 Task: Compose an email with the signature Dillon Turner with the subject Yearly report and the message Could you please provide a status update on the delivery? from softage.1@softage.net to softage.2@softage.net,  softage.1@softage.net and softage.3@softage.net with CC to softage.4@softage.net with an attached document Sponsorship_proposal.docx, insert an emoji of smiley face Send the email
Action: Mouse moved to (406, 514)
Screenshot: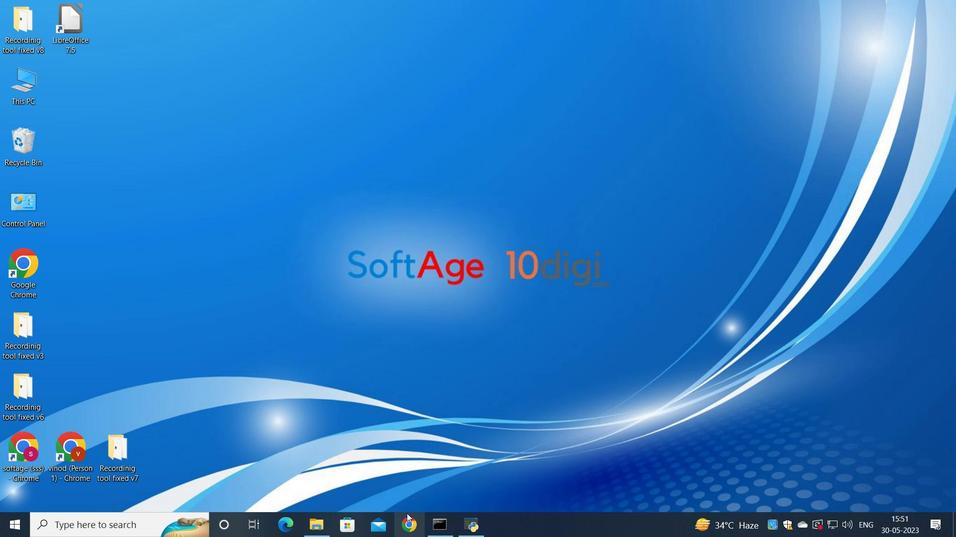 
Action: Mouse pressed left at (406, 514)
Screenshot: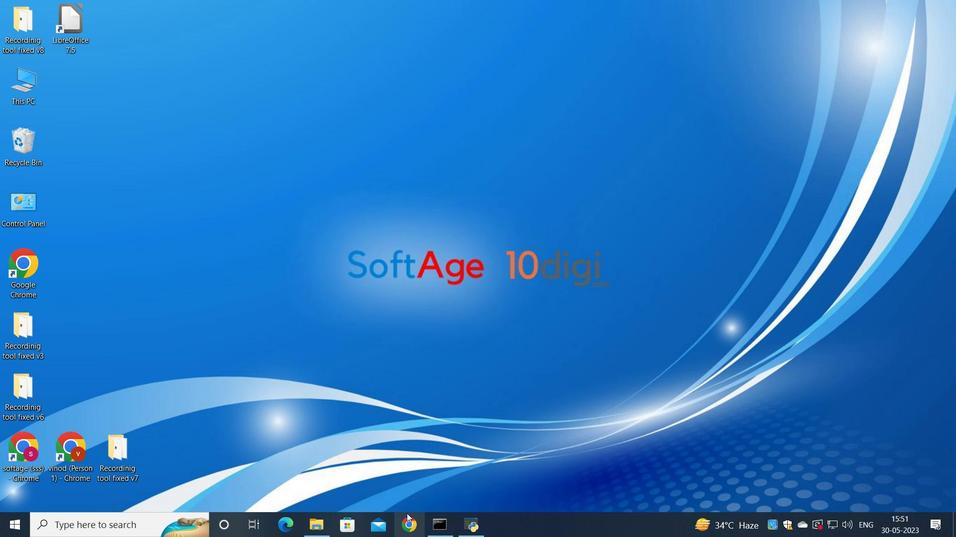 
Action: Mouse moved to (423, 351)
Screenshot: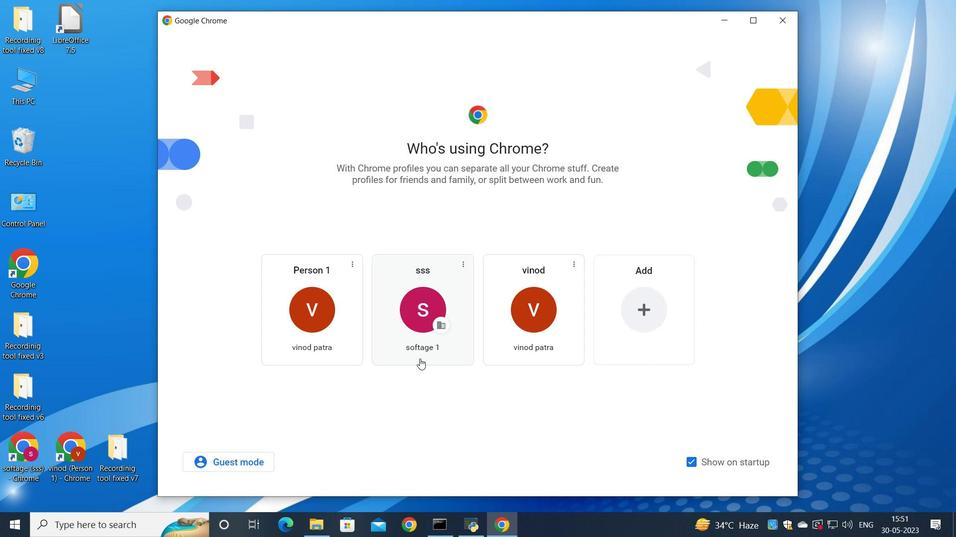 
Action: Mouse pressed left at (423, 351)
Screenshot: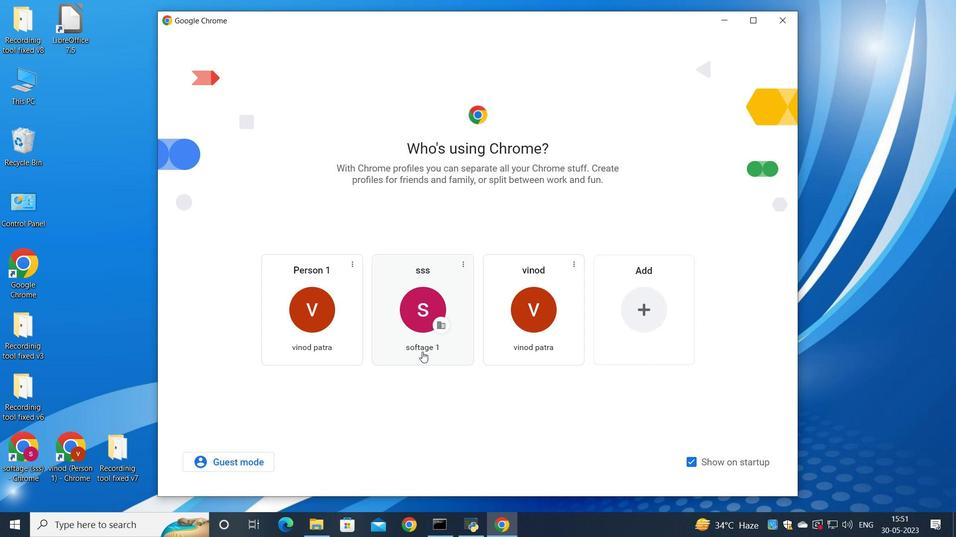 
Action: Mouse moved to (833, 67)
Screenshot: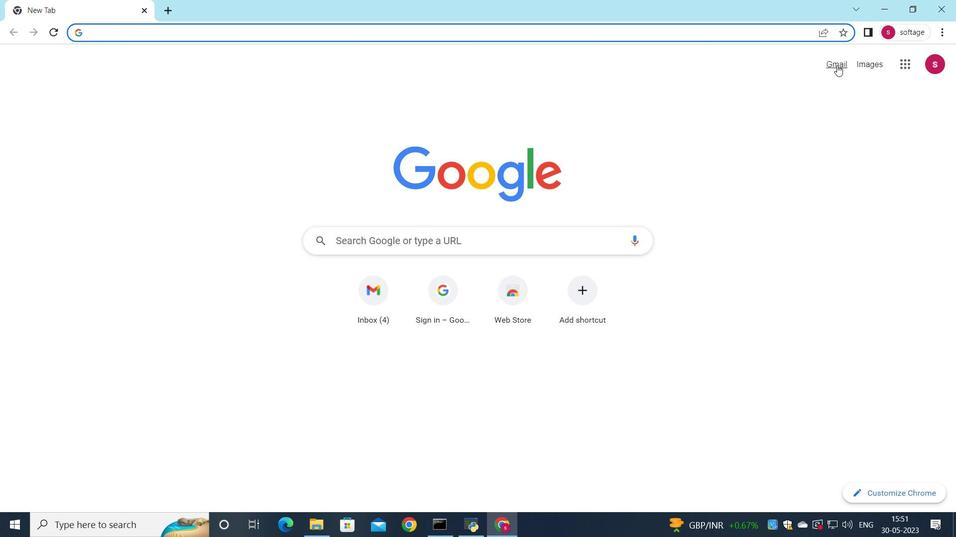 
Action: Mouse pressed left at (833, 67)
Screenshot: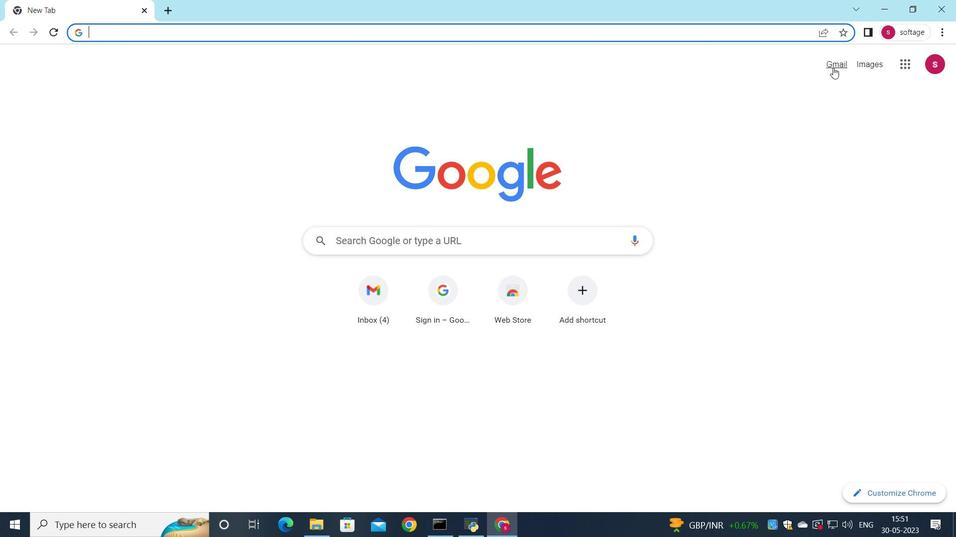 
Action: Mouse moved to (815, 74)
Screenshot: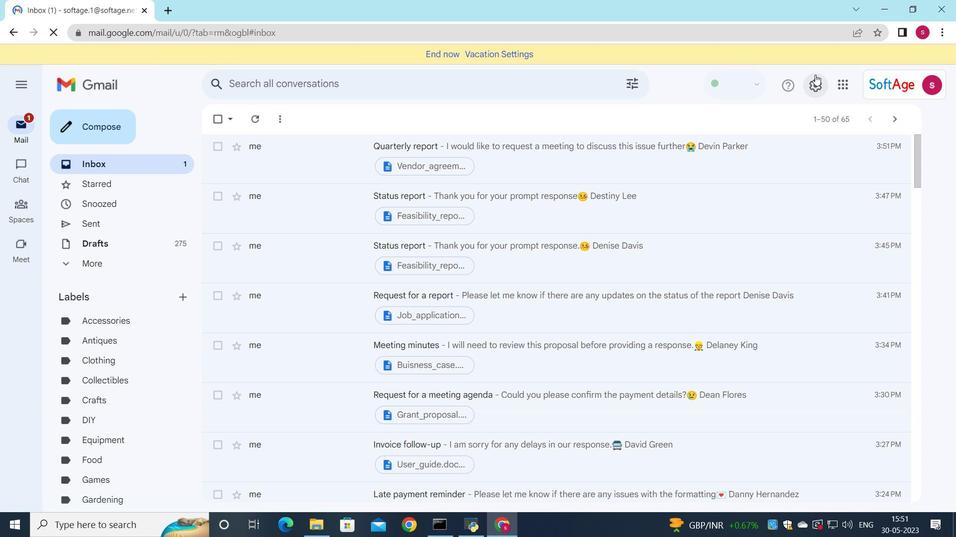 
Action: Mouse pressed left at (815, 74)
Screenshot: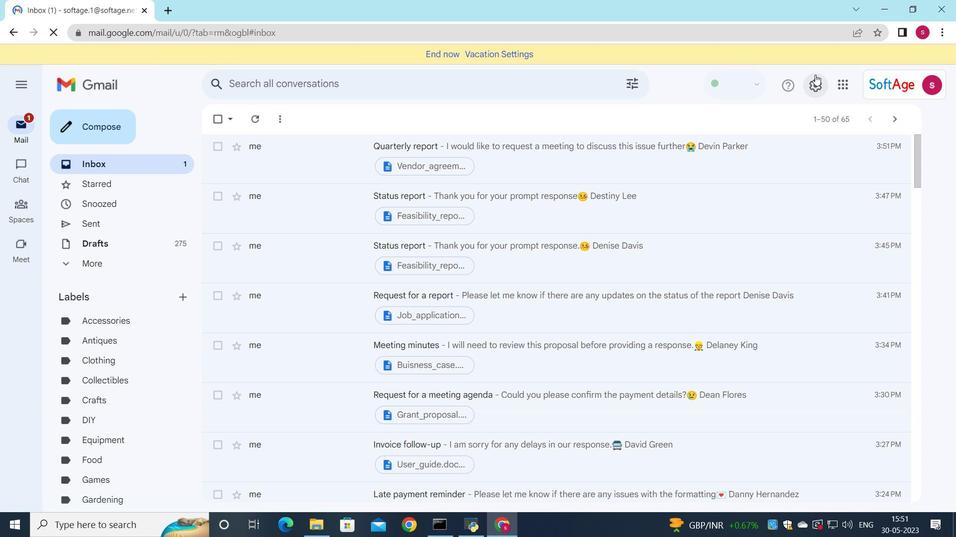 
Action: Mouse moved to (824, 140)
Screenshot: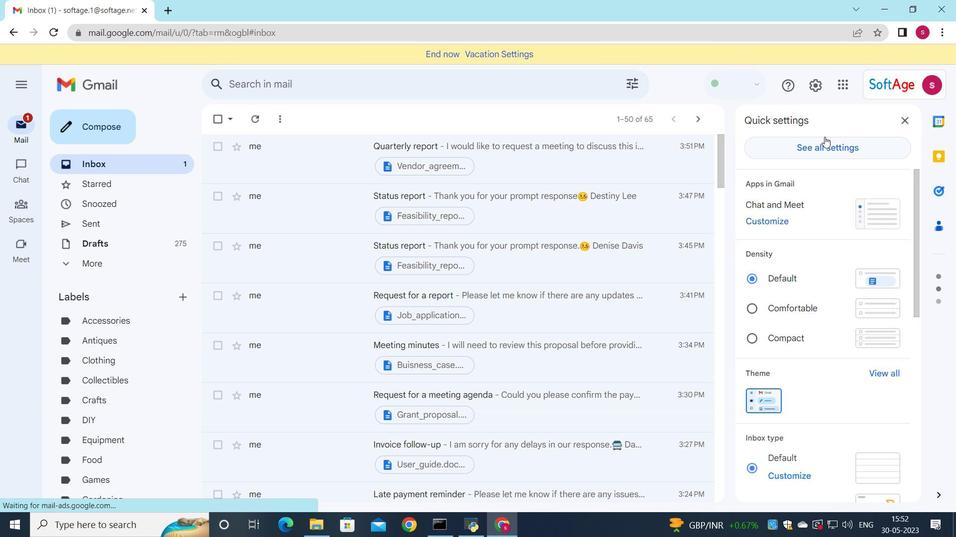 
Action: Mouse pressed left at (824, 140)
Screenshot: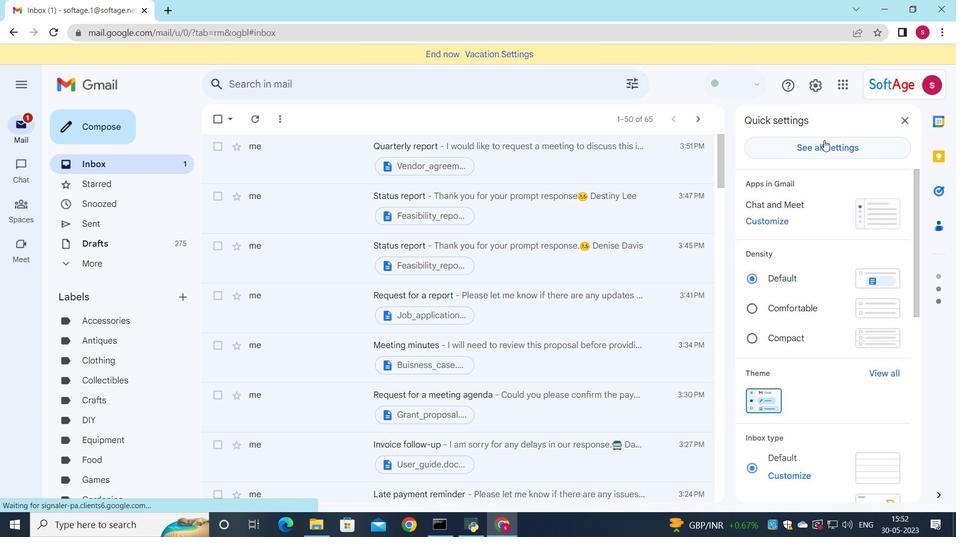 
Action: Mouse moved to (602, 205)
Screenshot: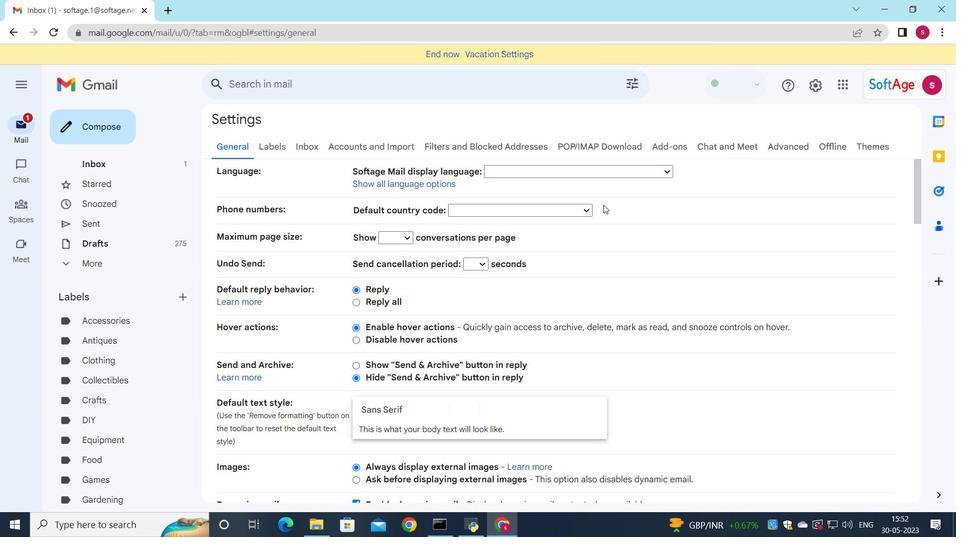 
Action: Mouse scrolled (602, 204) with delta (0, 0)
Screenshot: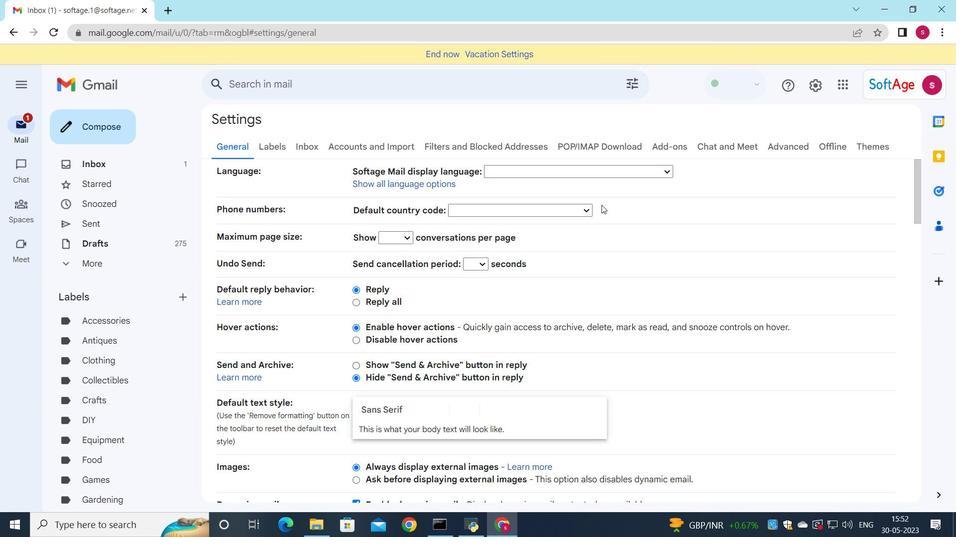 
Action: Mouse scrolled (602, 204) with delta (0, 0)
Screenshot: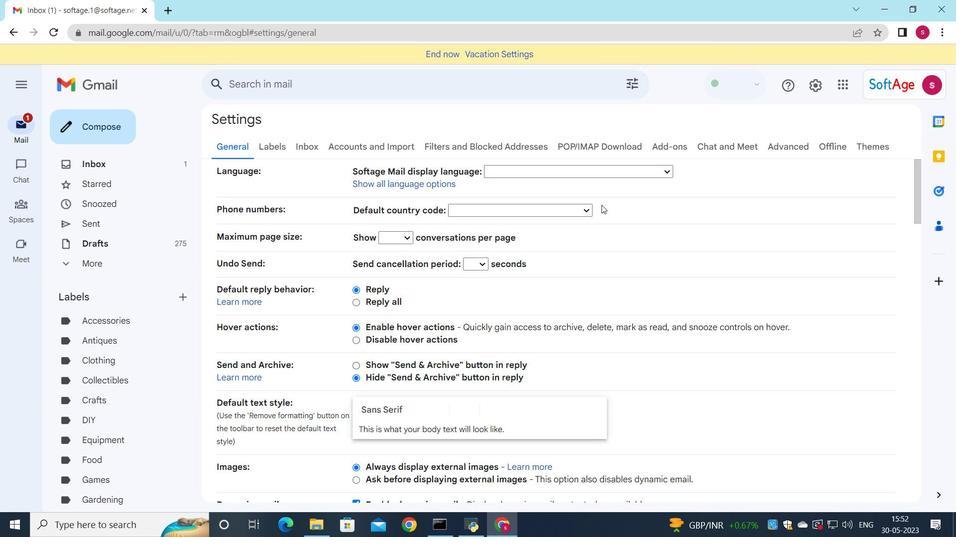 
Action: Mouse scrolled (602, 204) with delta (0, 0)
Screenshot: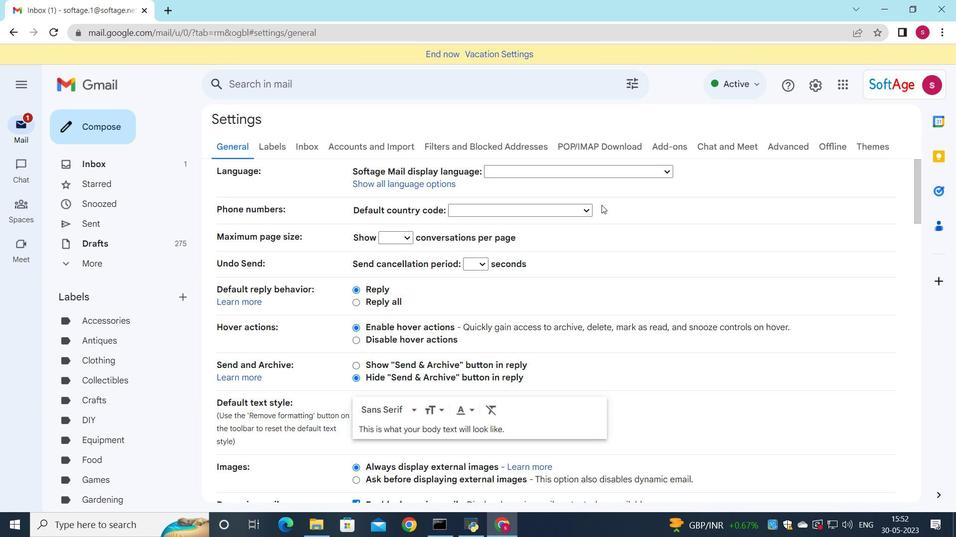 
Action: Mouse moved to (478, 298)
Screenshot: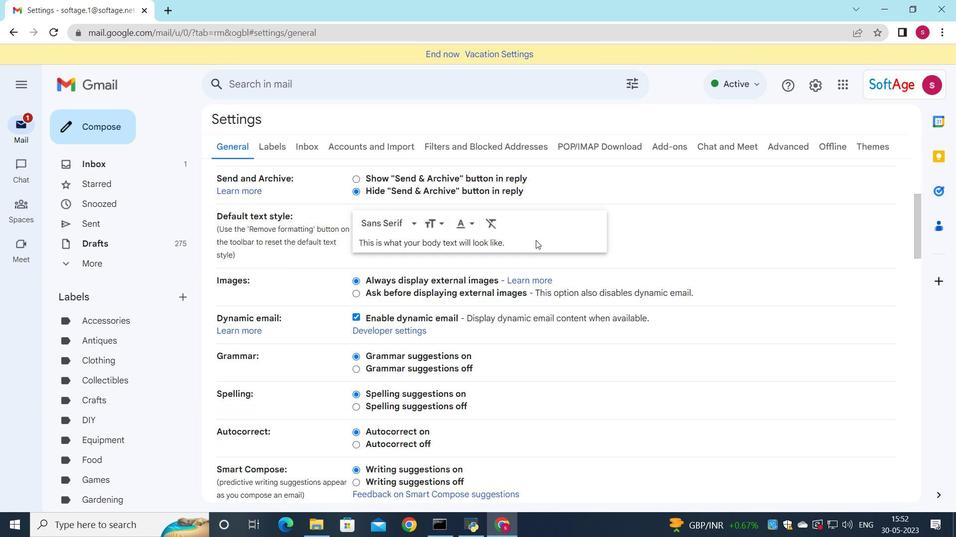 
Action: Mouse scrolled (489, 288) with delta (0, 0)
Screenshot: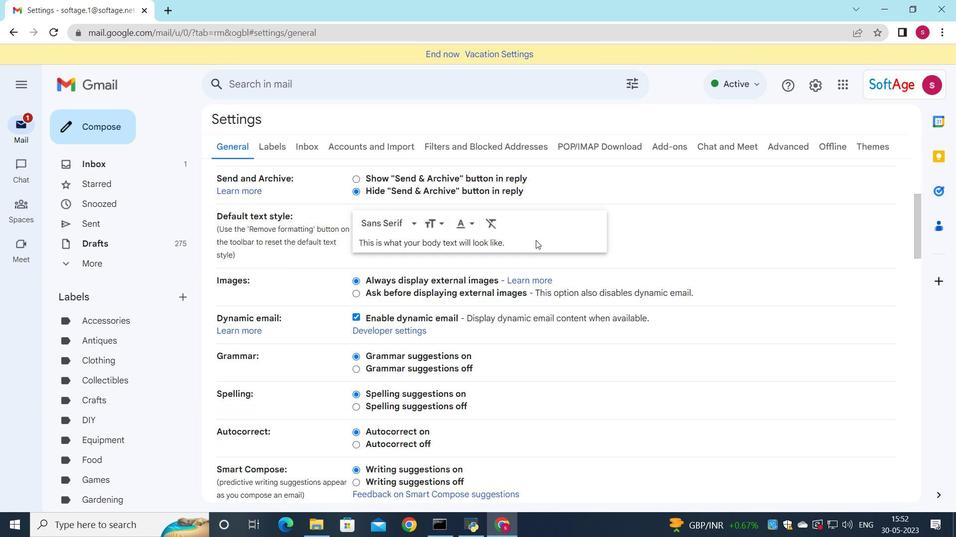 
Action: Mouse moved to (471, 303)
Screenshot: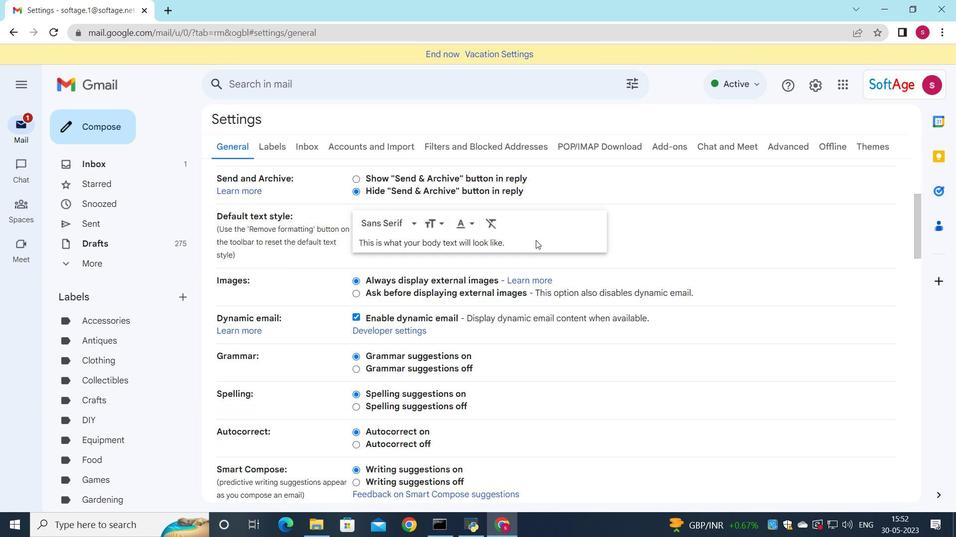 
Action: Mouse scrolled (475, 300) with delta (0, 0)
Screenshot: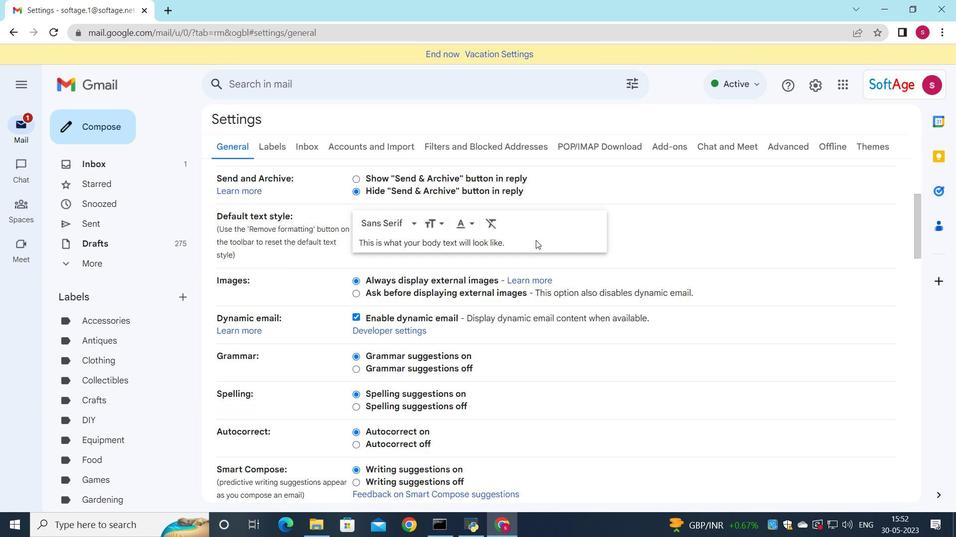 
Action: Mouse moved to (468, 307)
Screenshot: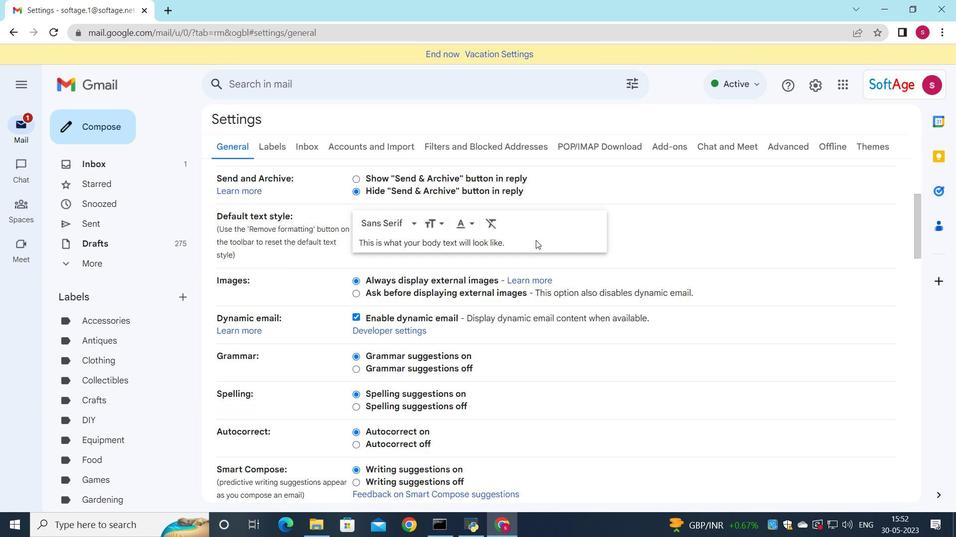 
Action: Mouse scrolled (468, 306) with delta (0, 0)
Screenshot: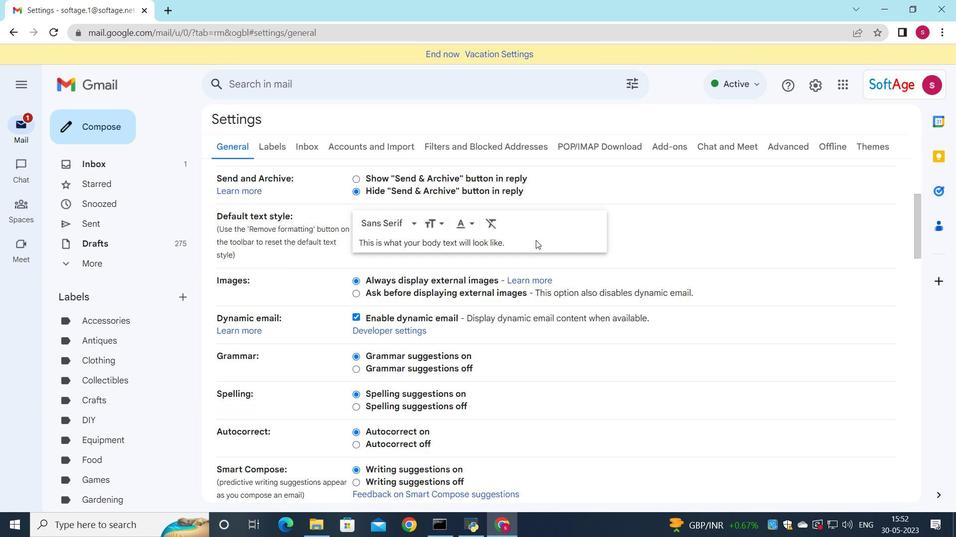 
Action: Mouse moved to (456, 315)
Screenshot: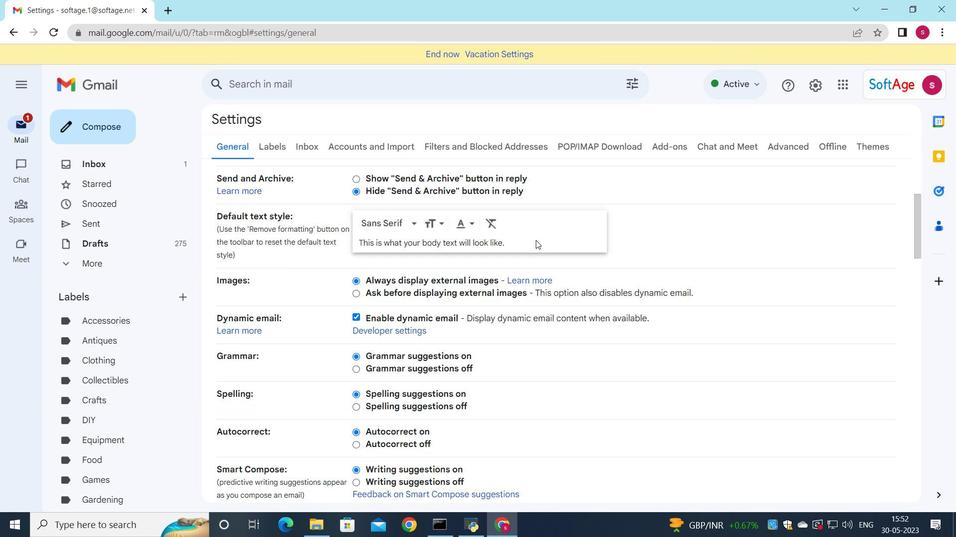 
Action: Mouse scrolled (456, 315) with delta (0, 0)
Screenshot: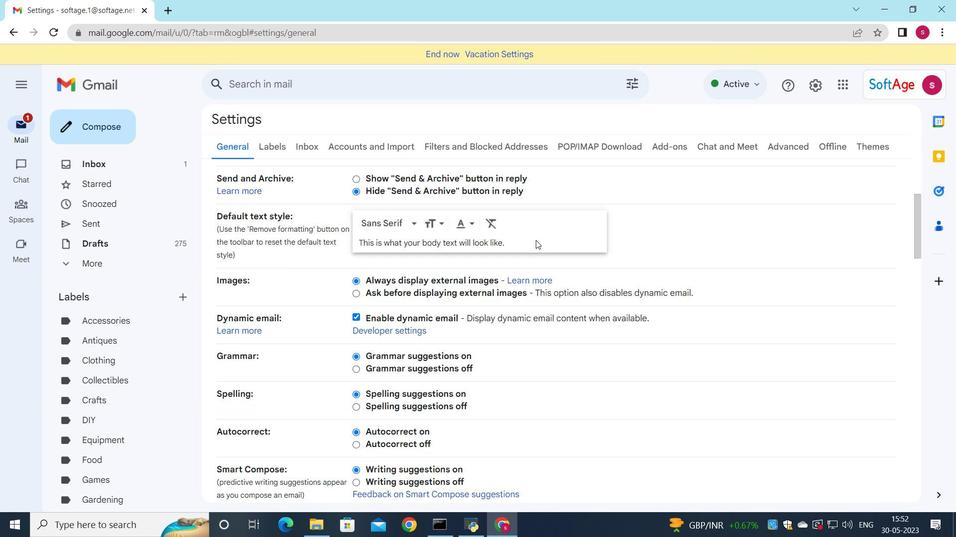 
Action: Mouse moved to (439, 318)
Screenshot: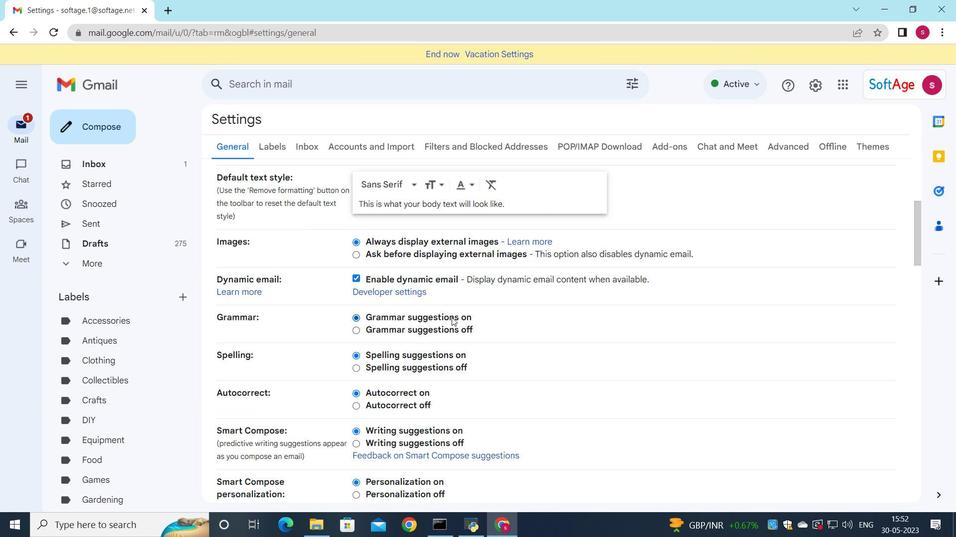 
Action: Mouse scrolled (439, 317) with delta (0, 0)
Screenshot: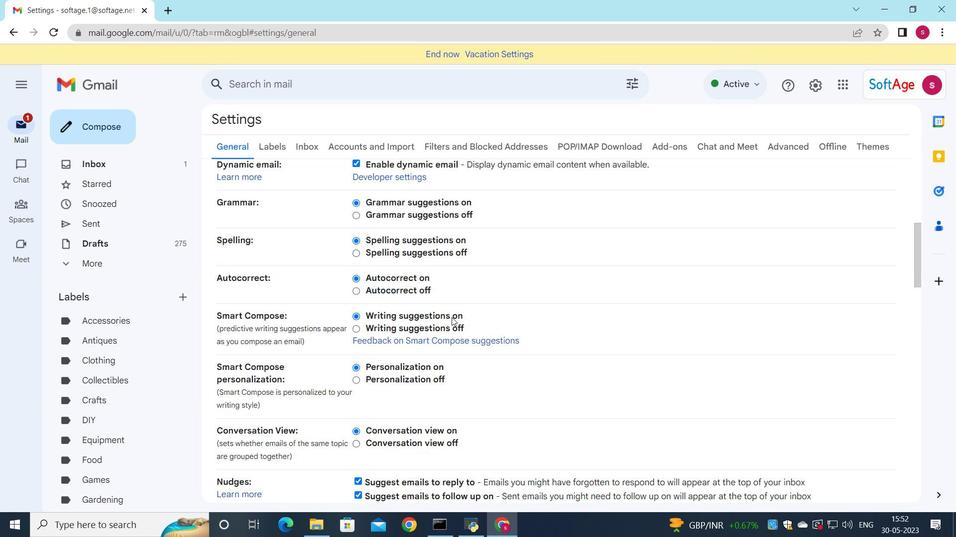 
Action: Mouse scrolled (439, 317) with delta (0, 0)
Screenshot: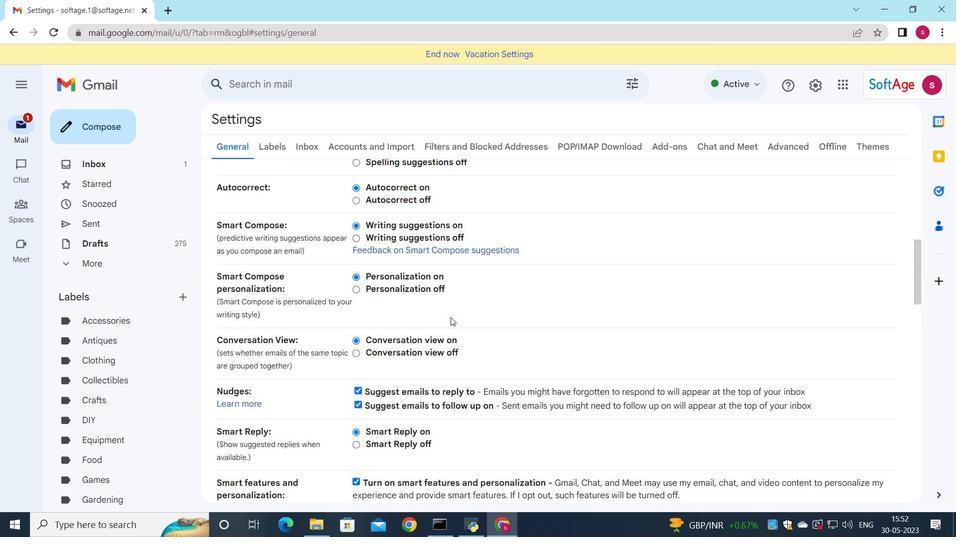 
Action: Mouse scrolled (439, 317) with delta (0, 0)
Screenshot: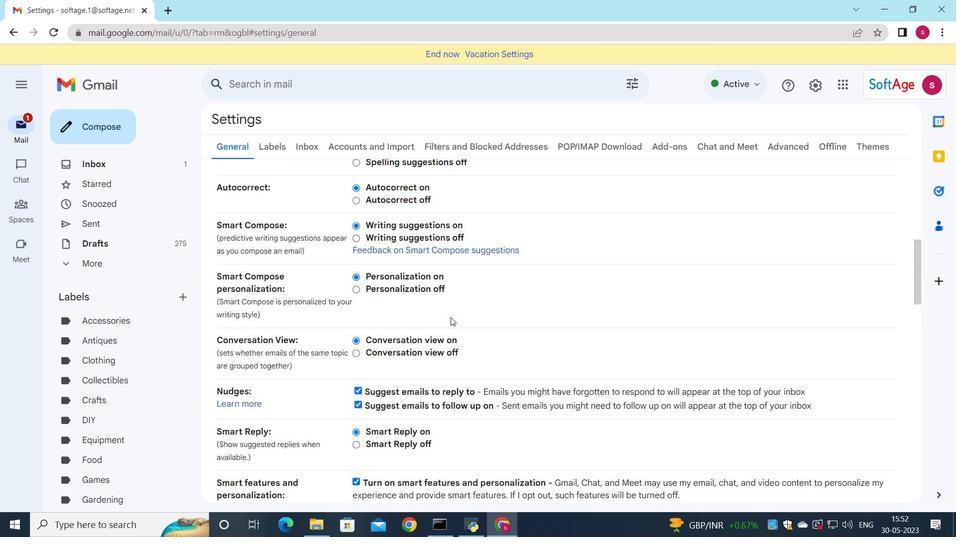 
Action: Mouse scrolled (439, 317) with delta (0, 0)
Screenshot: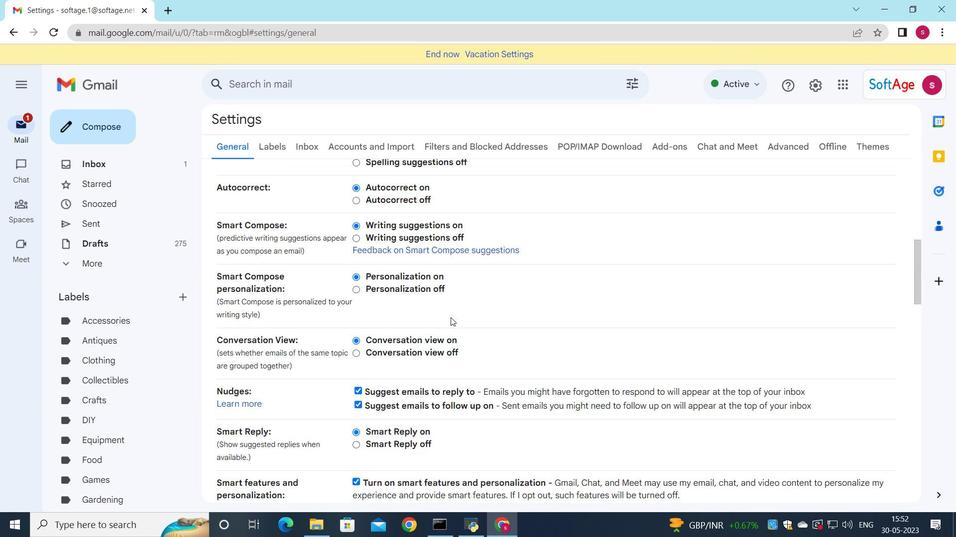 
Action: Mouse moved to (439, 317)
Screenshot: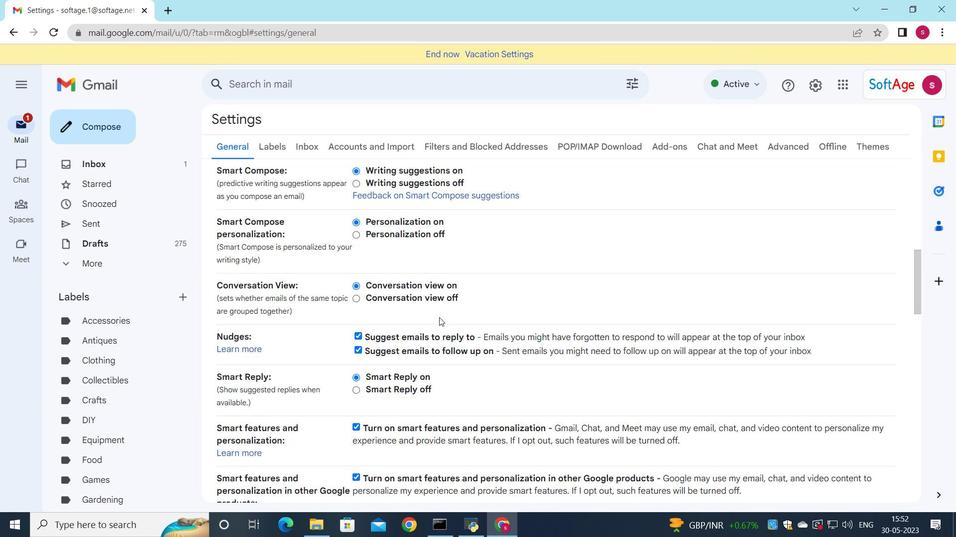 
Action: Mouse scrolled (439, 316) with delta (0, 0)
Screenshot: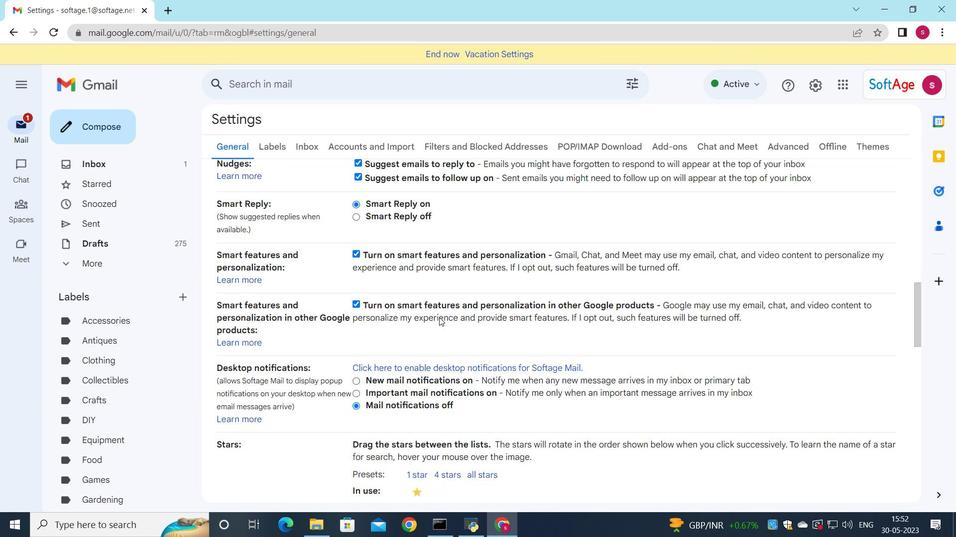
Action: Mouse scrolled (439, 316) with delta (0, 0)
Screenshot: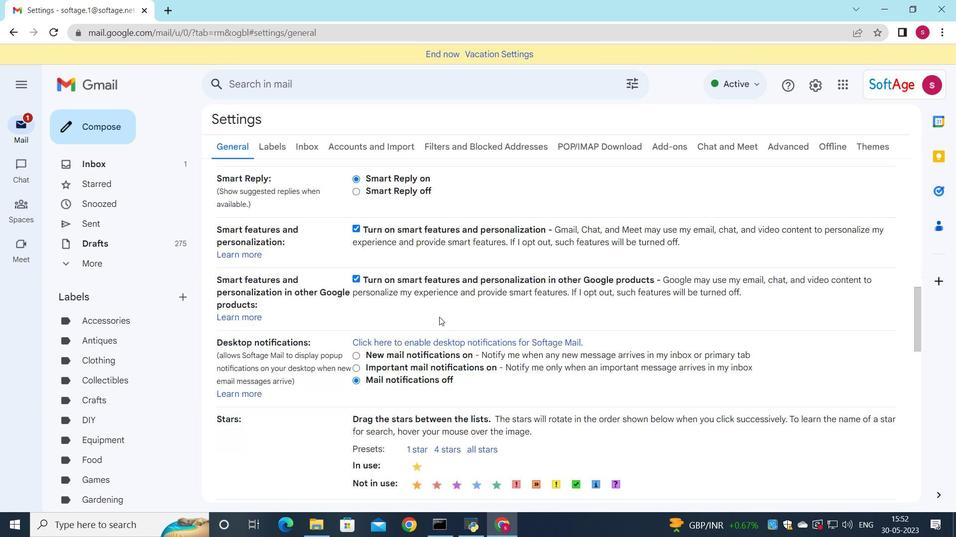 
Action: Mouse scrolled (439, 316) with delta (0, 0)
Screenshot: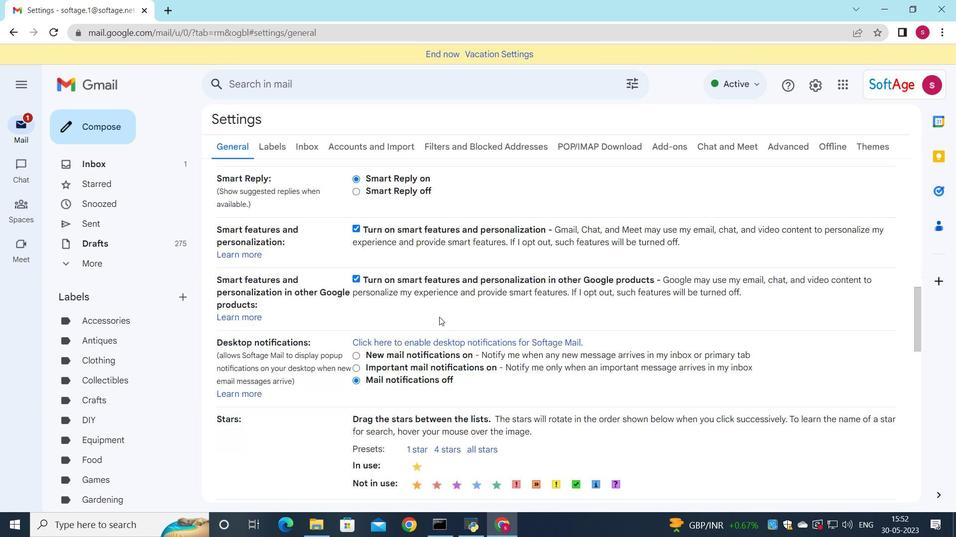 
Action: Mouse scrolled (439, 316) with delta (0, 0)
Screenshot: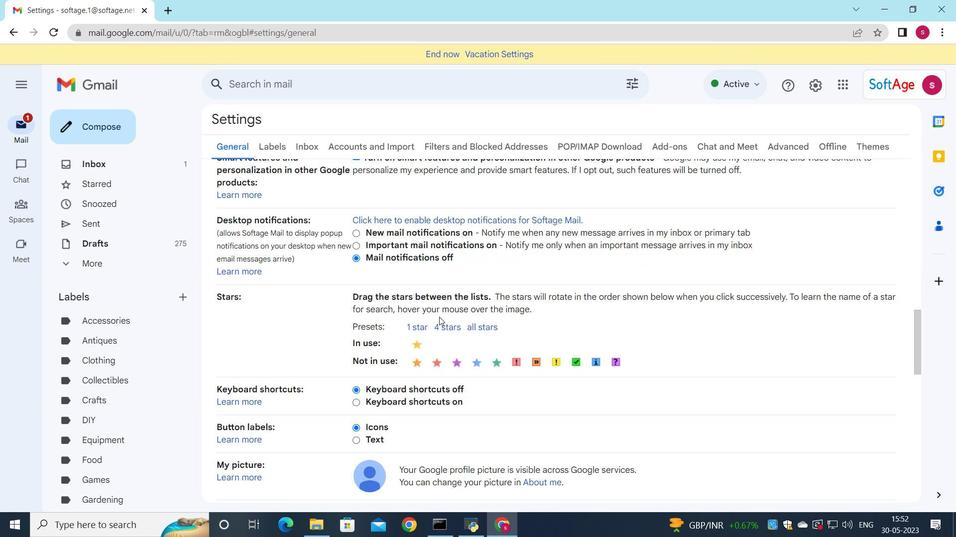 
Action: Mouse scrolled (439, 316) with delta (0, 0)
Screenshot: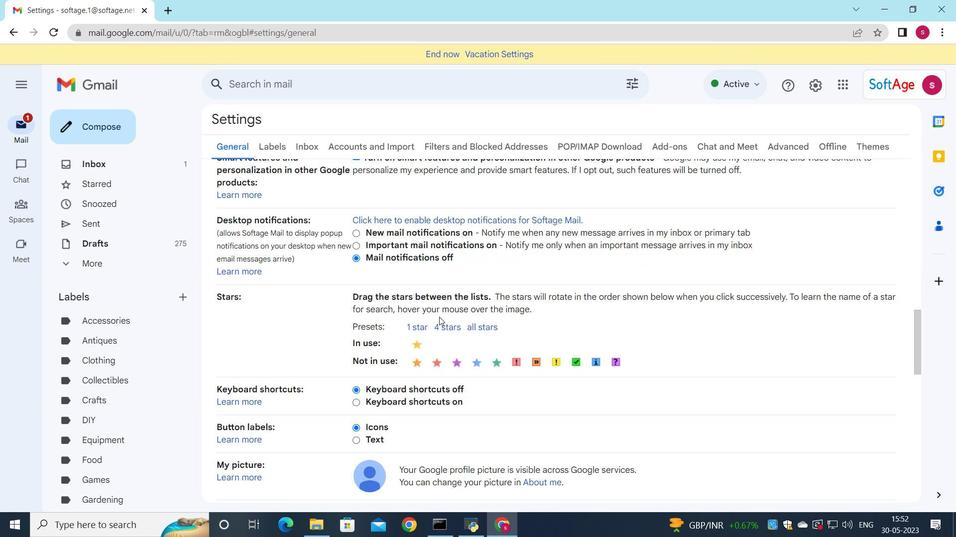 
Action: Mouse scrolled (439, 316) with delta (0, 0)
Screenshot: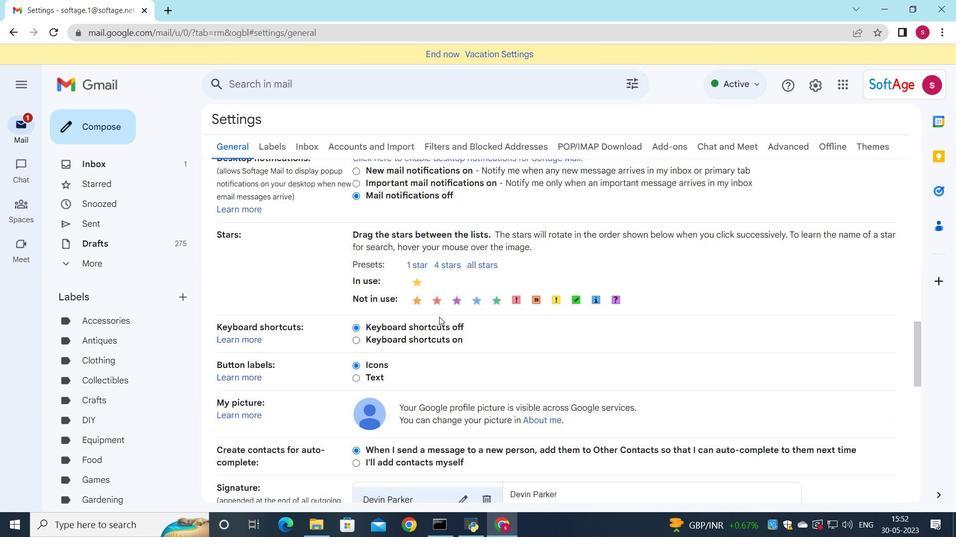 
Action: Mouse scrolled (439, 316) with delta (0, 0)
Screenshot: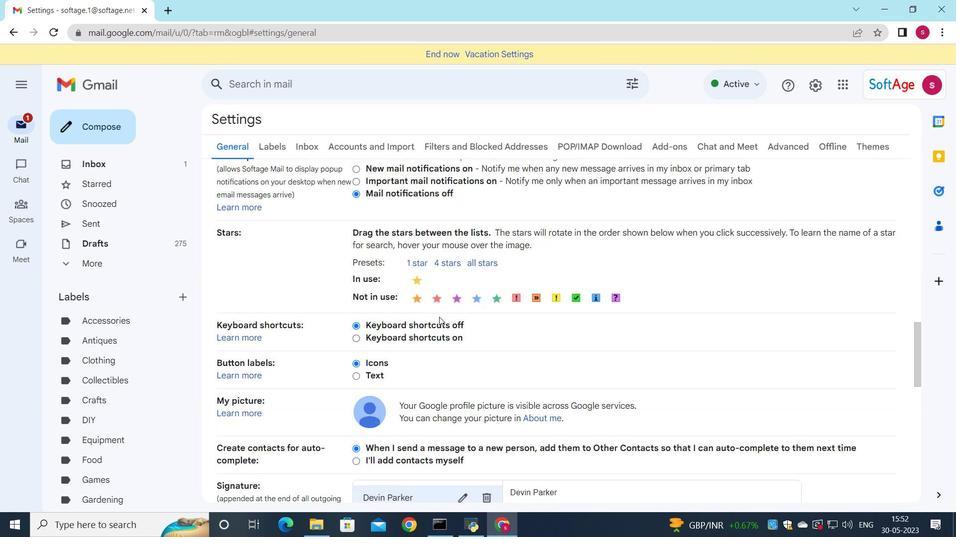 
Action: Mouse scrolled (439, 316) with delta (0, 0)
Screenshot: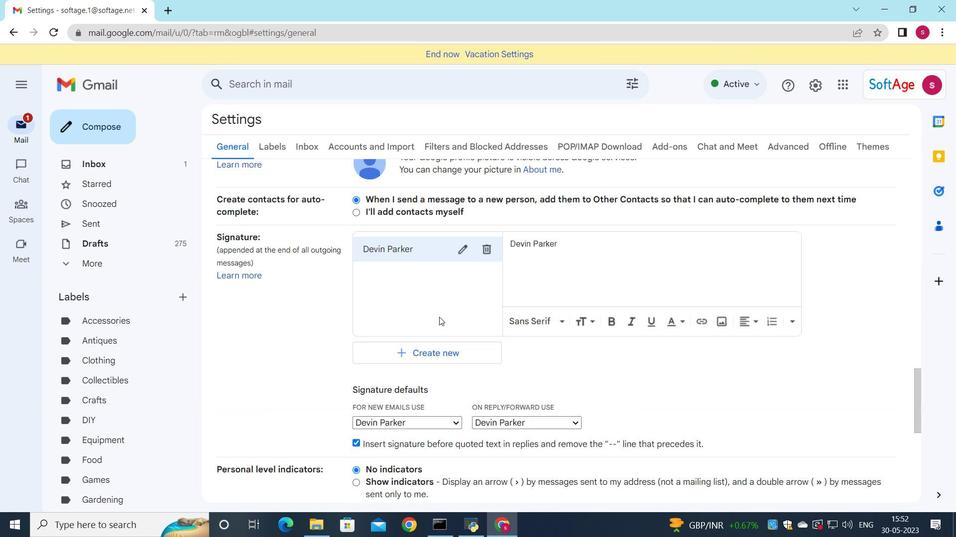 
Action: Mouse scrolled (439, 316) with delta (0, 0)
Screenshot: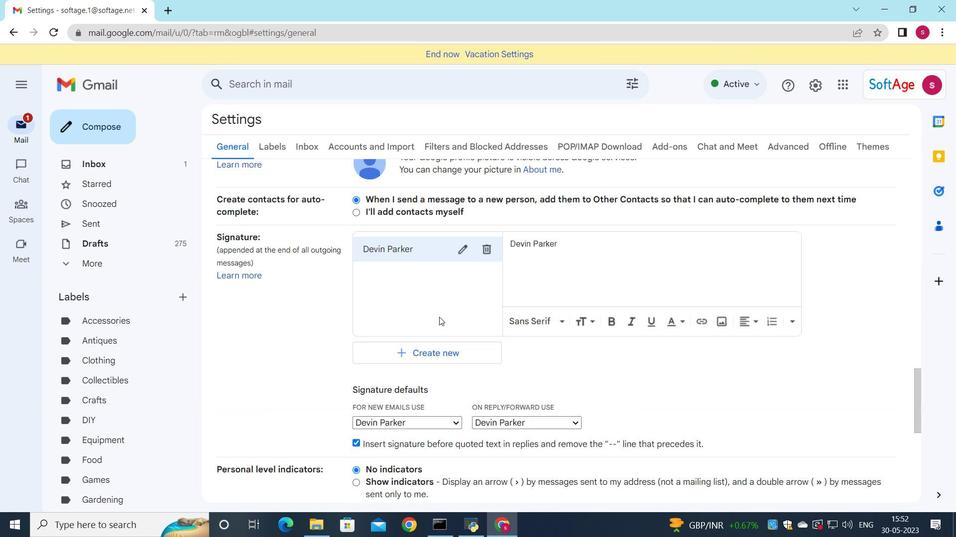 
Action: Mouse scrolled (439, 316) with delta (0, 0)
Screenshot: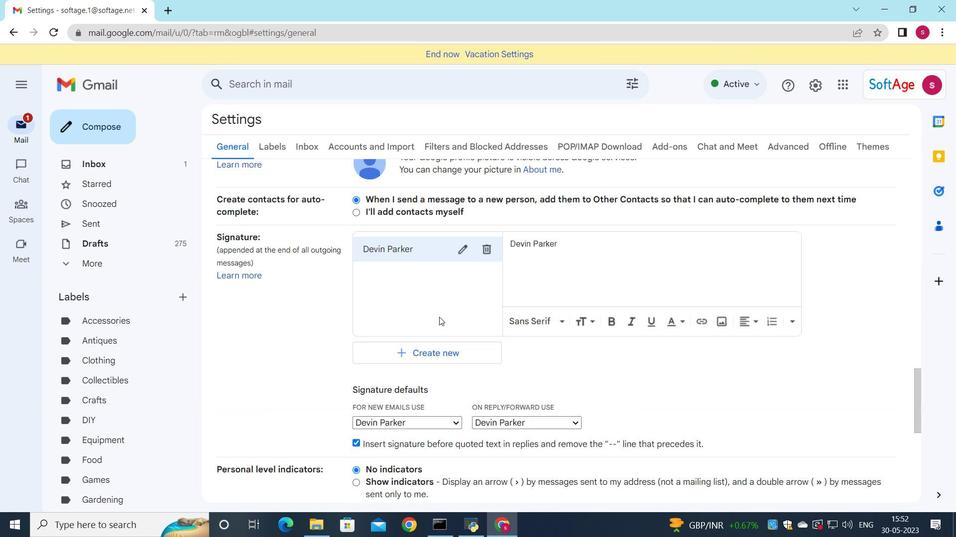 
Action: Mouse scrolled (439, 317) with delta (0, 0)
Screenshot: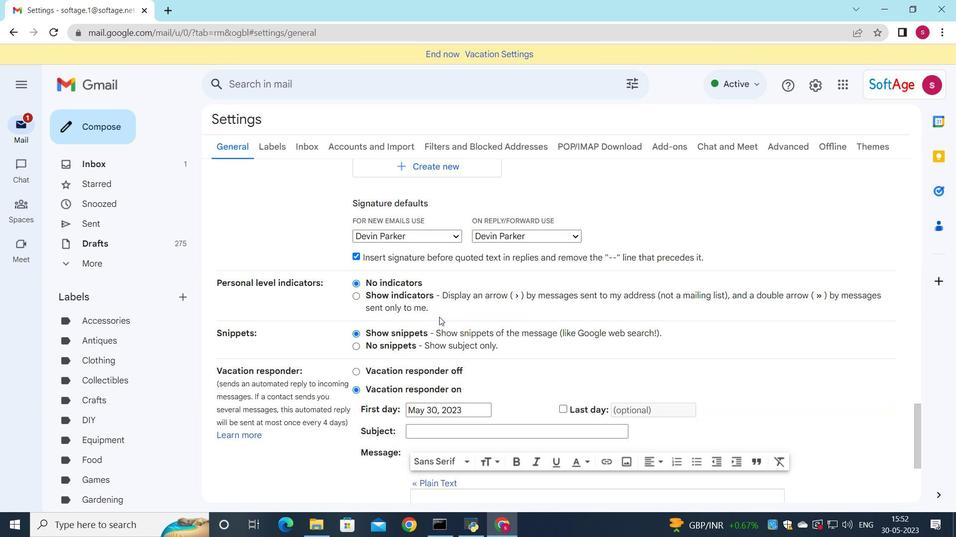
Action: Mouse scrolled (439, 317) with delta (0, 0)
Screenshot: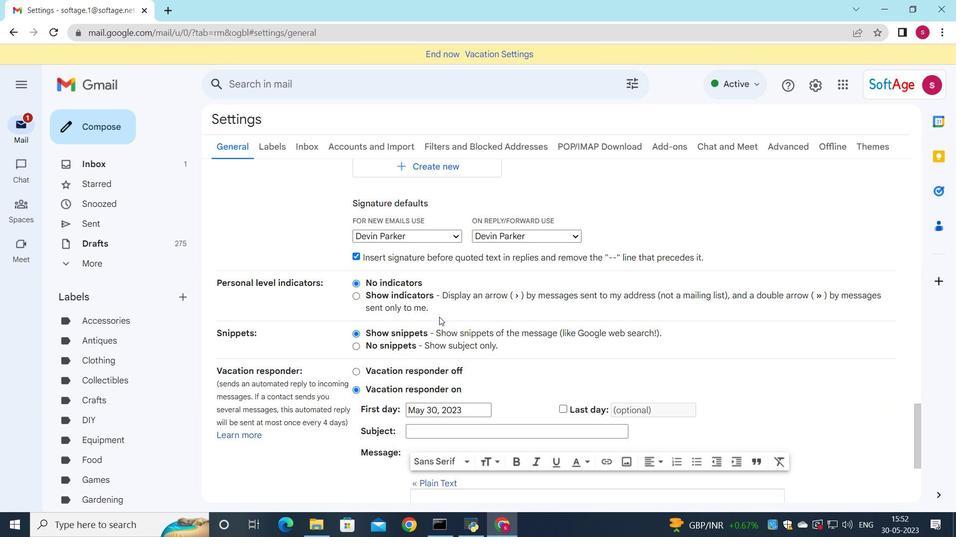 
Action: Mouse scrolled (439, 317) with delta (0, 0)
Screenshot: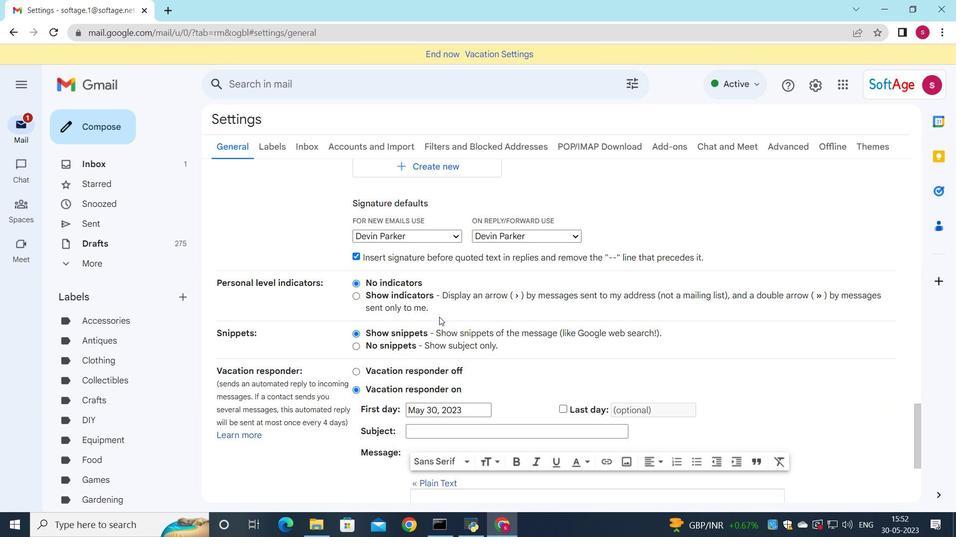 
Action: Mouse moved to (490, 260)
Screenshot: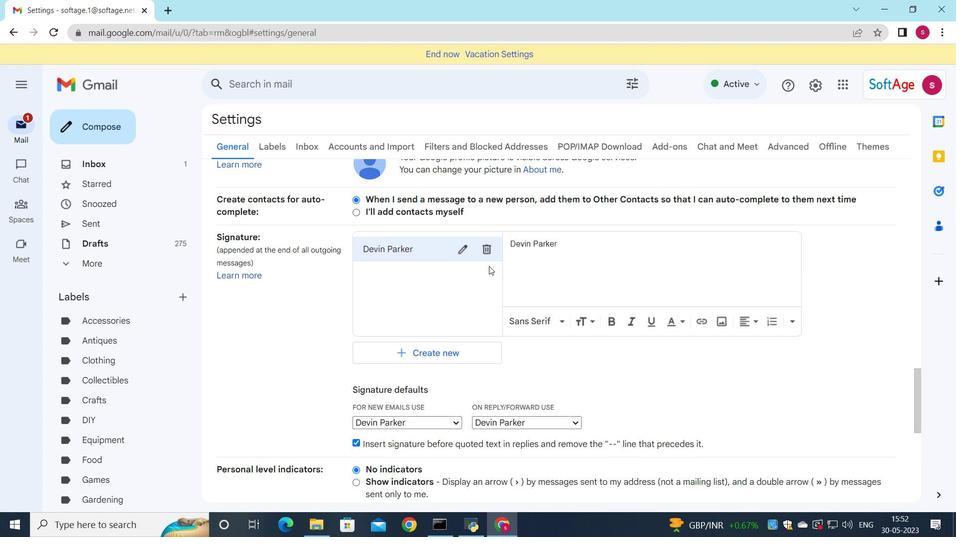 
Action: Mouse pressed left at (490, 260)
Screenshot: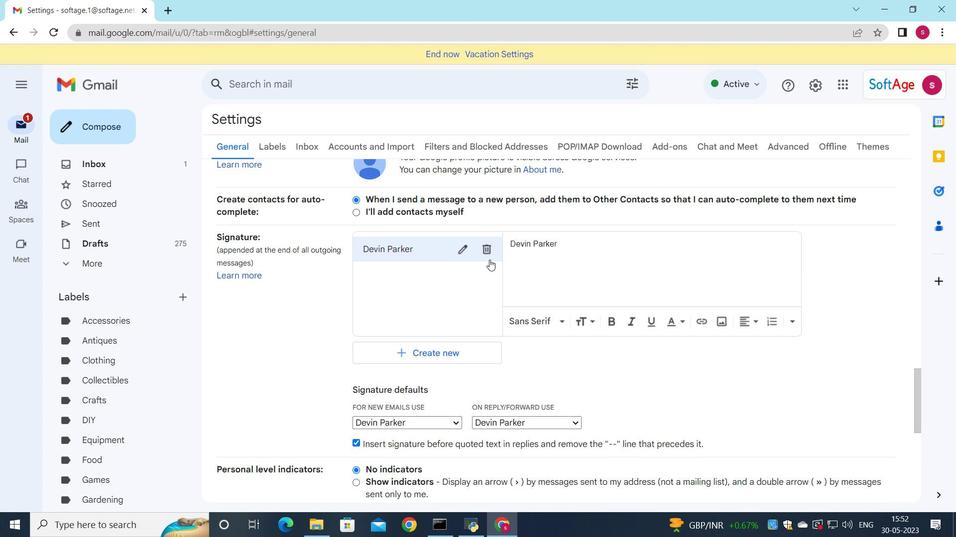 
Action: Mouse moved to (580, 299)
Screenshot: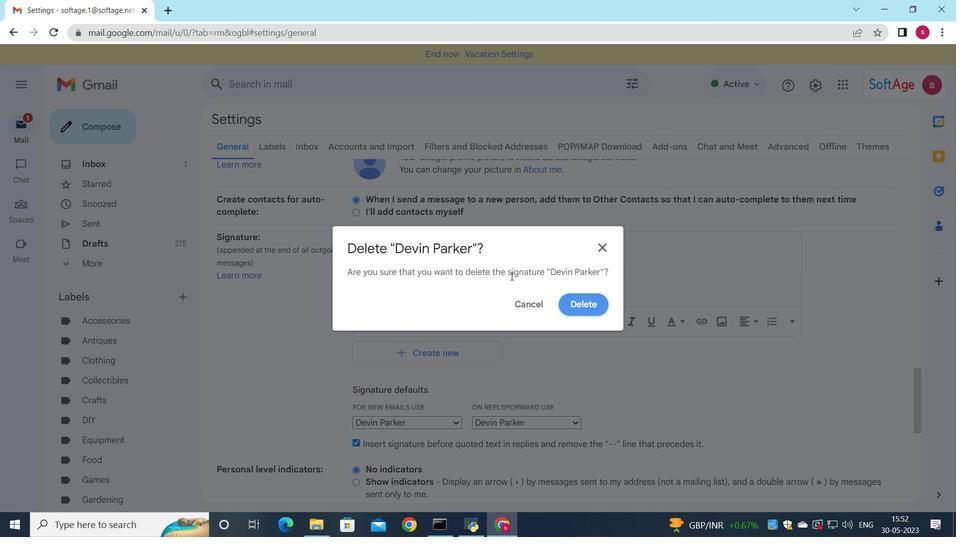 
Action: Mouse pressed left at (580, 299)
Screenshot: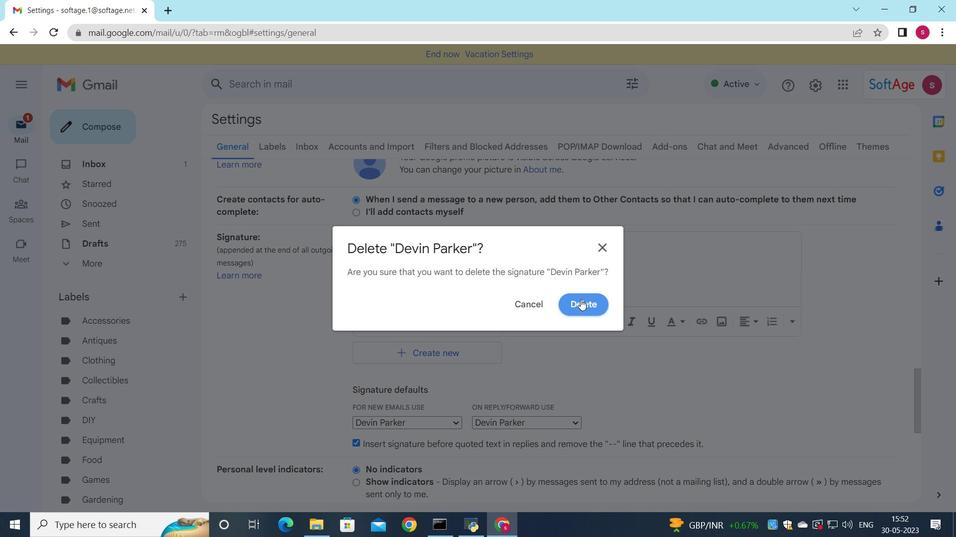 
Action: Mouse moved to (415, 258)
Screenshot: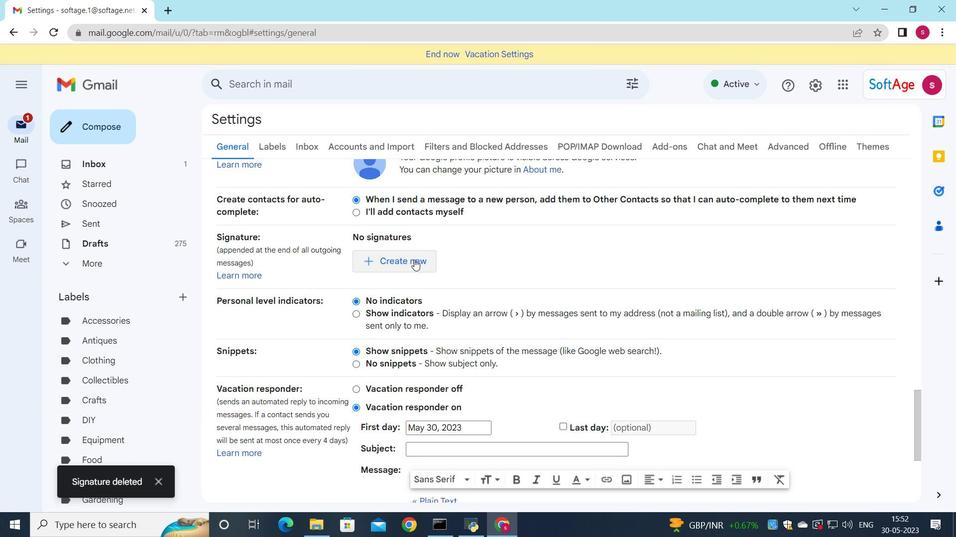 
Action: Mouse pressed left at (415, 258)
Screenshot: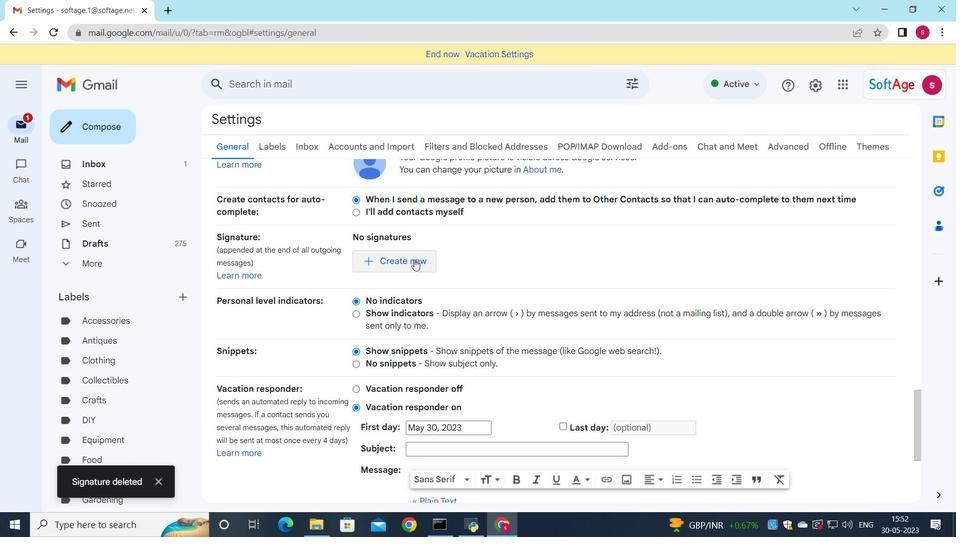 
Action: Key pressed <Key.shift>Dillon<Key.space><Key.shift>Turner
Screenshot: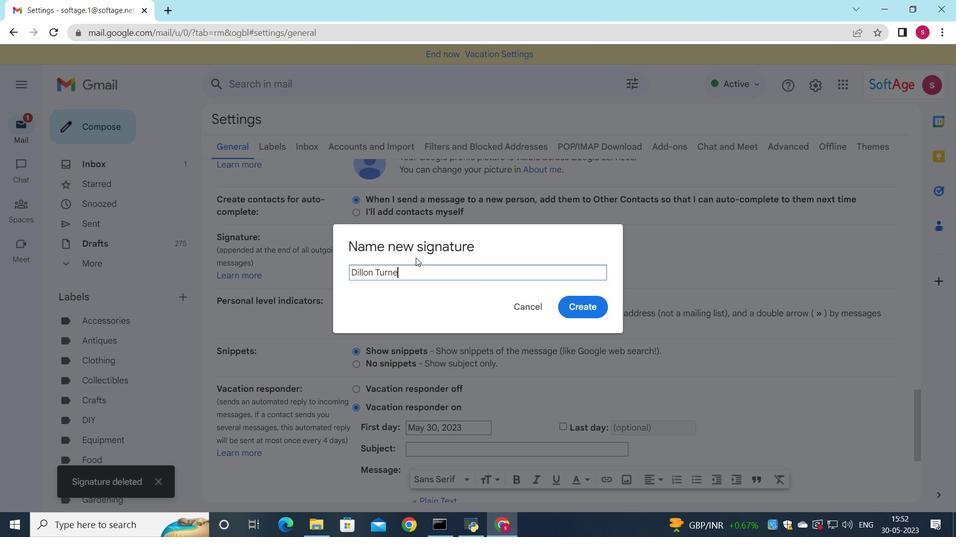 
Action: Mouse moved to (587, 303)
Screenshot: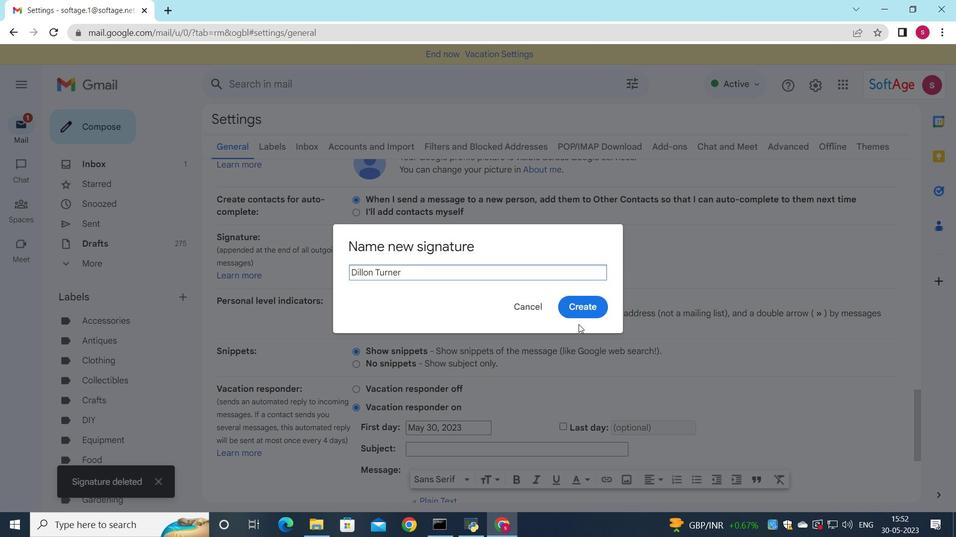 
Action: Mouse pressed left at (587, 303)
Screenshot: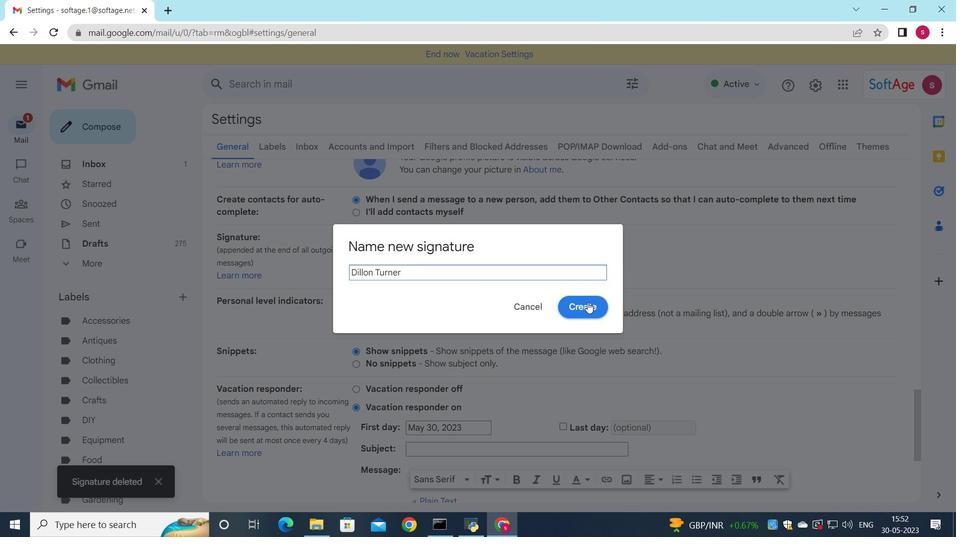 
Action: Mouse moved to (550, 299)
Screenshot: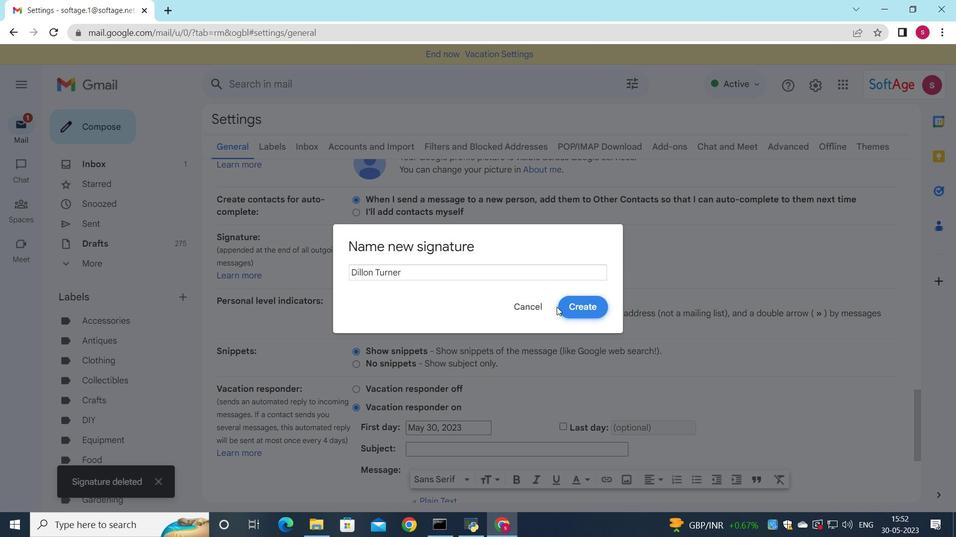 
Action: Mouse scrolled (550, 299) with delta (0, 0)
Screenshot: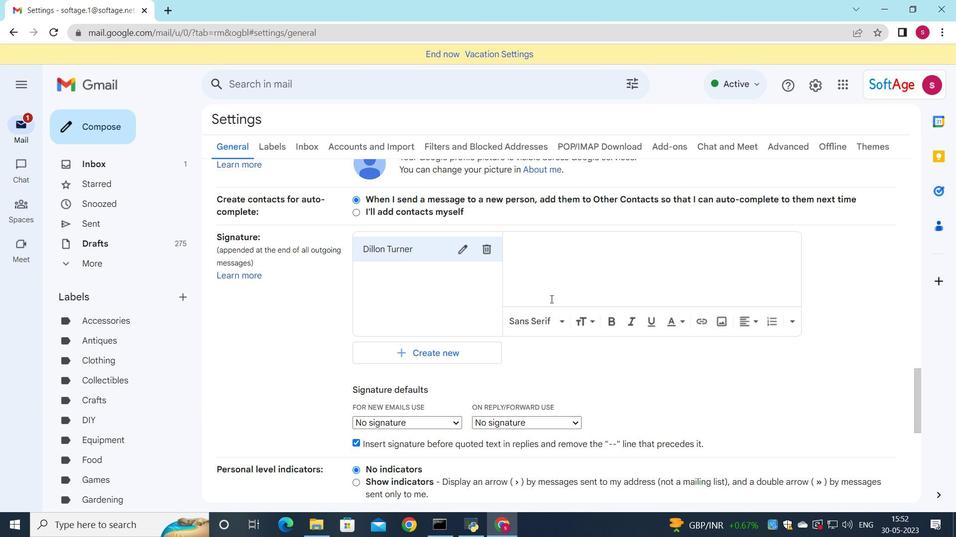 
Action: Mouse moved to (545, 307)
Screenshot: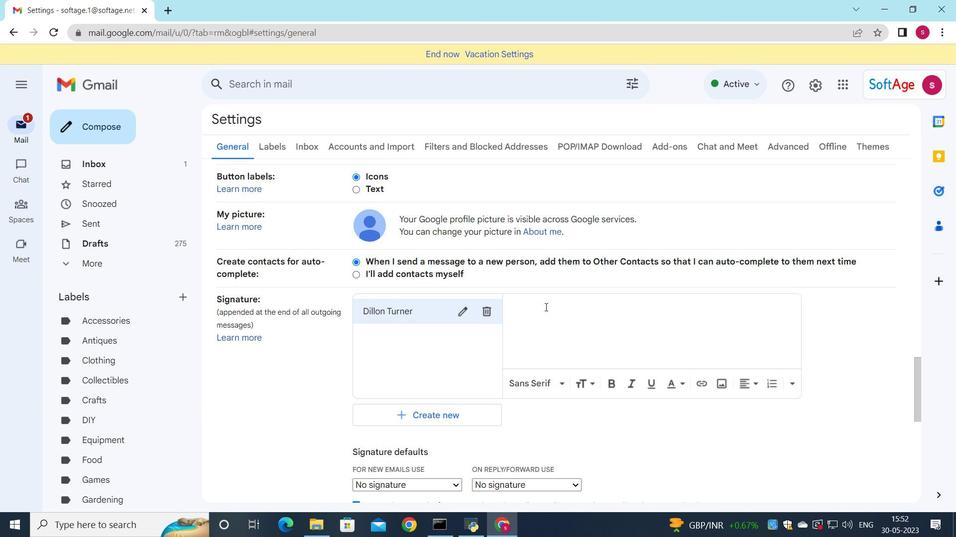
Action: Mouse pressed left at (545, 307)
Screenshot: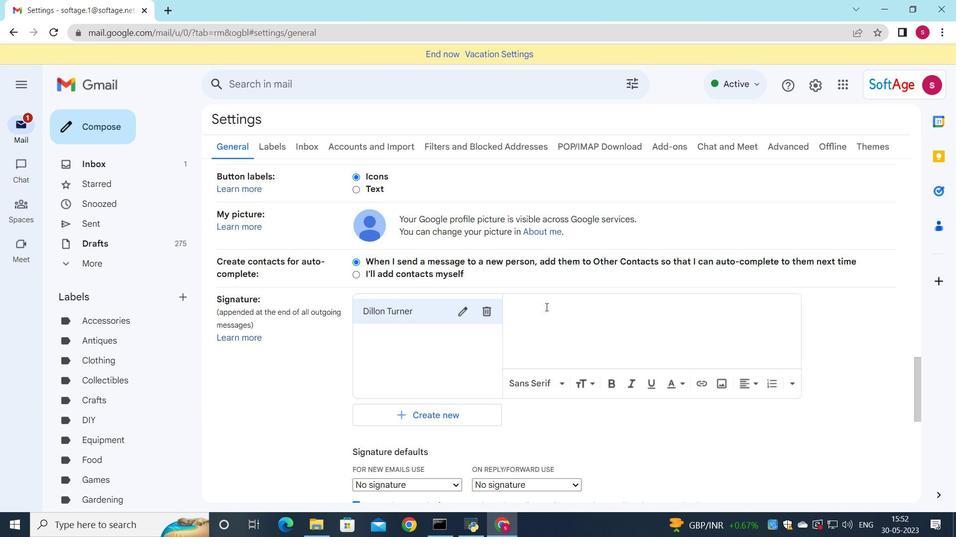 
Action: Key pressed <Key.shift>Dillon<Key.space><Key.shift>Turner
Screenshot: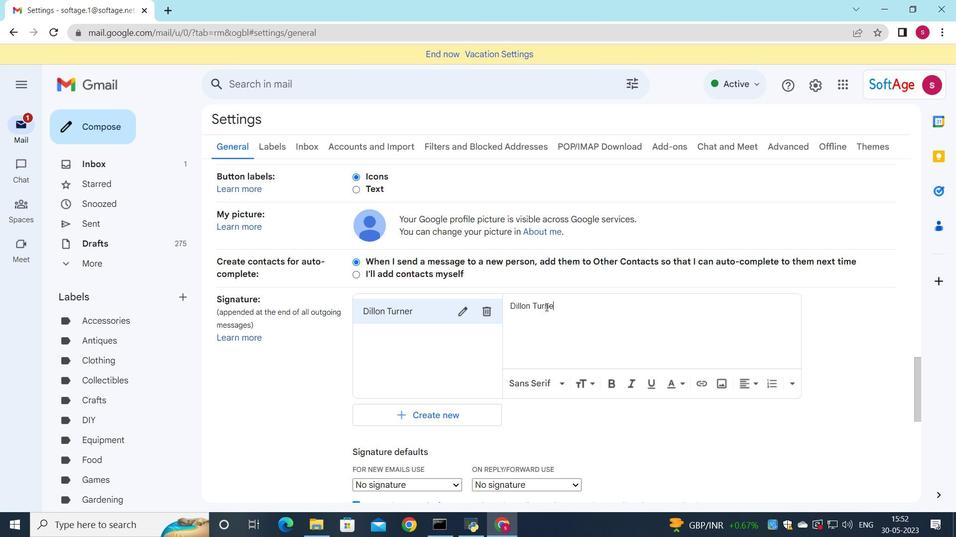 
Action: Mouse moved to (546, 306)
Screenshot: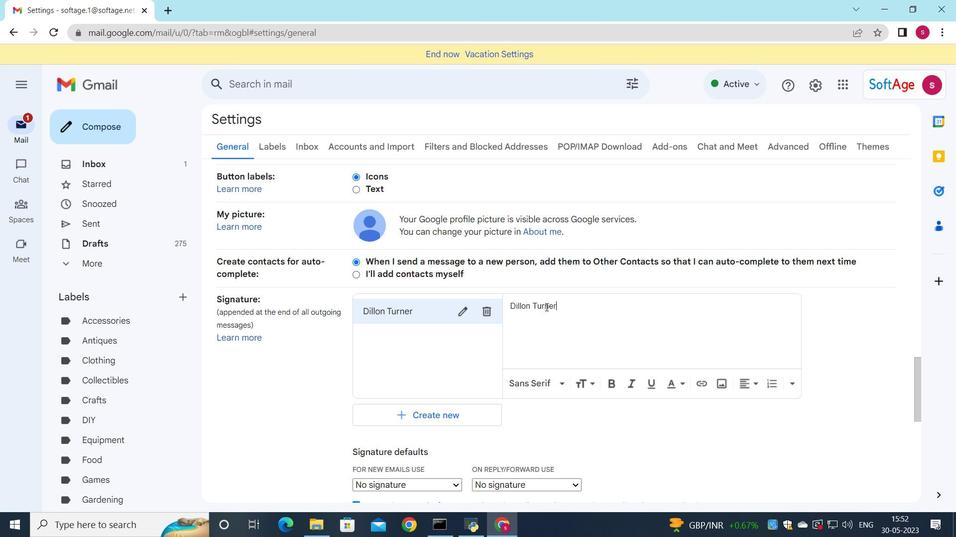 
Action: Mouse scrolled (546, 306) with delta (0, 0)
Screenshot: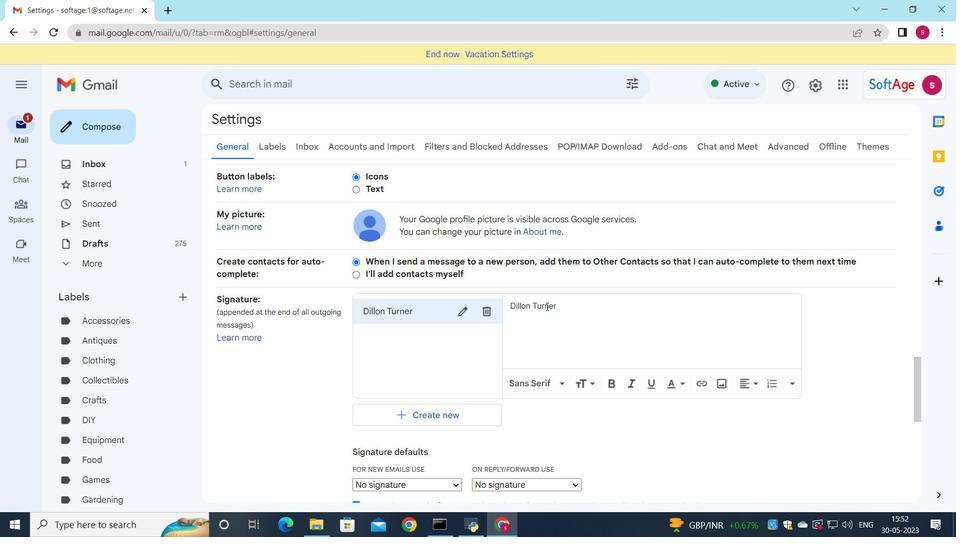 
Action: Mouse scrolled (546, 306) with delta (0, 0)
Screenshot: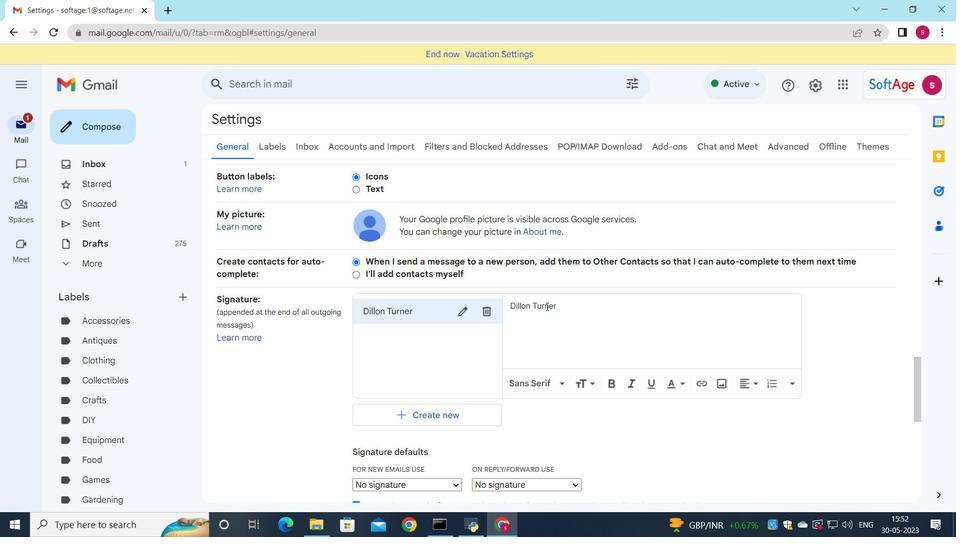 
Action: Mouse scrolled (546, 306) with delta (0, 0)
Screenshot: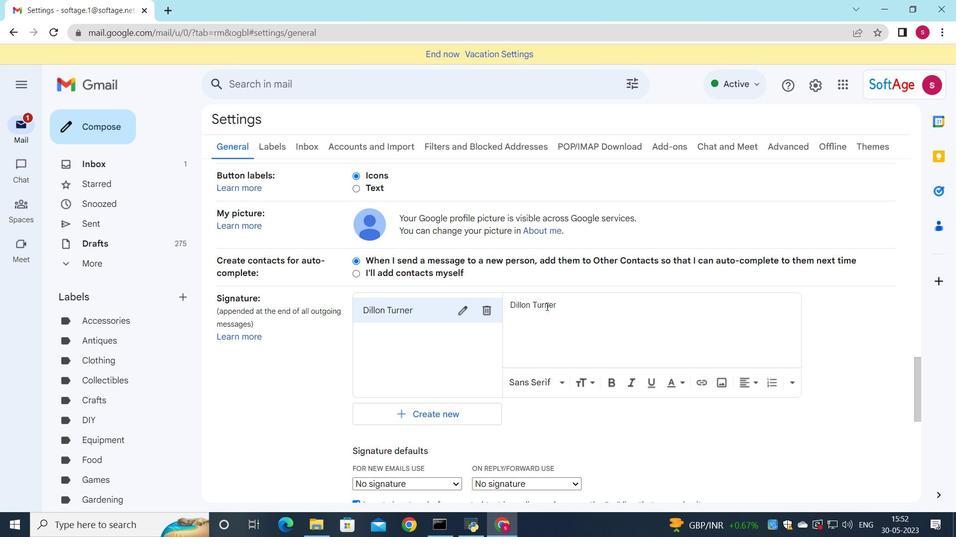 
Action: Mouse moved to (450, 297)
Screenshot: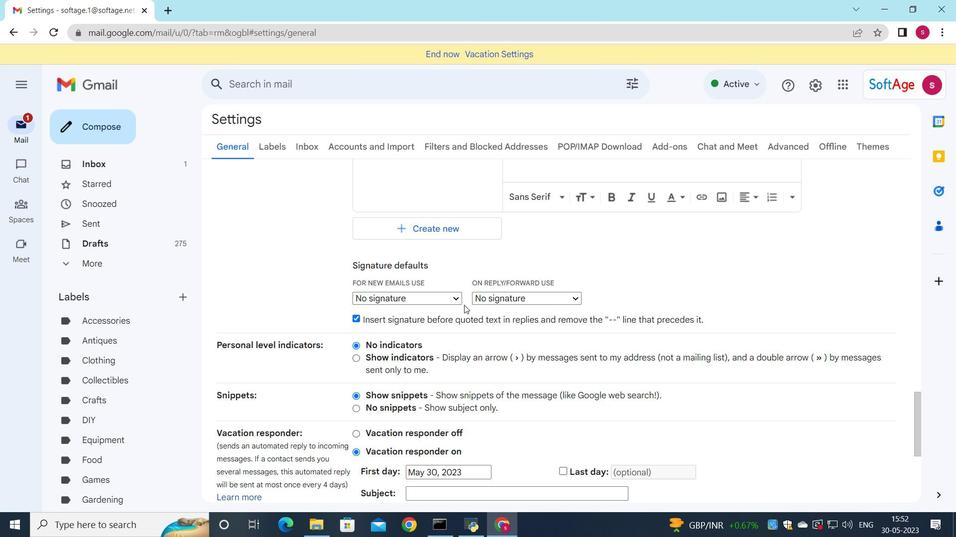
Action: Mouse pressed left at (450, 297)
Screenshot: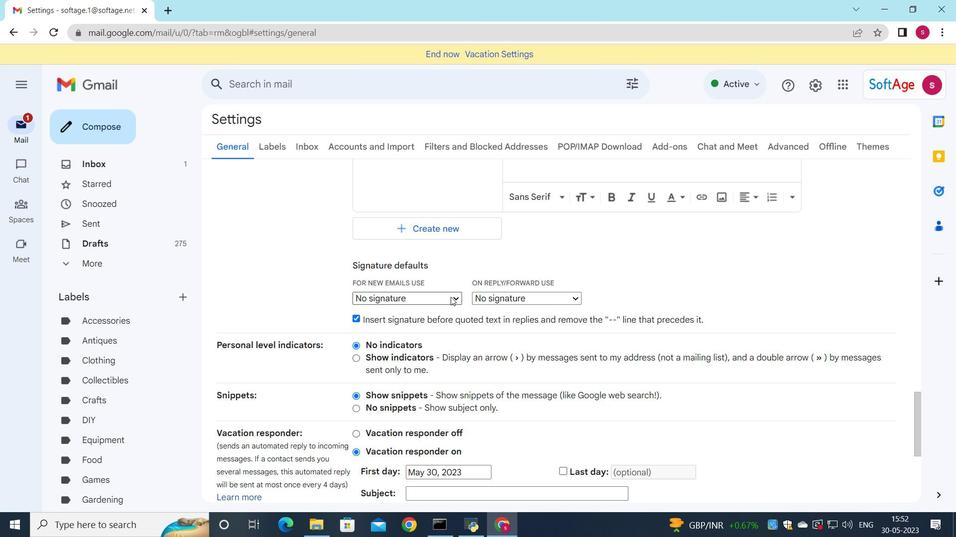 
Action: Mouse moved to (441, 324)
Screenshot: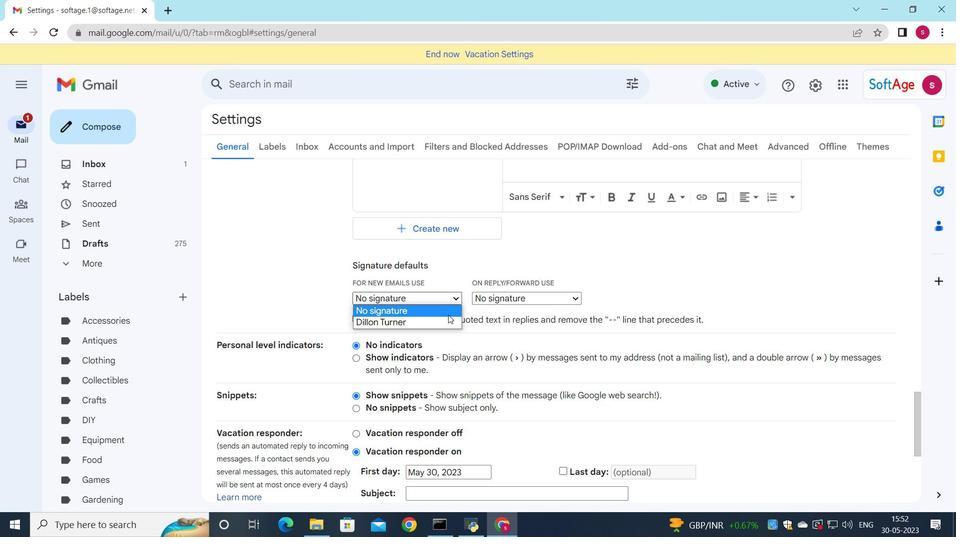 
Action: Mouse pressed left at (441, 324)
Screenshot: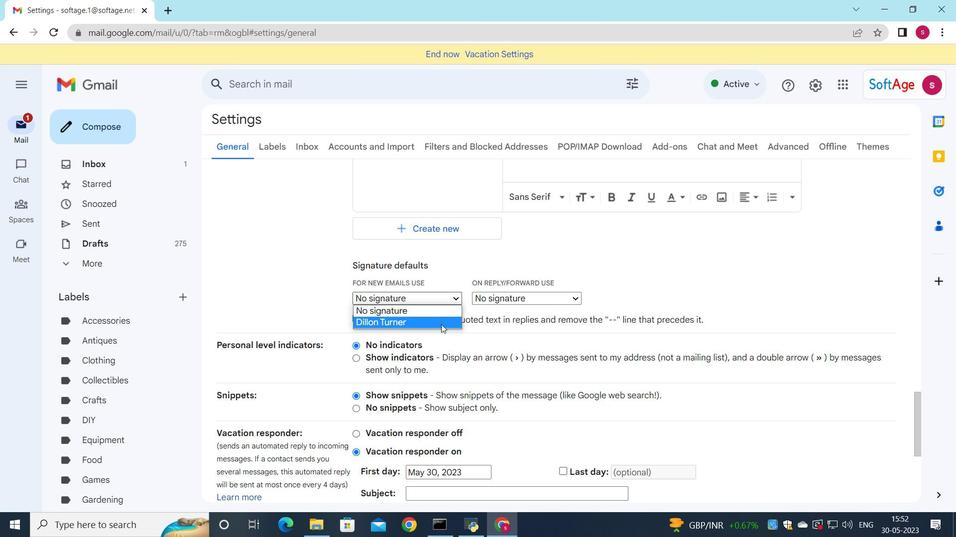 
Action: Mouse moved to (485, 302)
Screenshot: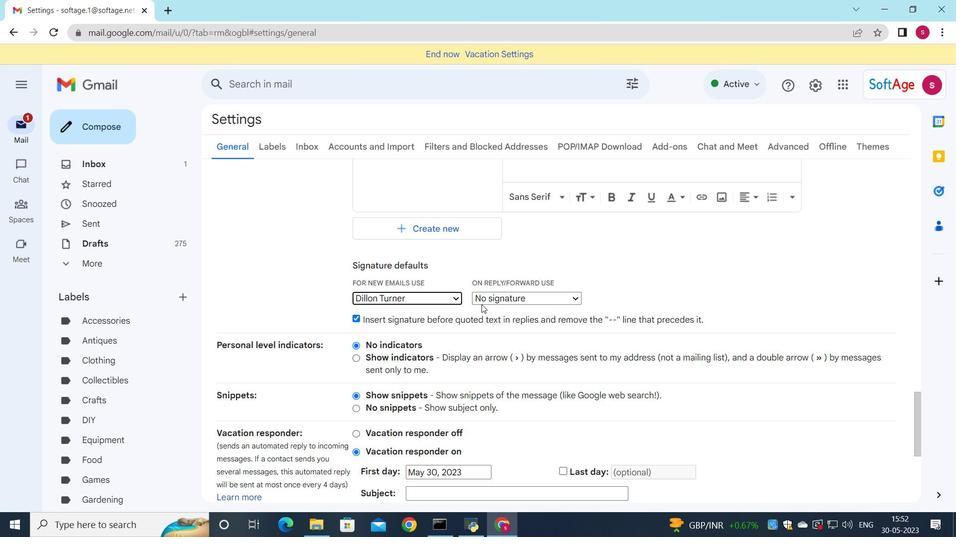 
Action: Mouse pressed left at (485, 302)
Screenshot: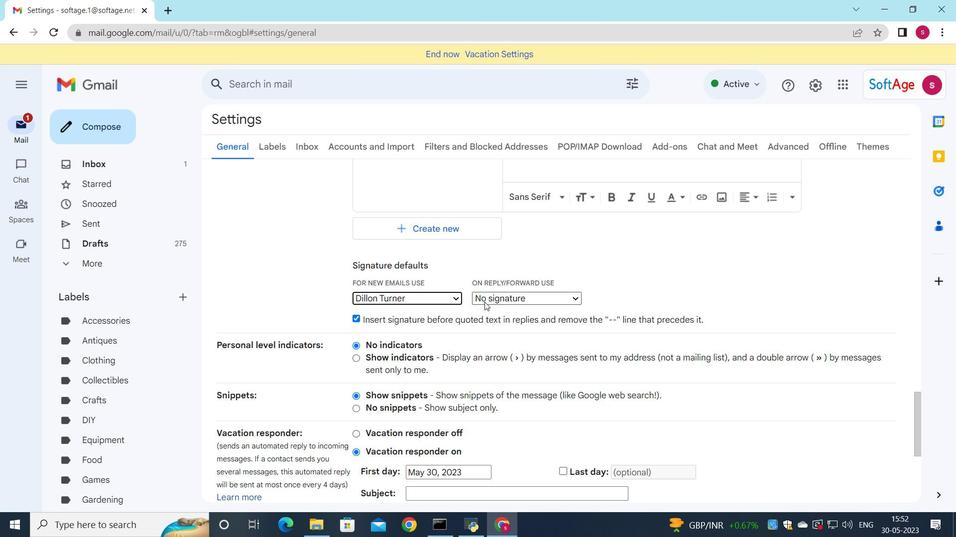 
Action: Mouse moved to (484, 321)
Screenshot: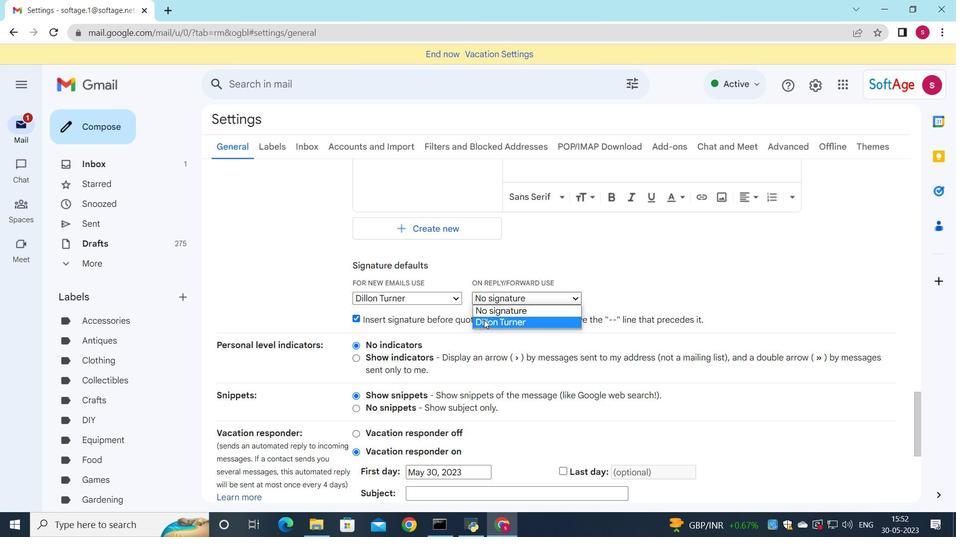 
Action: Mouse pressed left at (484, 321)
Screenshot: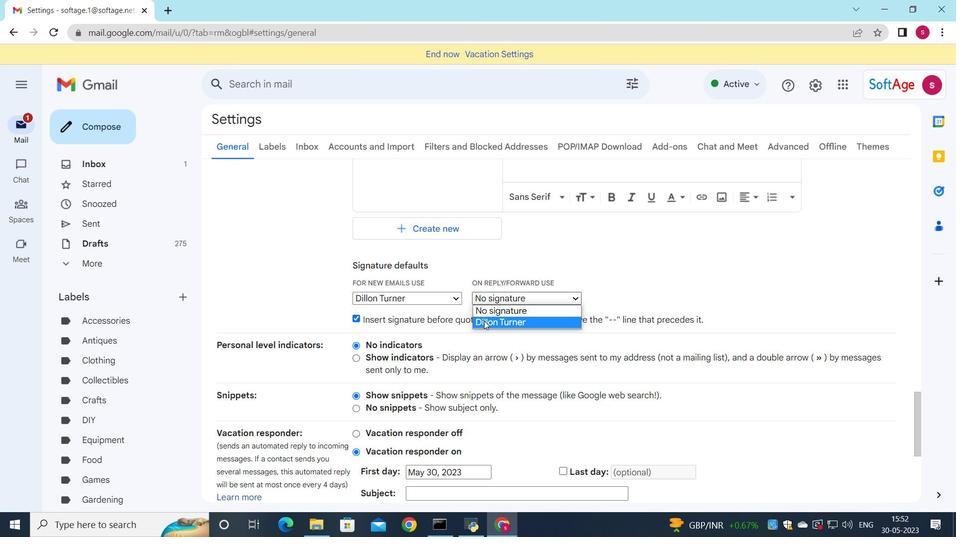 
Action: Mouse scrolled (484, 320) with delta (0, 0)
Screenshot: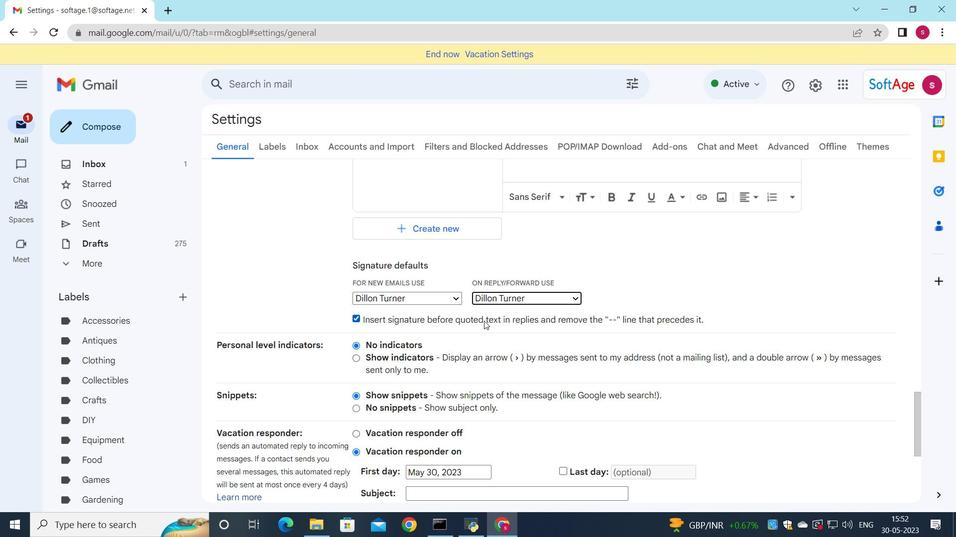
Action: Mouse scrolled (484, 320) with delta (0, 0)
Screenshot: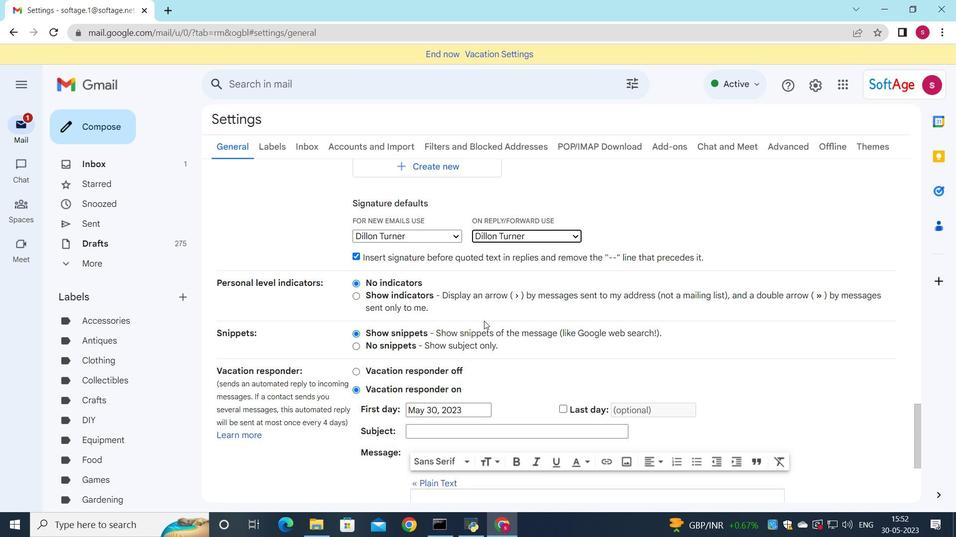 
Action: Mouse moved to (492, 326)
Screenshot: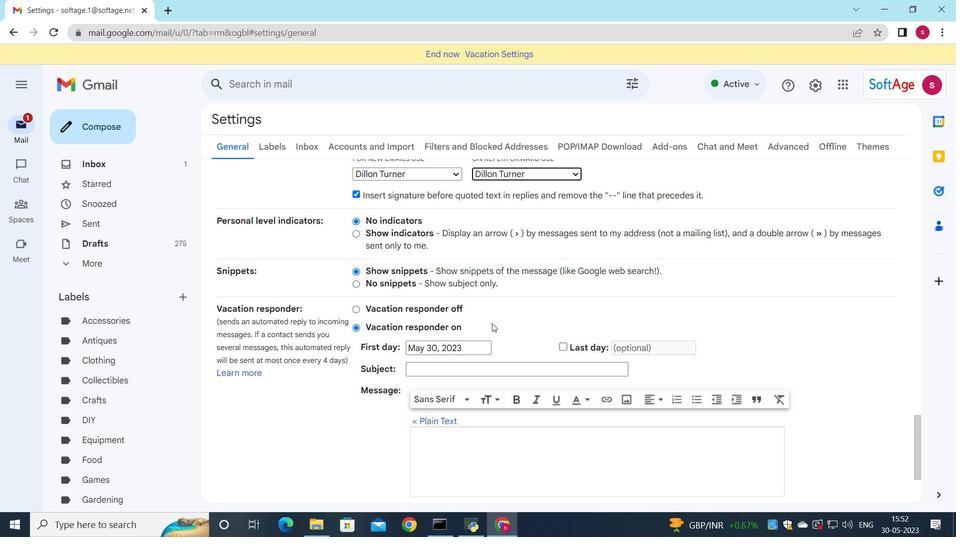 
Action: Mouse scrolled (492, 325) with delta (0, 0)
Screenshot: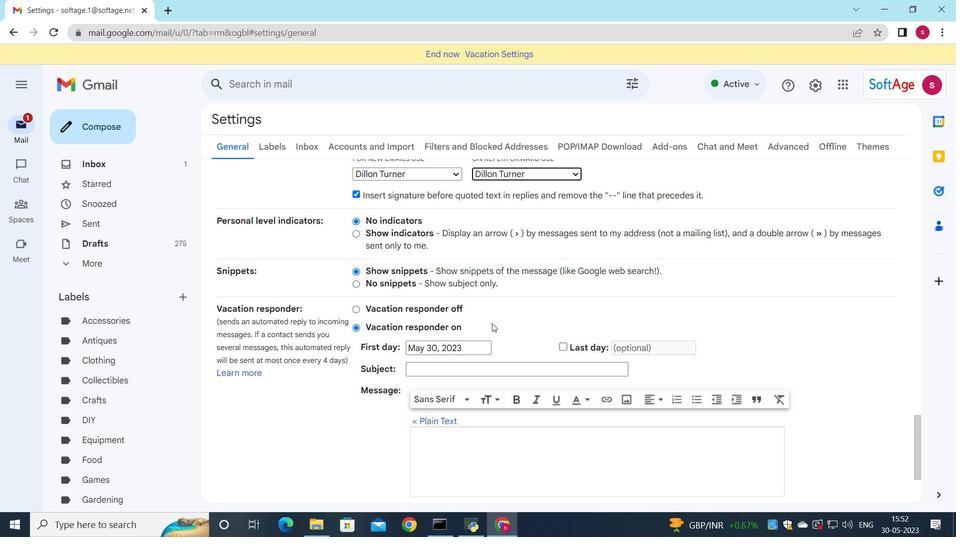 
Action: Mouse moved to (491, 327)
Screenshot: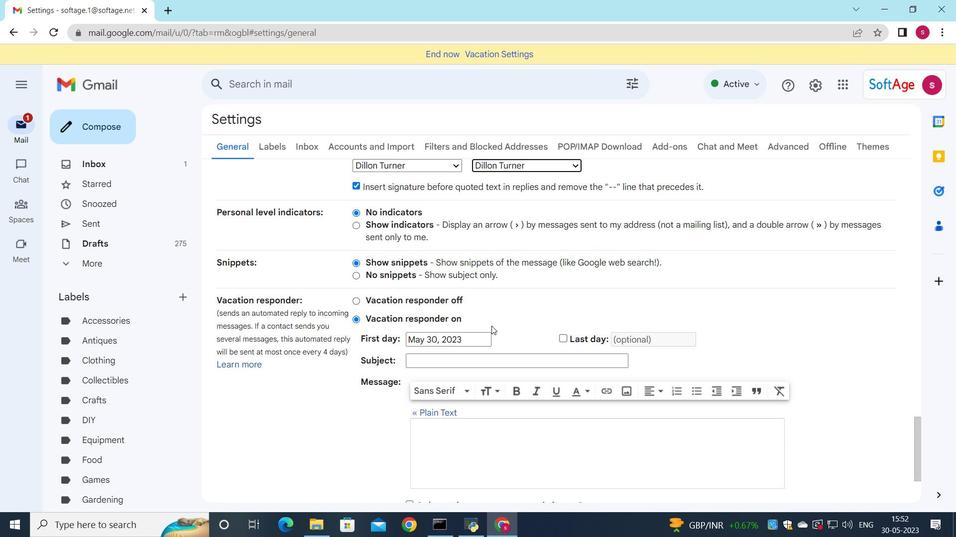 
Action: Mouse scrolled (491, 327) with delta (0, 0)
Screenshot: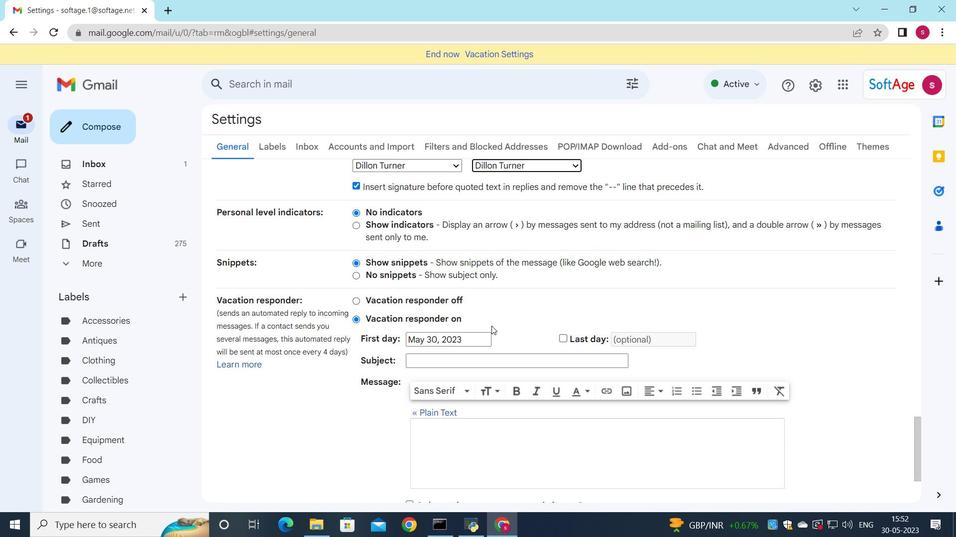 
Action: Mouse moved to (491, 329)
Screenshot: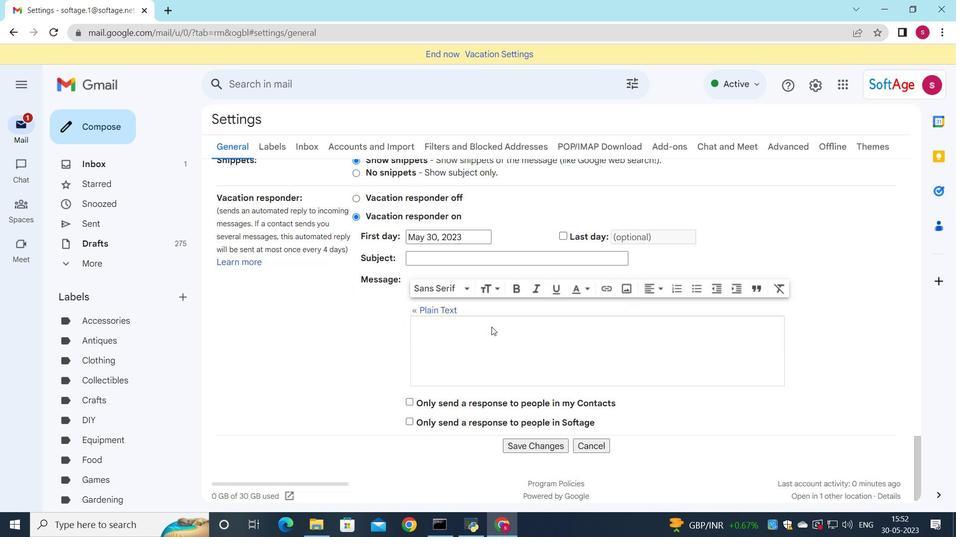 
Action: Mouse scrolled (491, 328) with delta (0, 0)
Screenshot: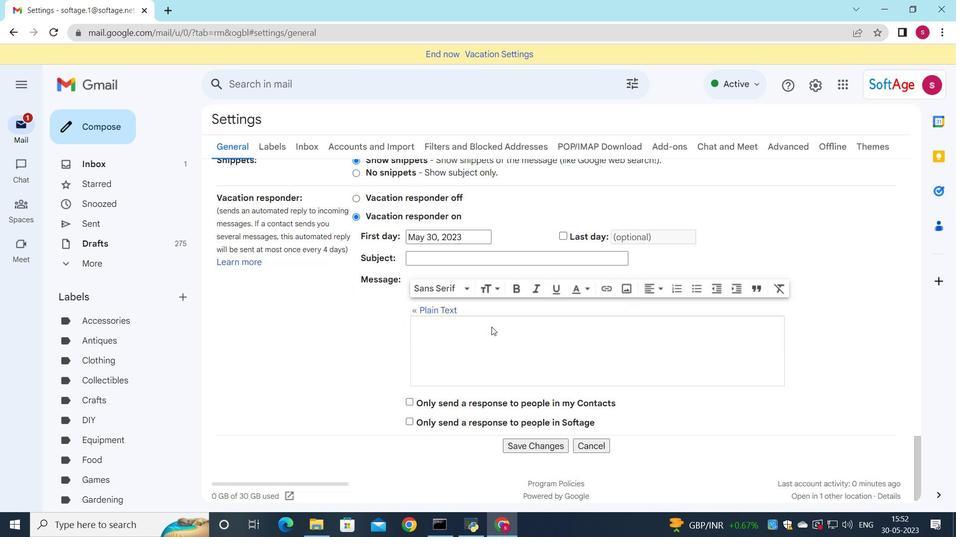 
Action: Mouse moved to (530, 441)
Screenshot: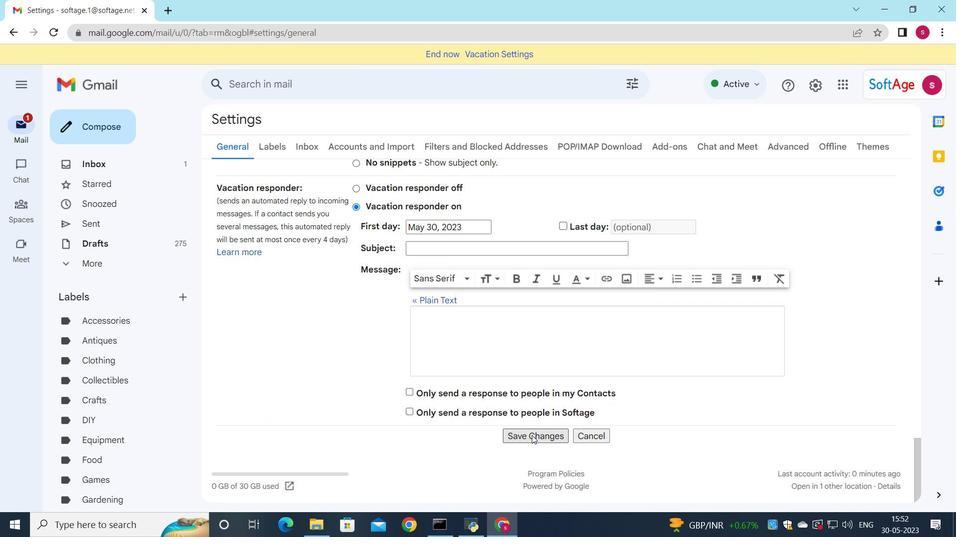 
Action: Mouse pressed left at (530, 441)
Screenshot: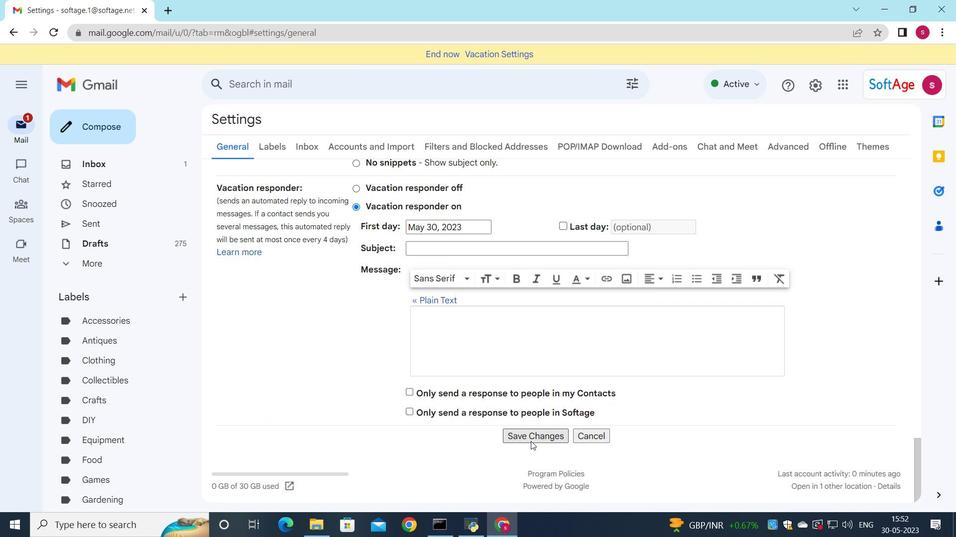 
Action: Mouse moved to (78, 128)
Screenshot: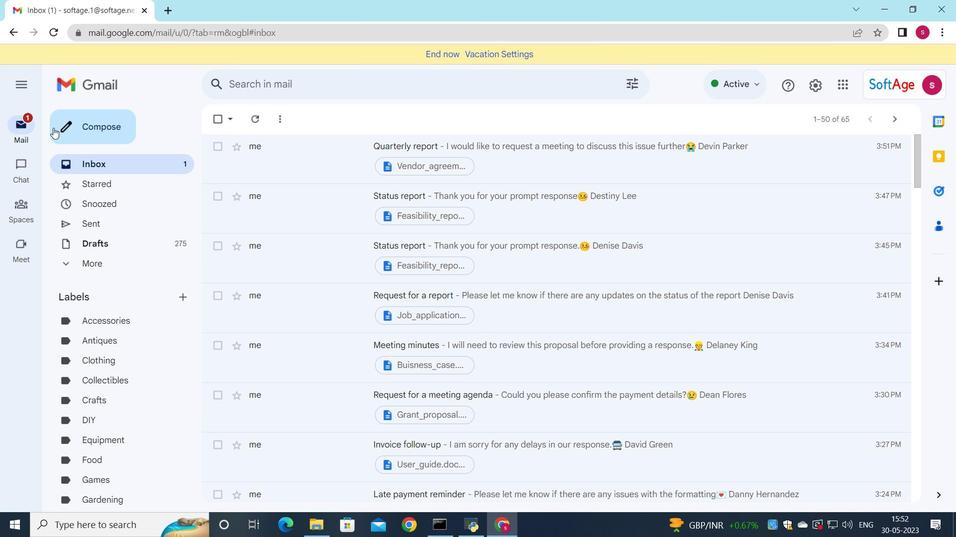 
Action: Mouse pressed left at (78, 128)
Screenshot: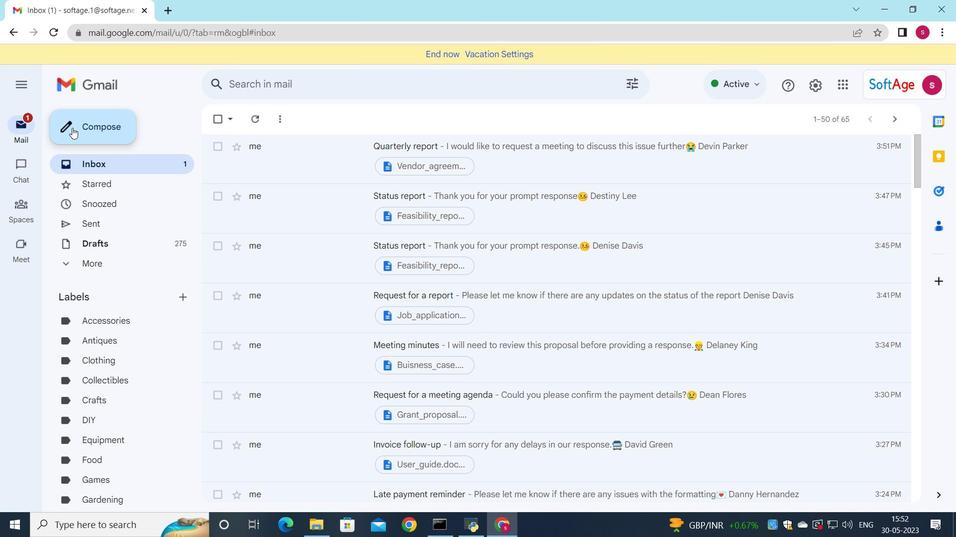
Action: Mouse moved to (630, 316)
Screenshot: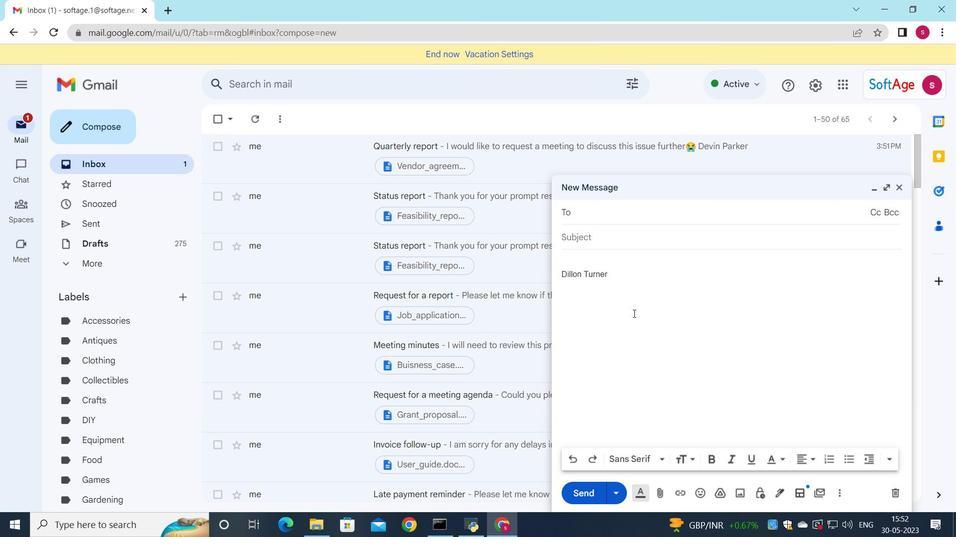 
Action: Key pressed <Key.down>
Screenshot: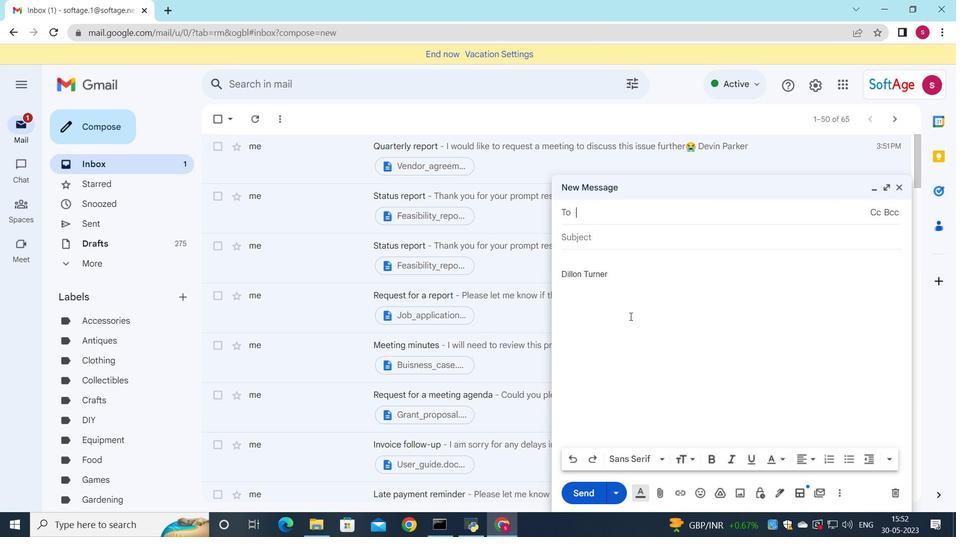 
Action: Mouse moved to (692, 315)
Screenshot: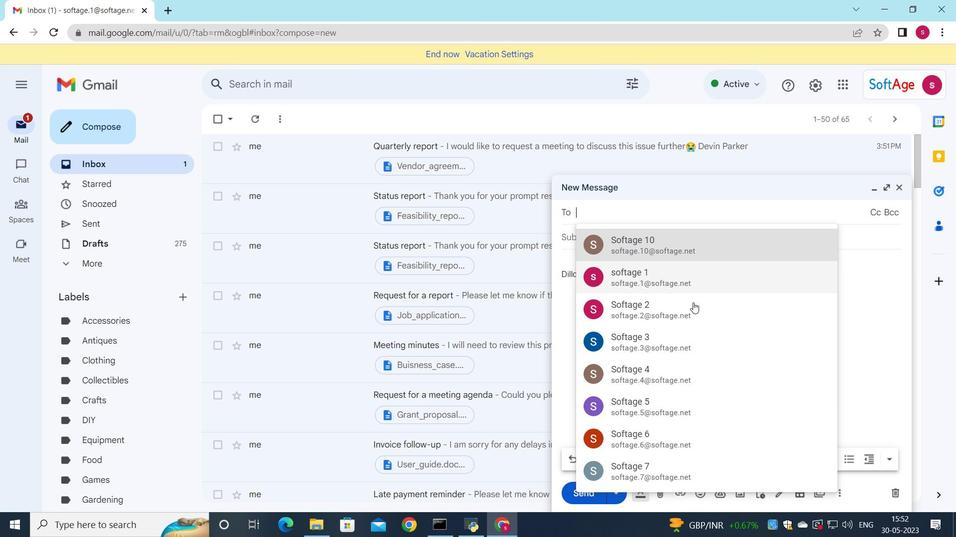 
Action: Mouse pressed left at (692, 315)
Screenshot: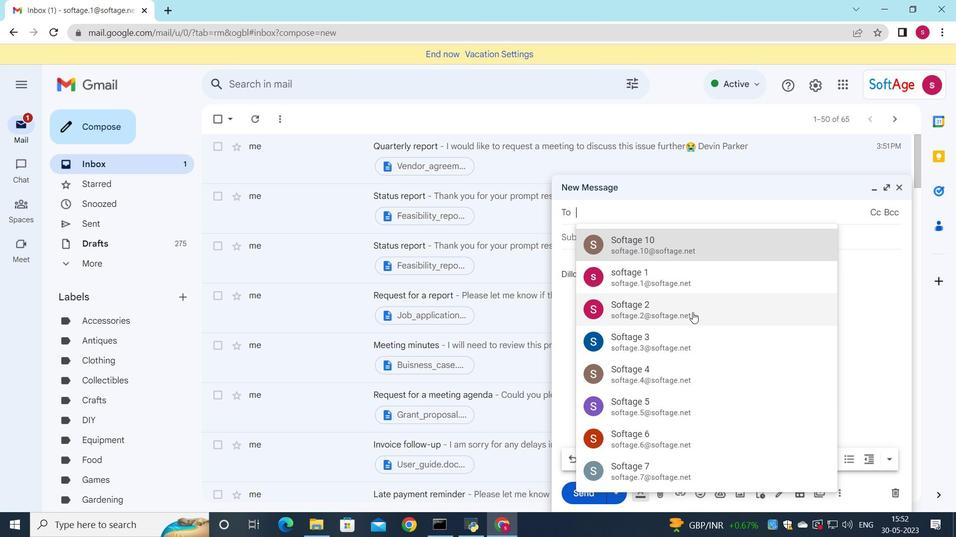 
Action: Mouse moved to (687, 319)
Screenshot: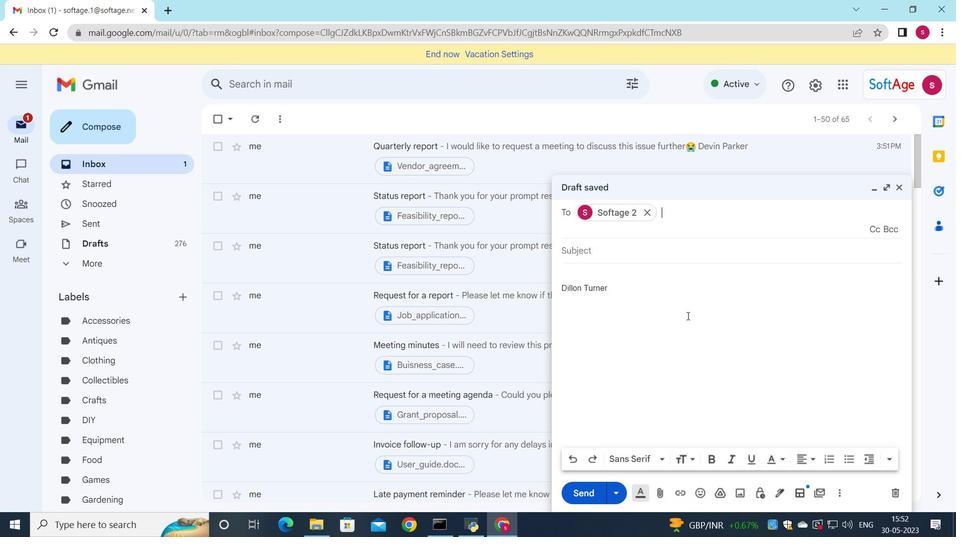 
Action: Key pressed <Key.down>
Screenshot: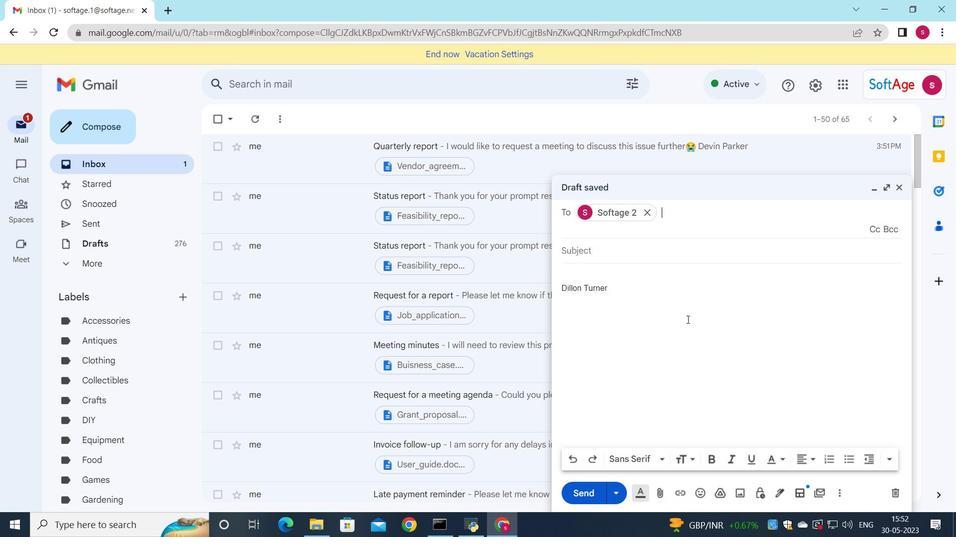 
Action: Mouse moved to (745, 284)
Screenshot: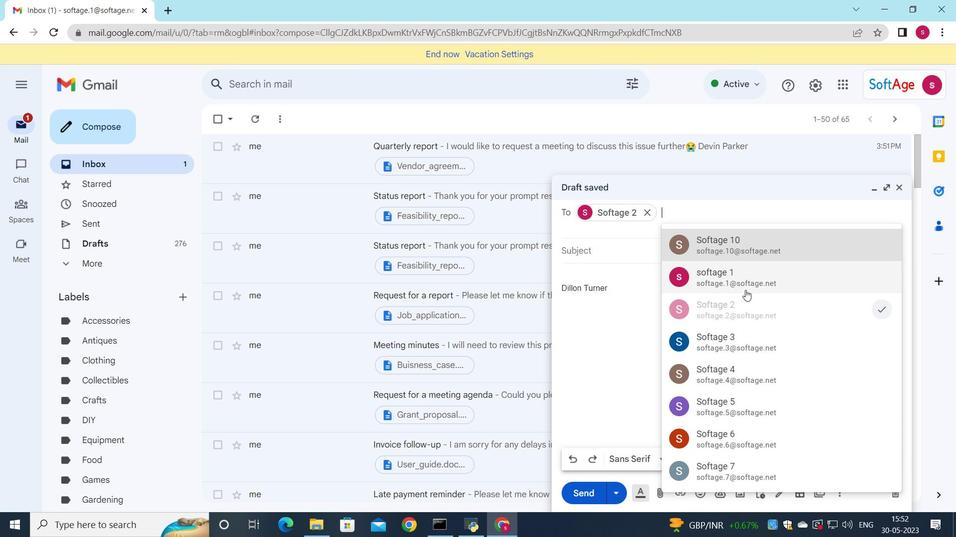 
Action: Mouse pressed left at (745, 284)
Screenshot: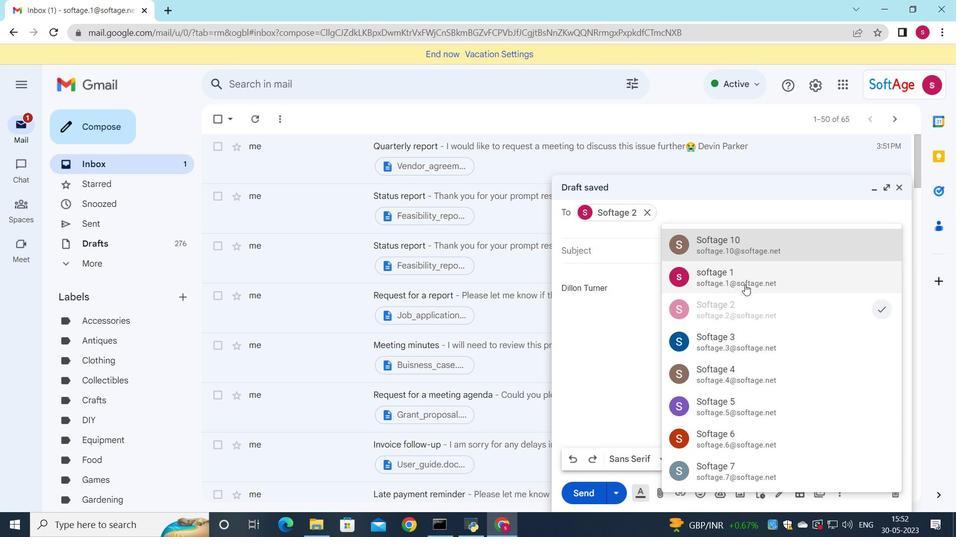 
Action: Mouse moved to (745, 284)
Screenshot: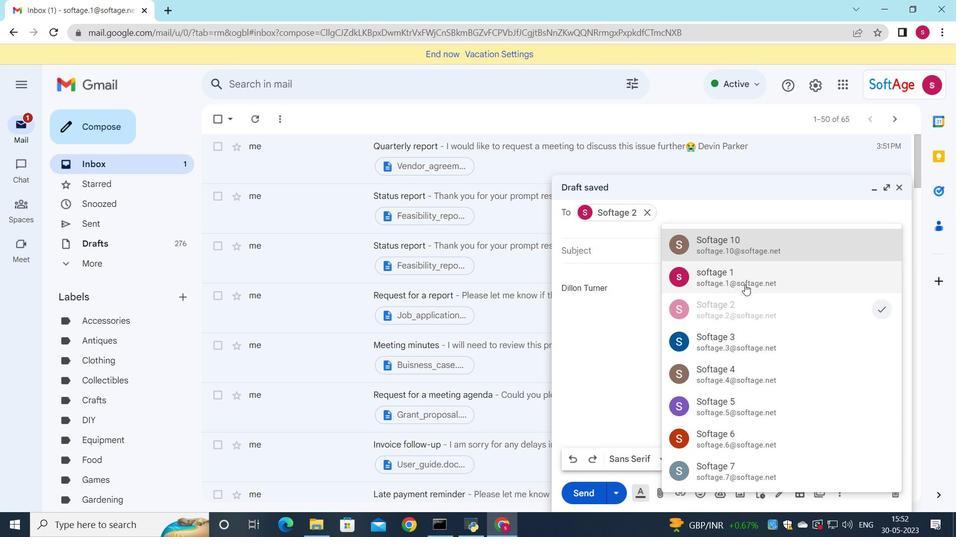 
Action: Key pressed <Key.down>
Screenshot: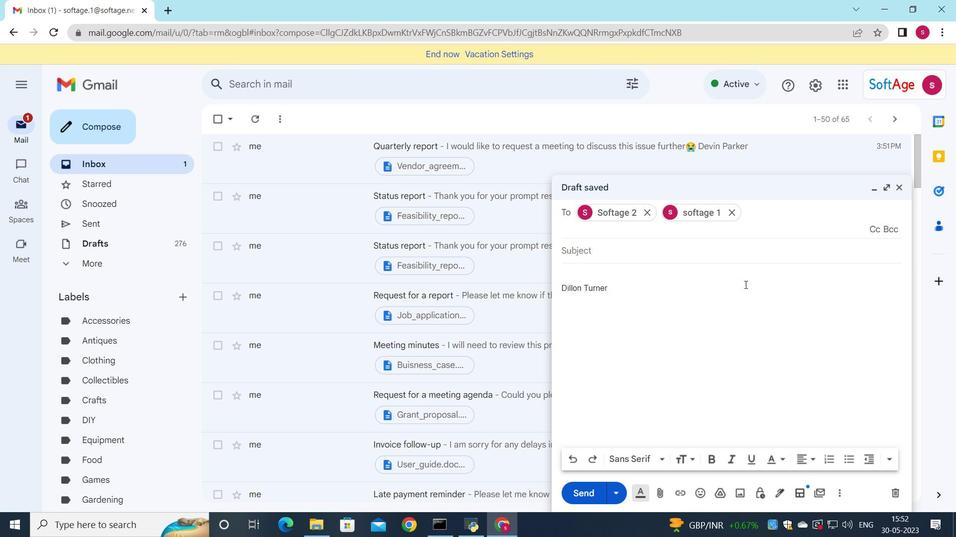 
Action: Mouse moved to (784, 343)
Screenshot: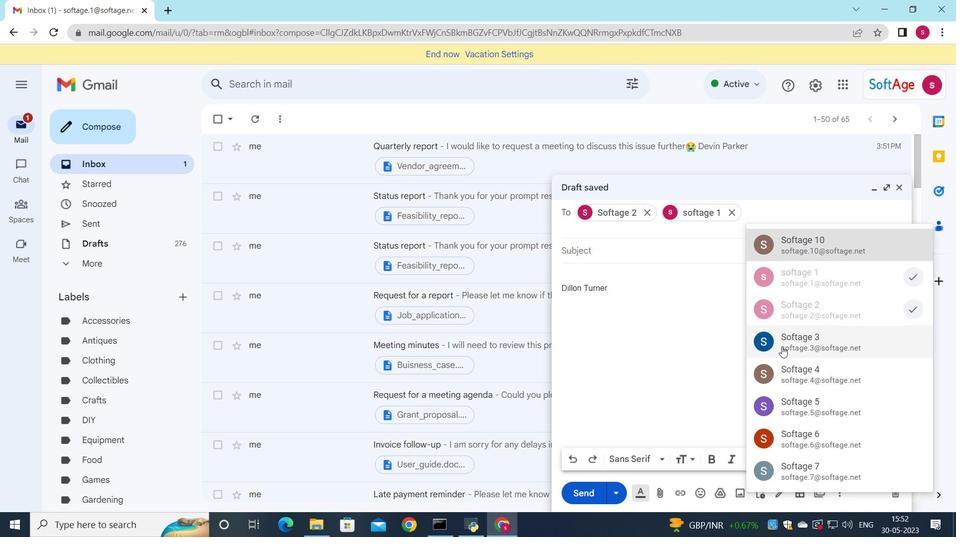 
Action: Mouse pressed left at (784, 343)
Screenshot: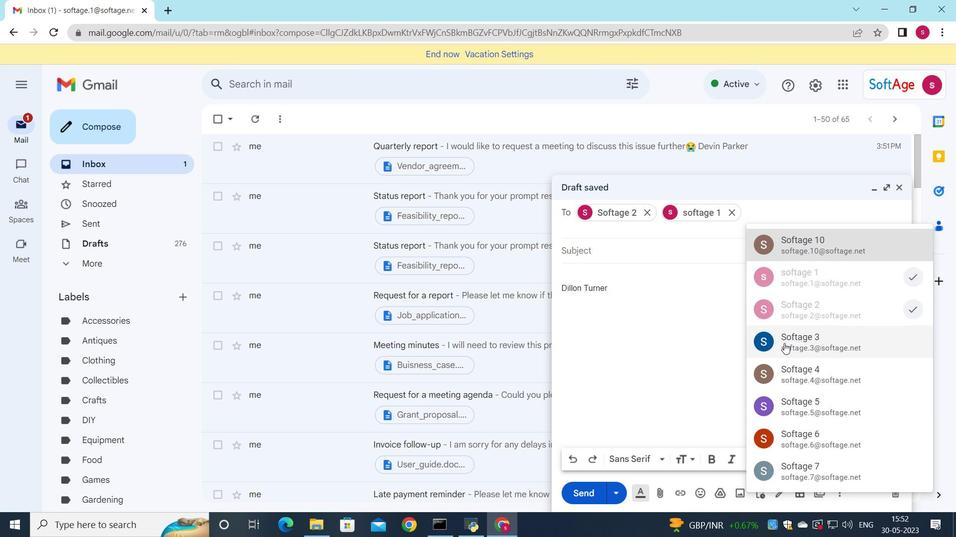 
Action: Key pressed <Key.down>
Screenshot: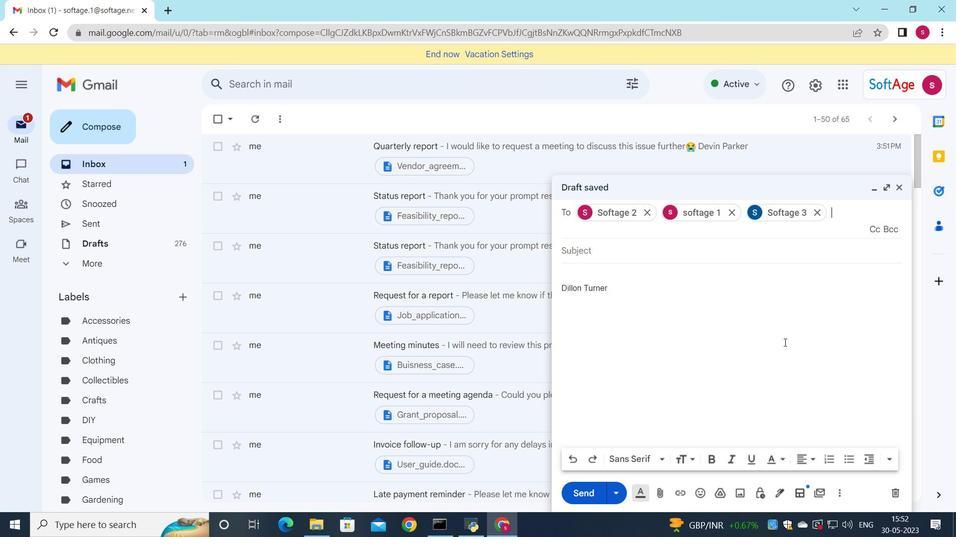 
Action: Mouse moved to (678, 309)
Screenshot: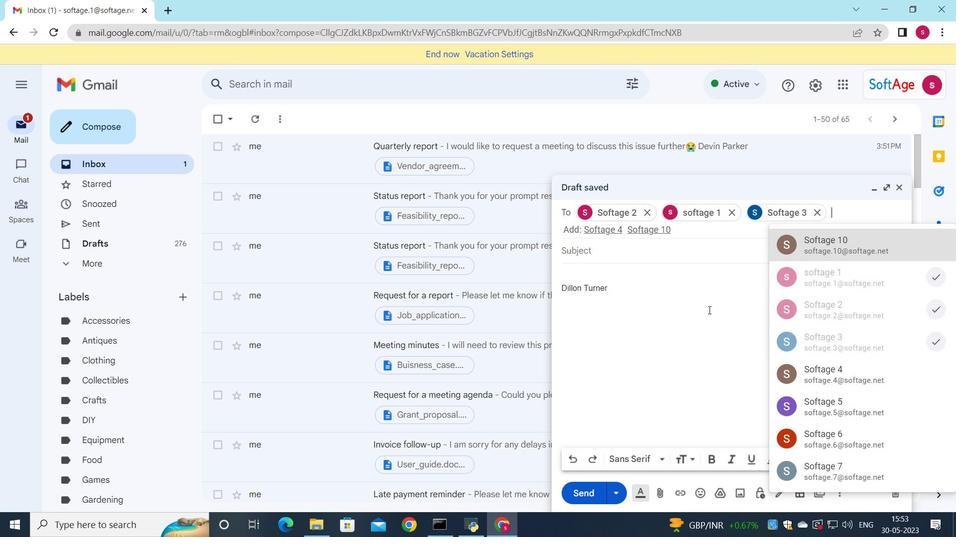
Action: Mouse pressed left at (678, 309)
Screenshot: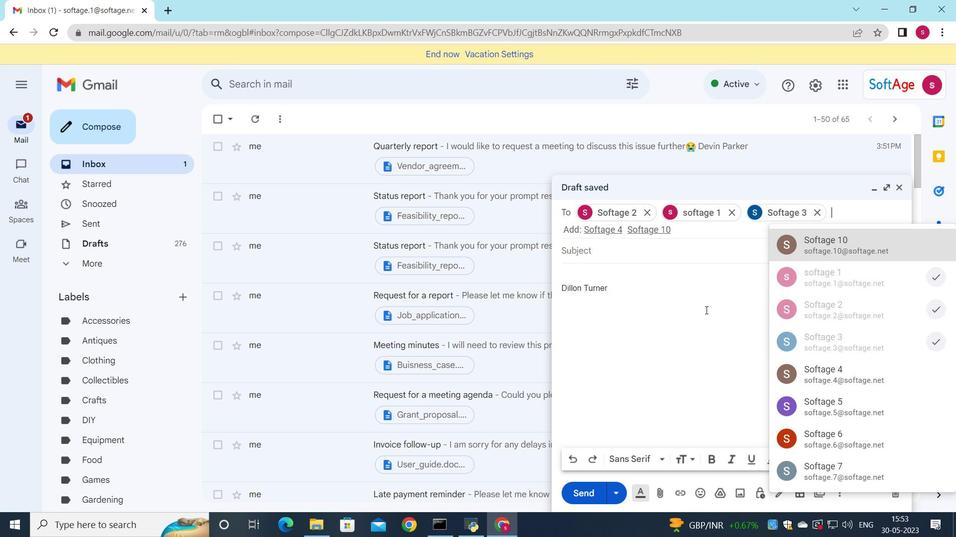 
Action: Mouse moved to (838, 213)
Screenshot: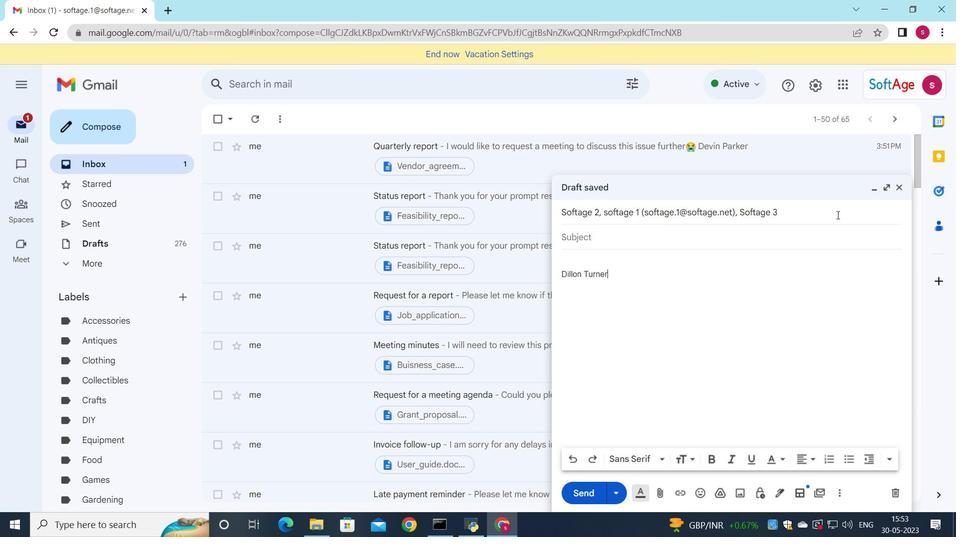 
Action: Mouse pressed left at (838, 213)
Screenshot: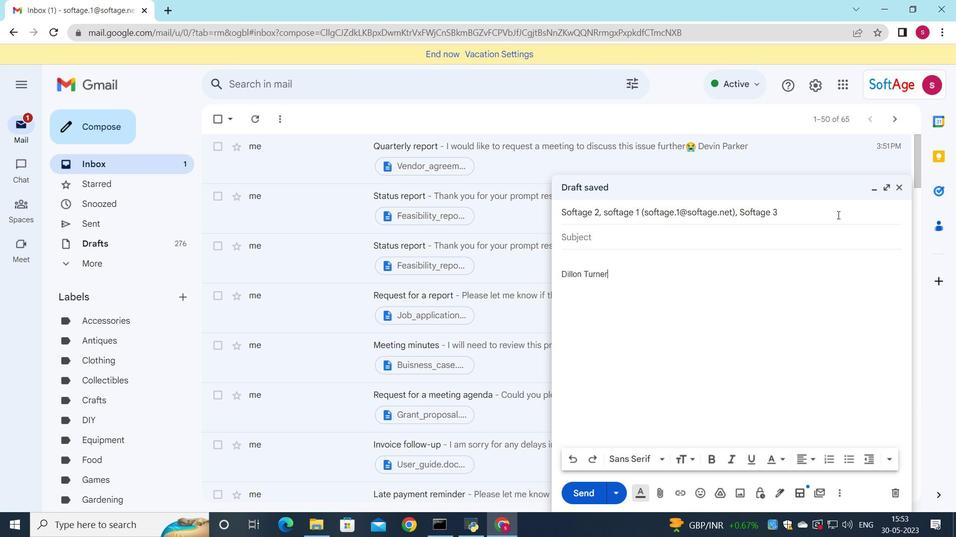 
Action: Mouse moved to (870, 230)
Screenshot: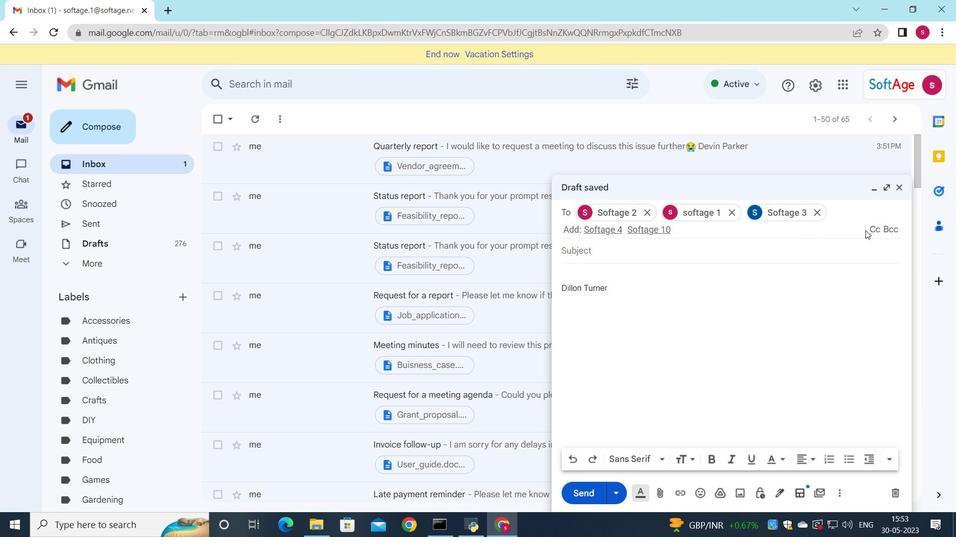 
Action: Mouse pressed left at (870, 230)
Screenshot: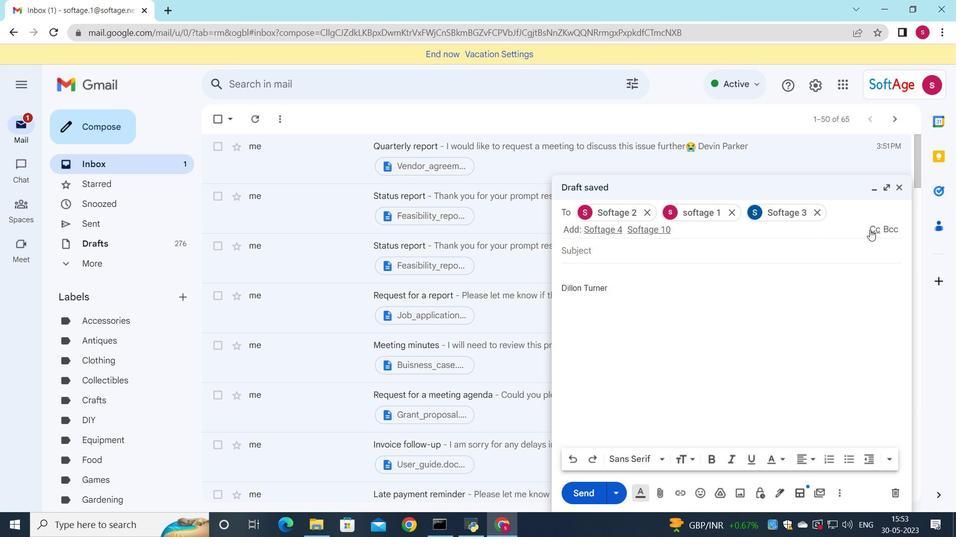 
Action: Mouse moved to (584, 252)
Screenshot: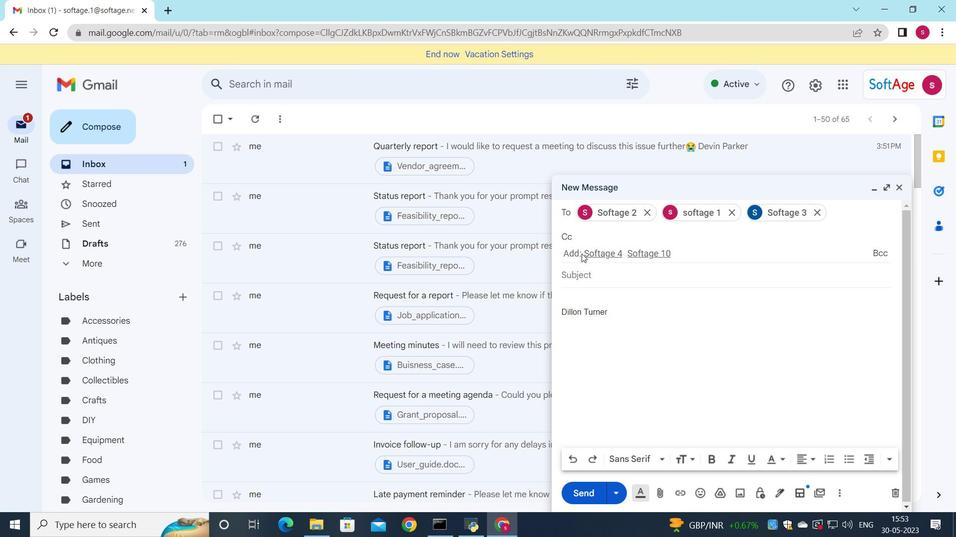 
Action: Mouse pressed left at (584, 252)
Screenshot: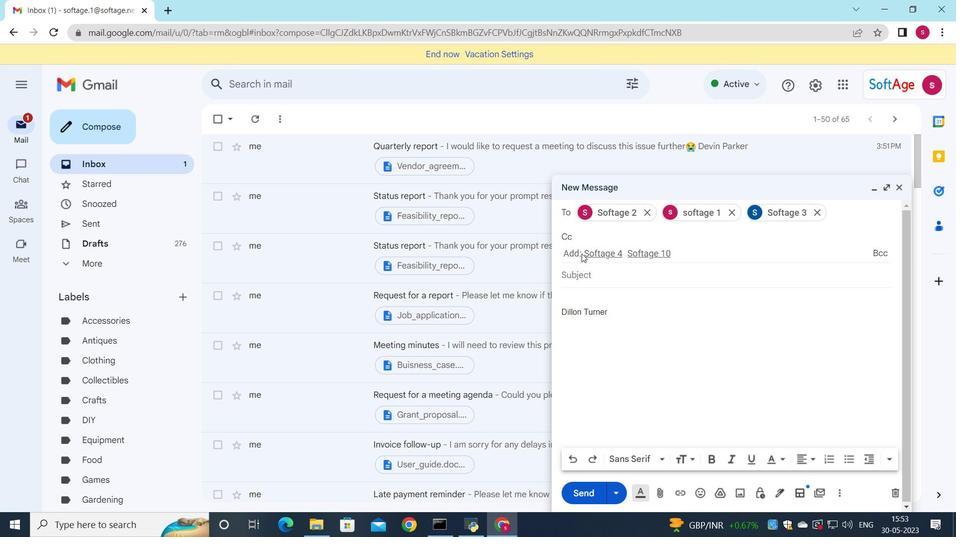 
Action: Mouse moved to (612, 276)
Screenshot: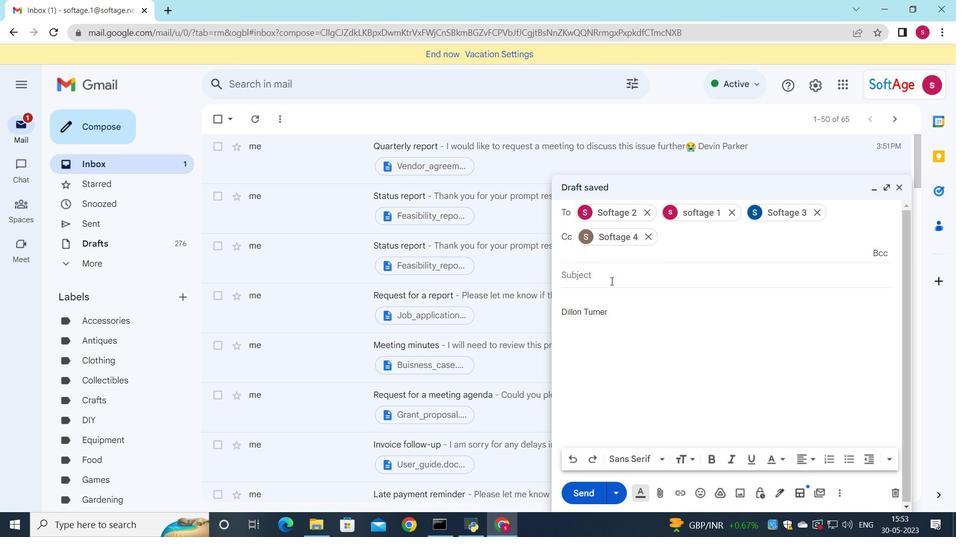 
Action: Mouse pressed left at (612, 276)
Screenshot: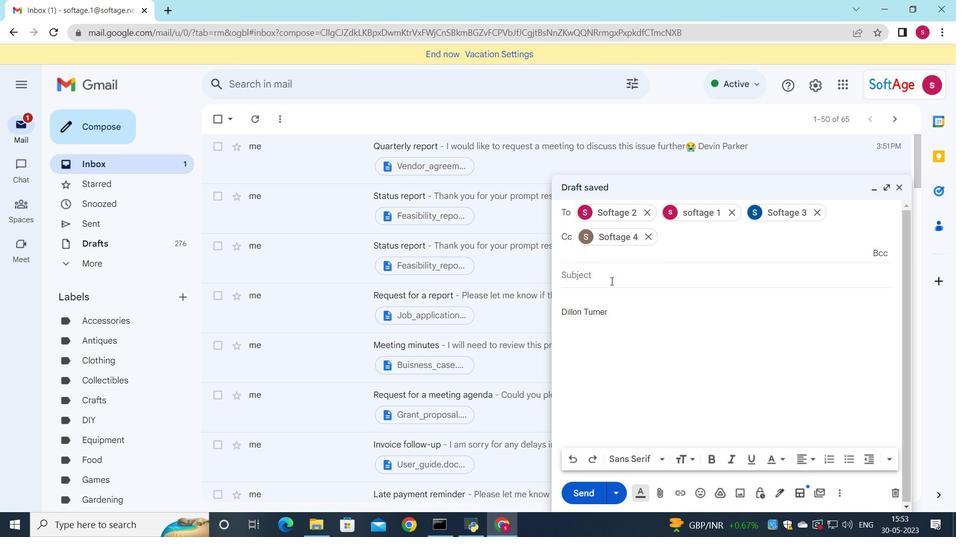 
Action: Mouse moved to (683, 264)
Screenshot: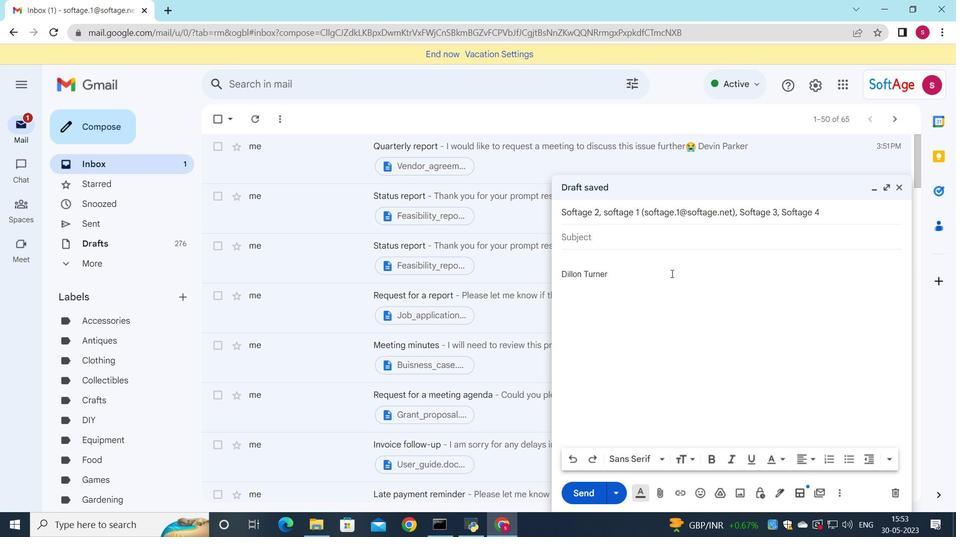
Action: Key pressed <Key.shift><Key.shift><Key.shift><Key.shift><Key.shift><Key.shift><Key.shift><Key.shift><Key.shift><Key.shift><Key.shift>Yearly<Key.space>report
Screenshot: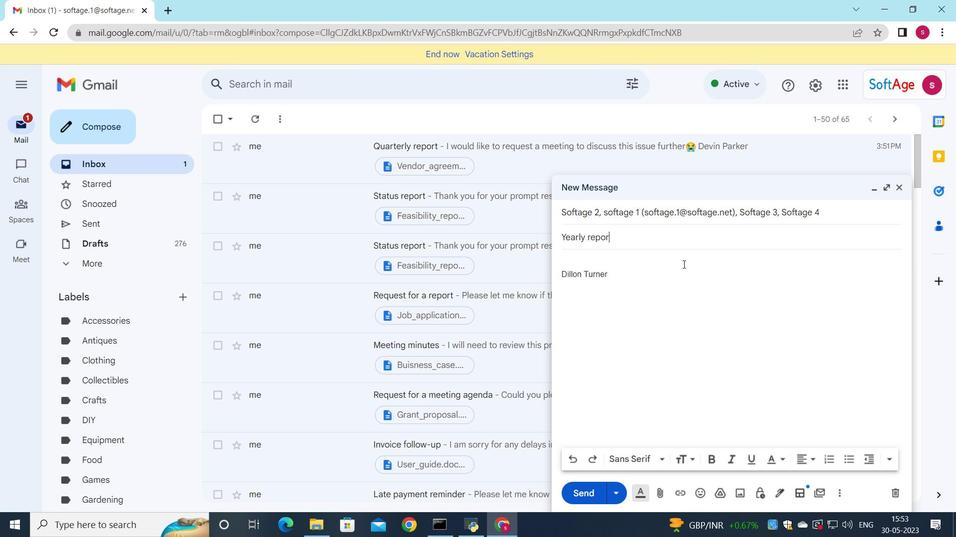 
Action: Mouse moved to (583, 253)
Screenshot: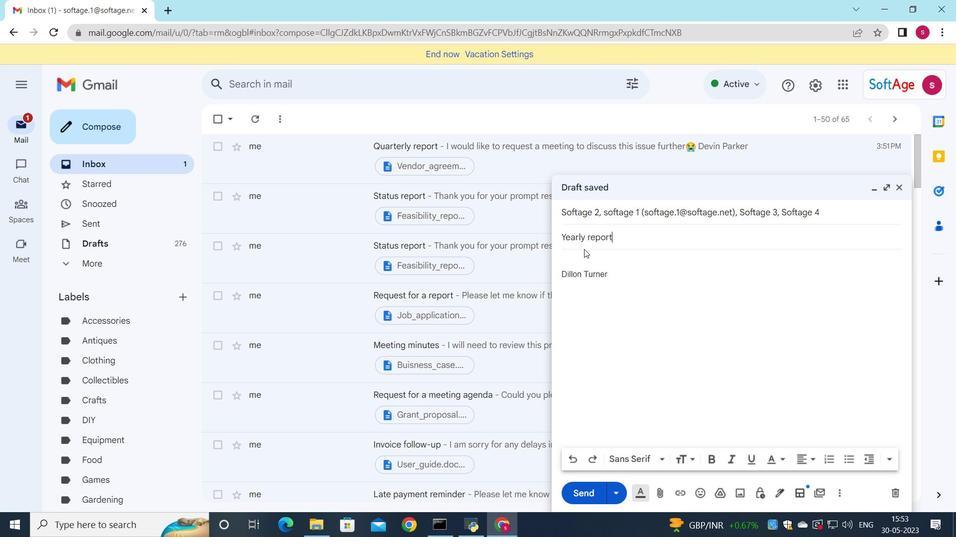 
Action: Mouse pressed left at (583, 253)
Screenshot: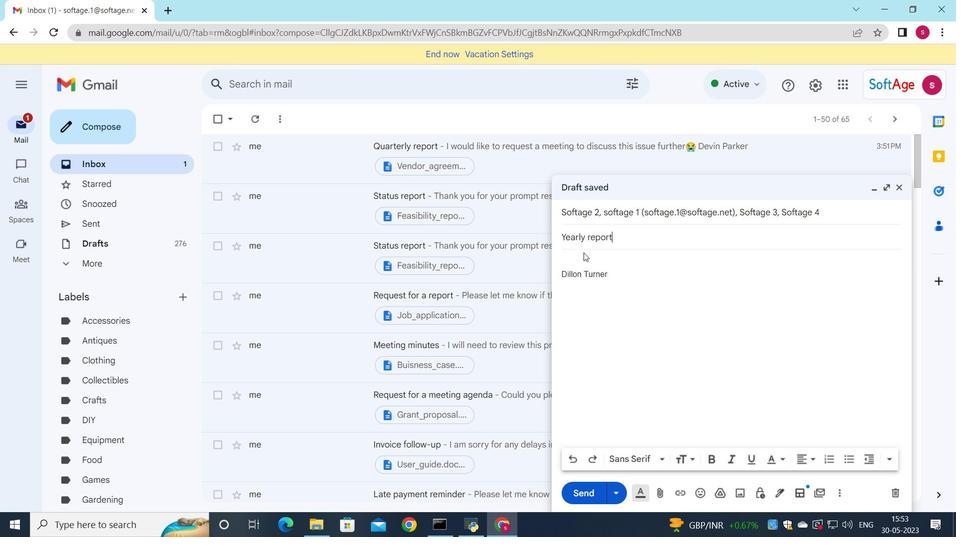 
Action: Mouse moved to (577, 262)
Screenshot: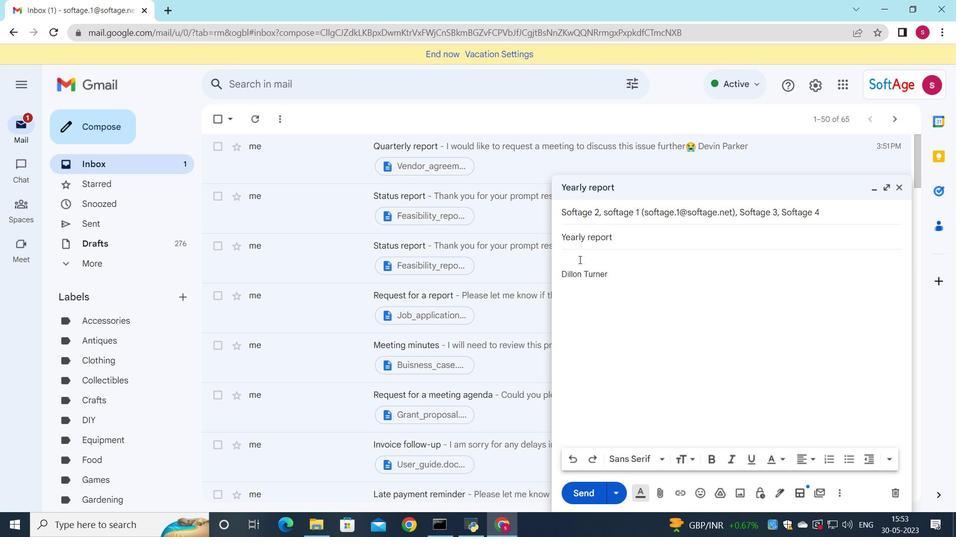 
Action: Mouse pressed left at (577, 262)
Screenshot: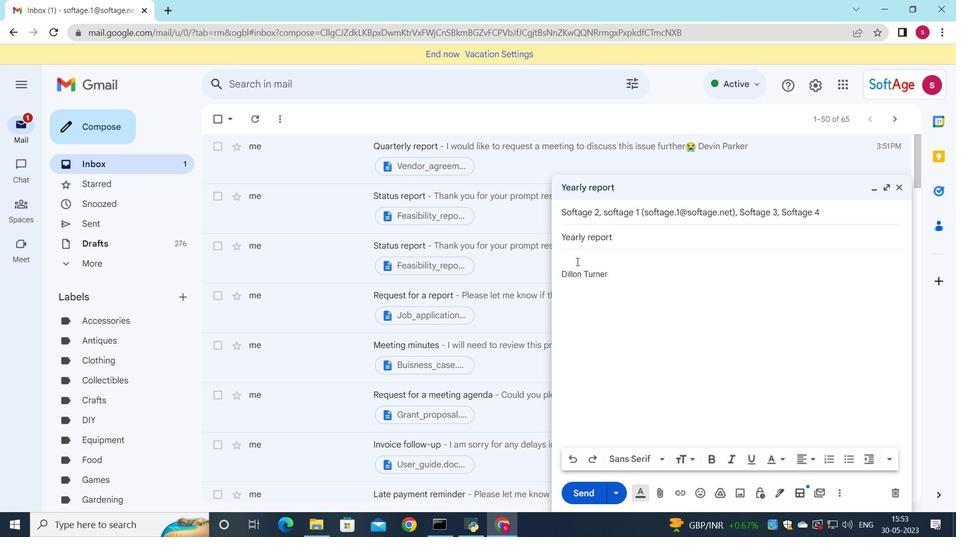 
Action: Key pressed <Key.shift>Could<Key.space>you<Key.space>please<Key.space>provide<Key.space>a<Key.space>status<Key.space>update<Key.space>on<Key.space>the<Key.space>delivery<Key.shift_r>?
Screenshot: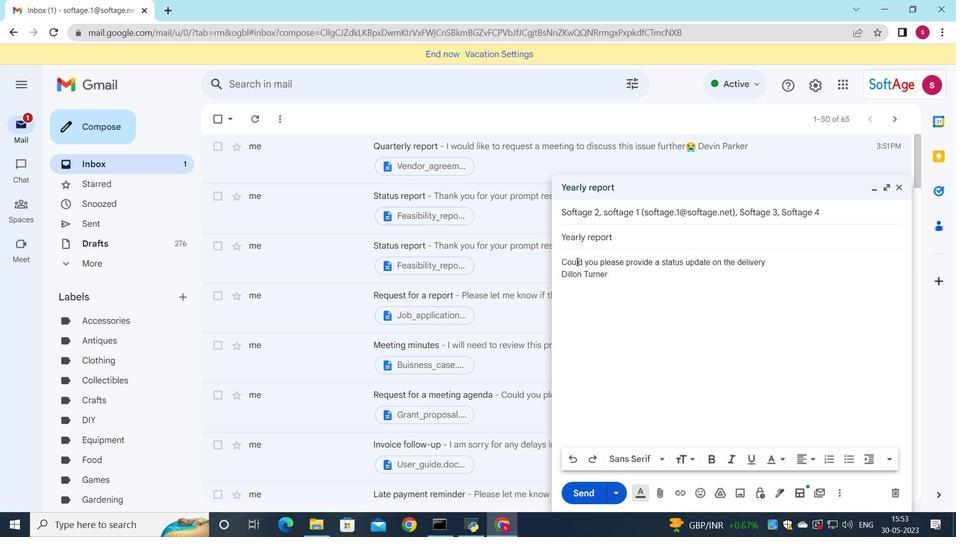 
Action: Mouse moved to (696, 498)
Screenshot: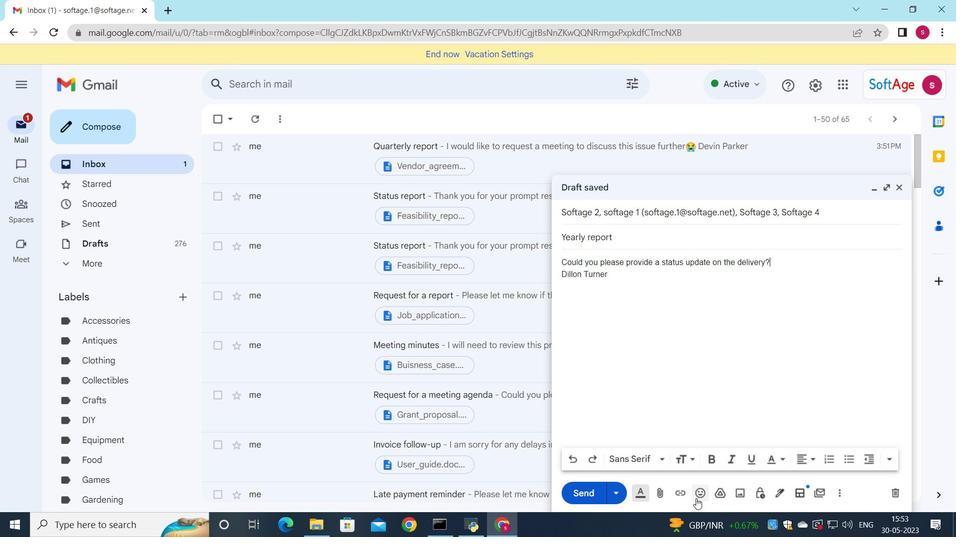 
Action: Mouse pressed left at (696, 498)
Screenshot: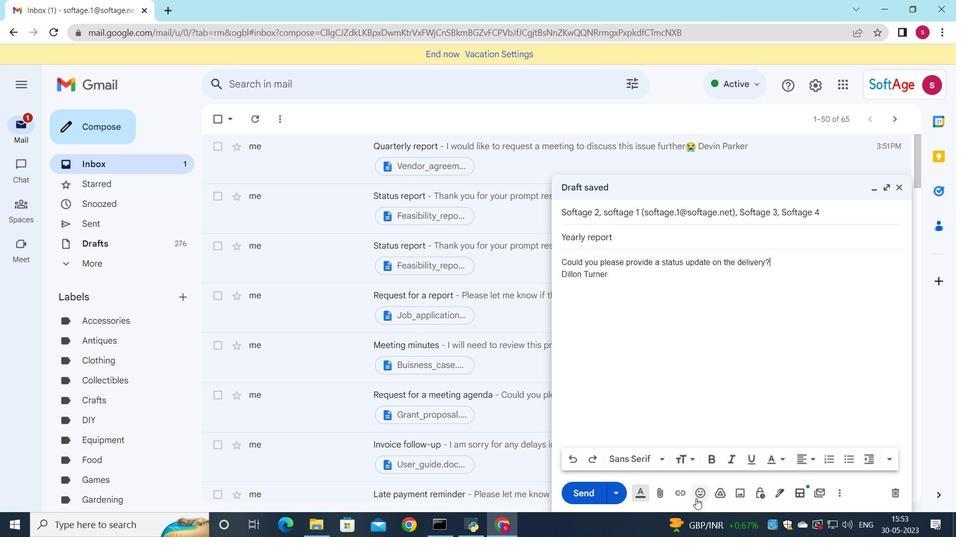 
Action: Mouse moved to (687, 441)
Screenshot: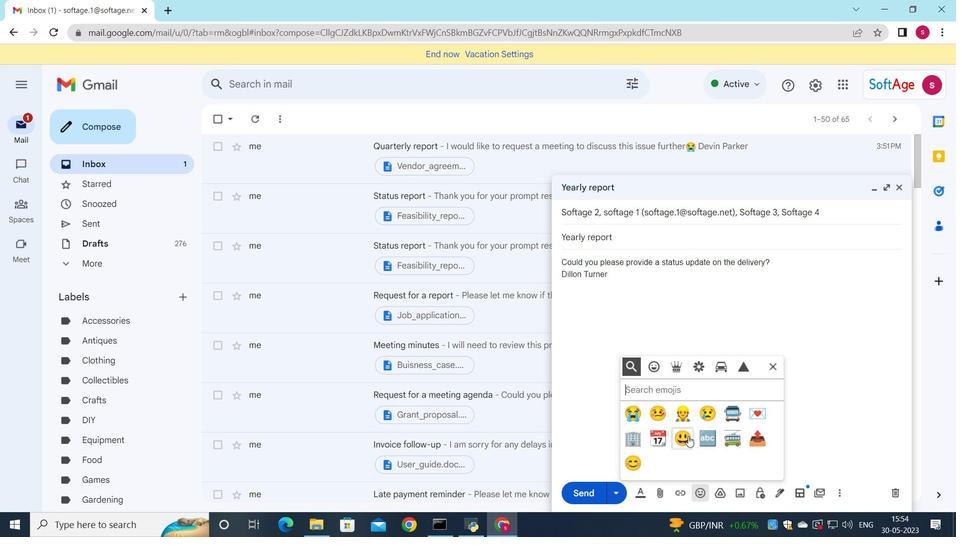 
Action: Mouse pressed left at (687, 441)
Screenshot: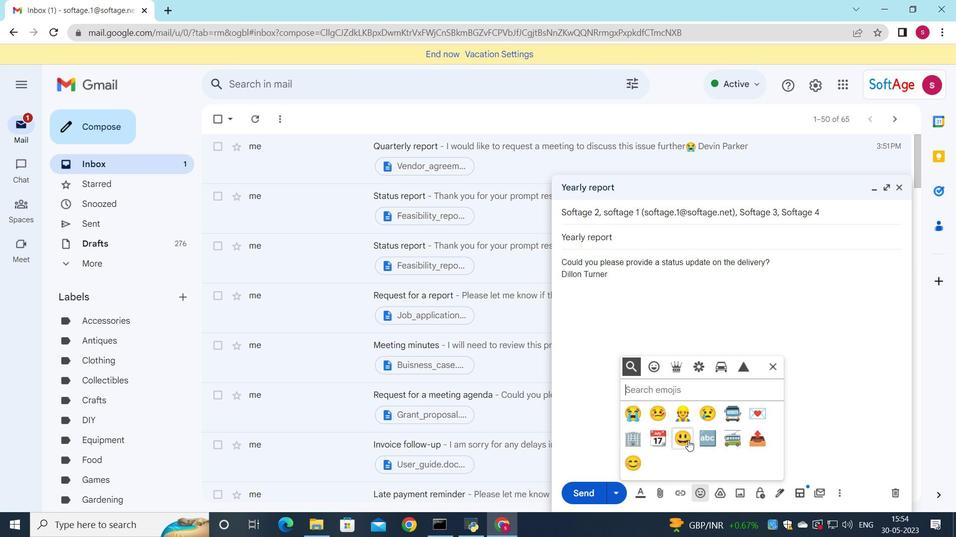 
Action: Mouse moved to (778, 369)
Screenshot: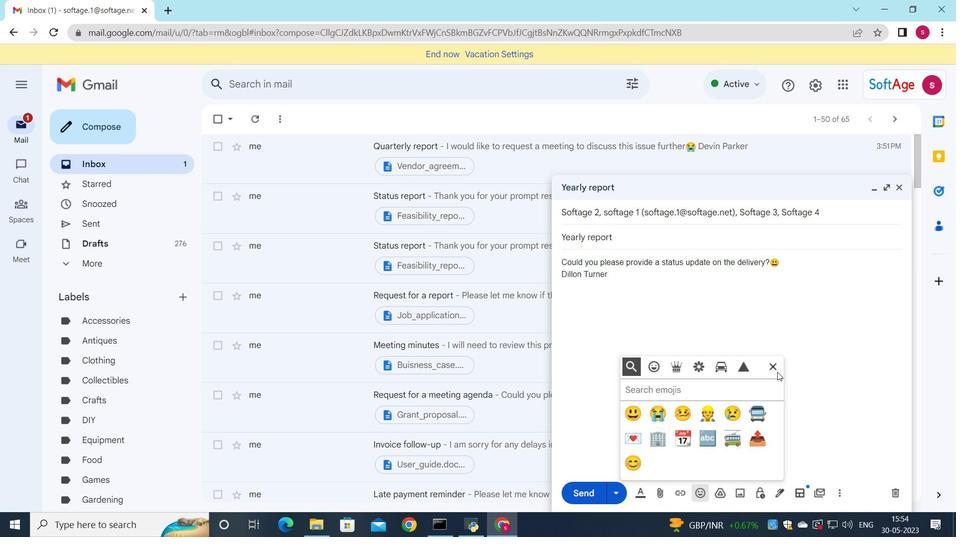 
Action: Mouse pressed left at (778, 369)
Screenshot: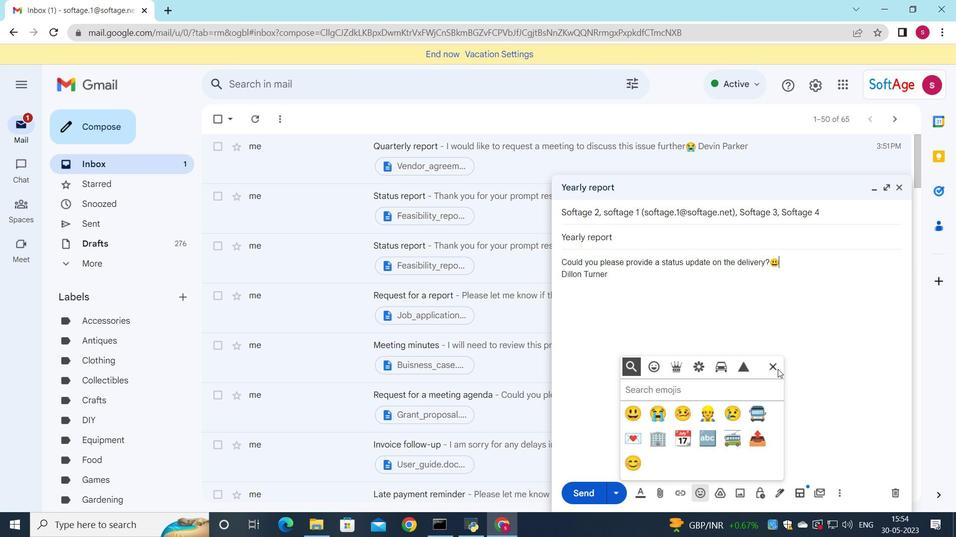 
Action: Mouse moved to (661, 491)
Screenshot: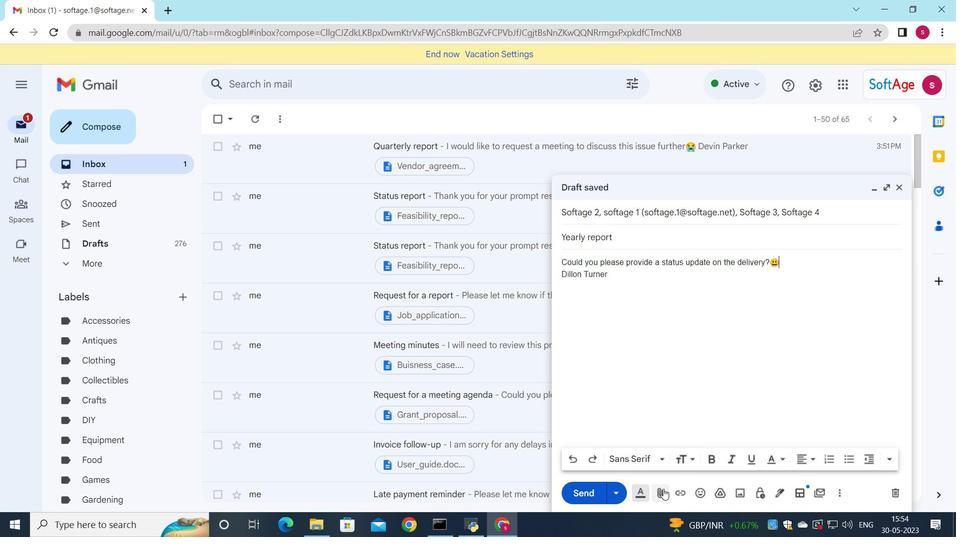 
Action: Mouse pressed left at (661, 491)
Screenshot: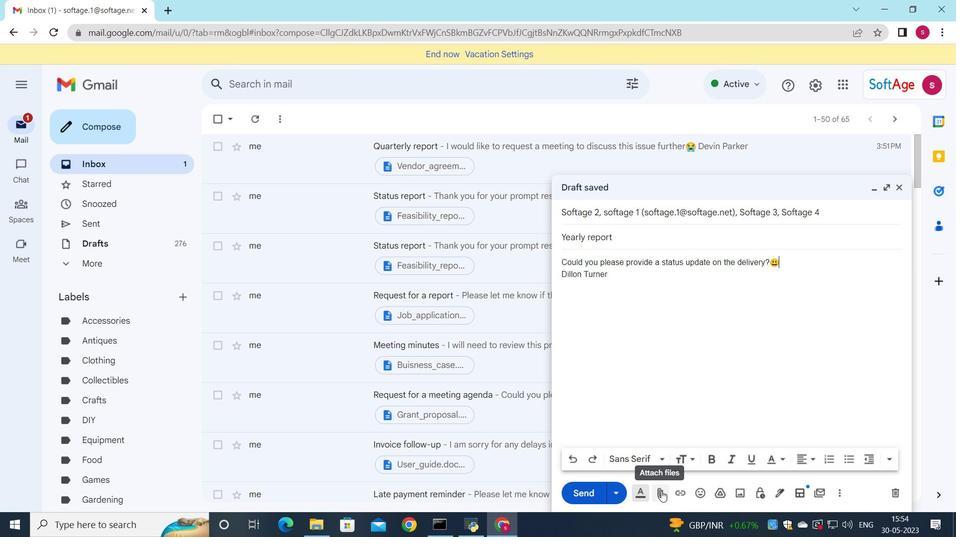 
Action: Mouse moved to (191, 97)
Screenshot: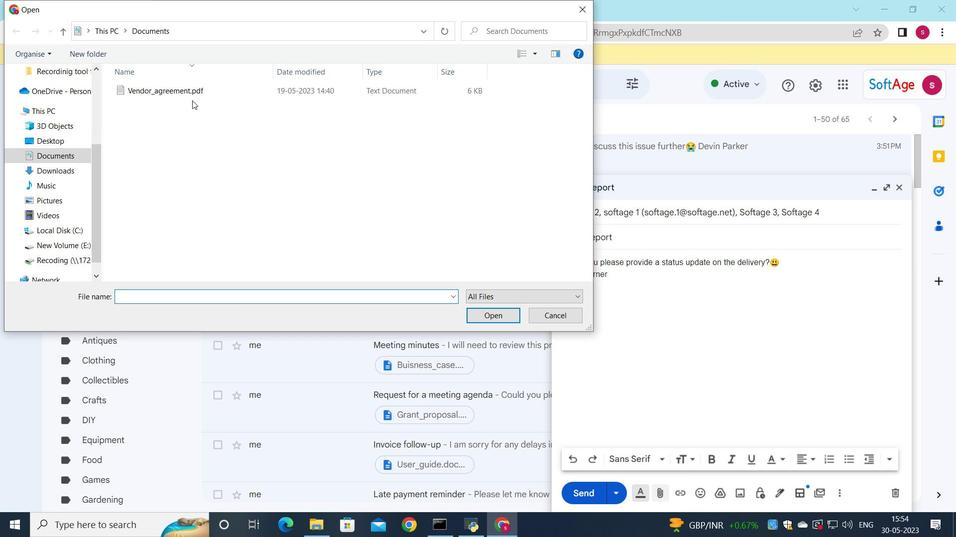 
Action: Mouse pressed left at (191, 97)
Screenshot: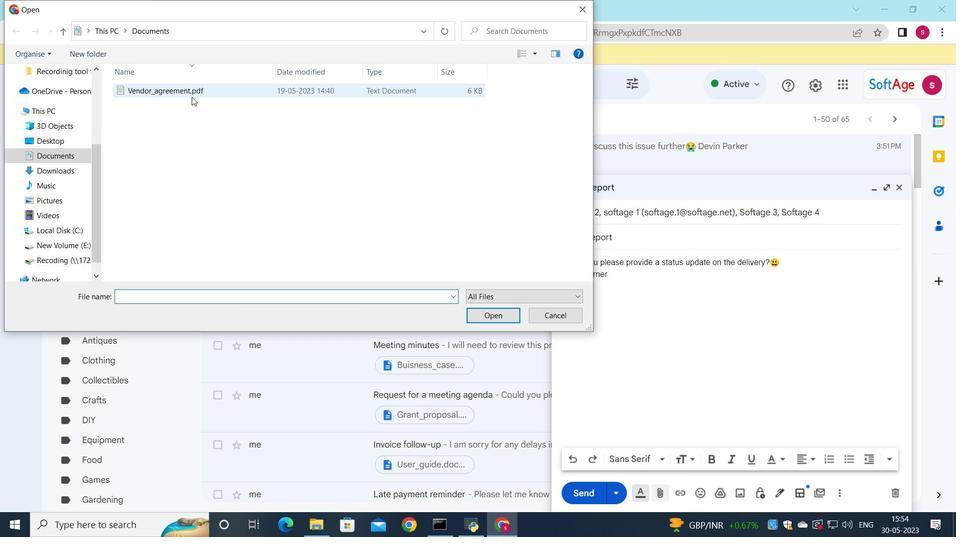
Action: Mouse pressed left at (191, 97)
Screenshot: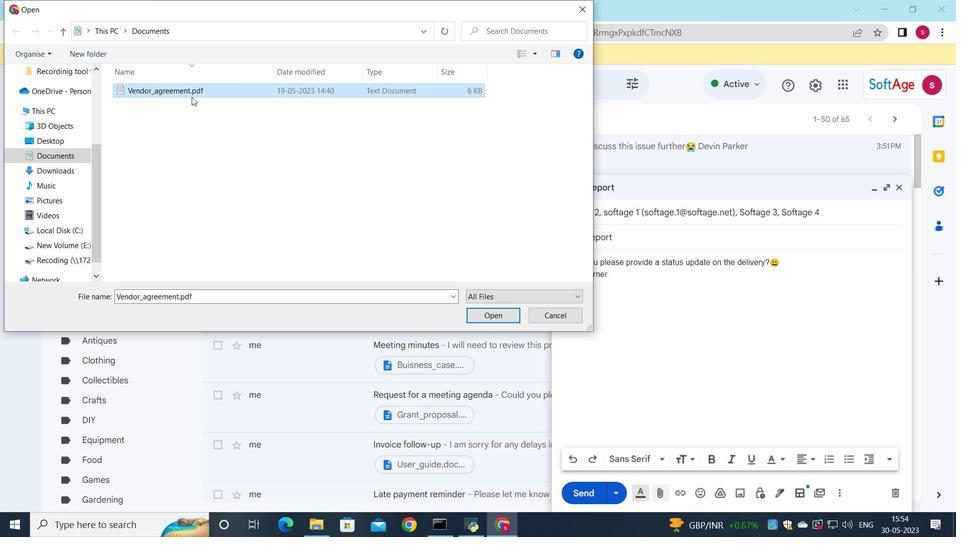 
Action: Mouse moved to (442, 151)
Screenshot: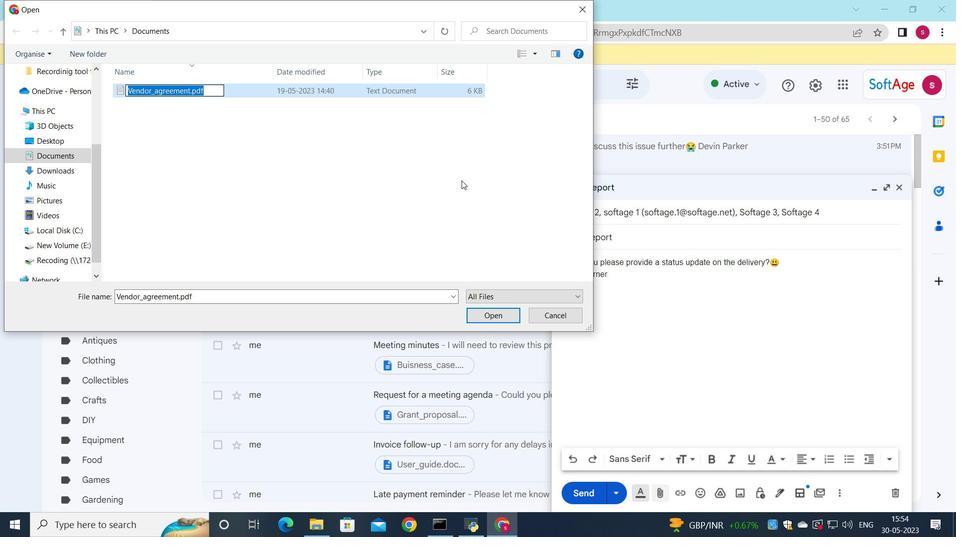 
Action: Key pressed <Key.shift>Sponsorship<Key.shift><Key.shift><Key.shift><Key.shift>_proposal
Screenshot: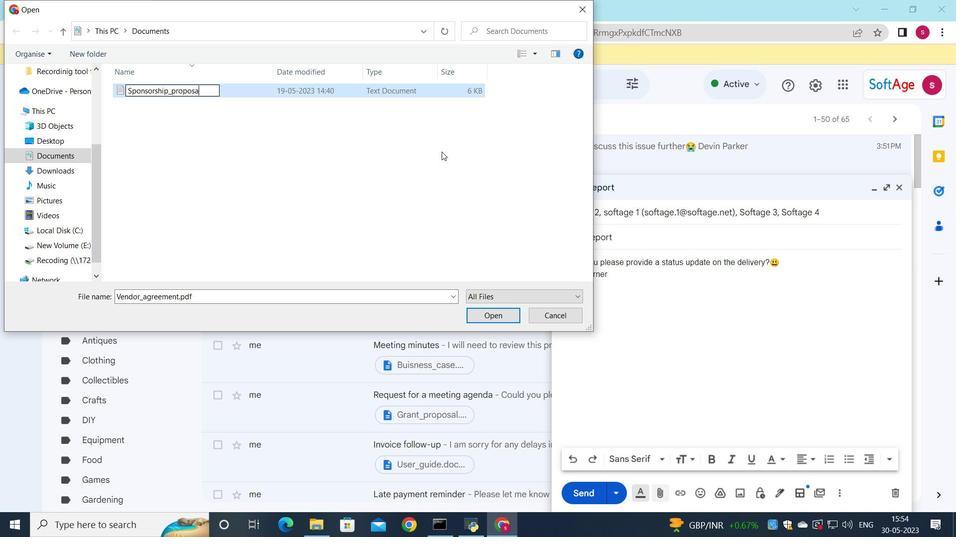 
Action: Mouse moved to (265, 138)
Screenshot: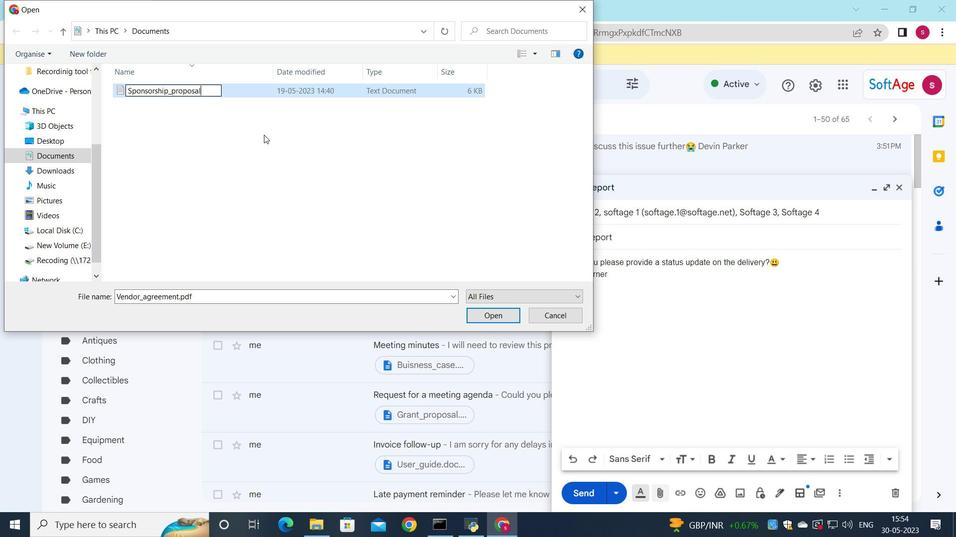 
Action: Key pressed .docx
Screenshot: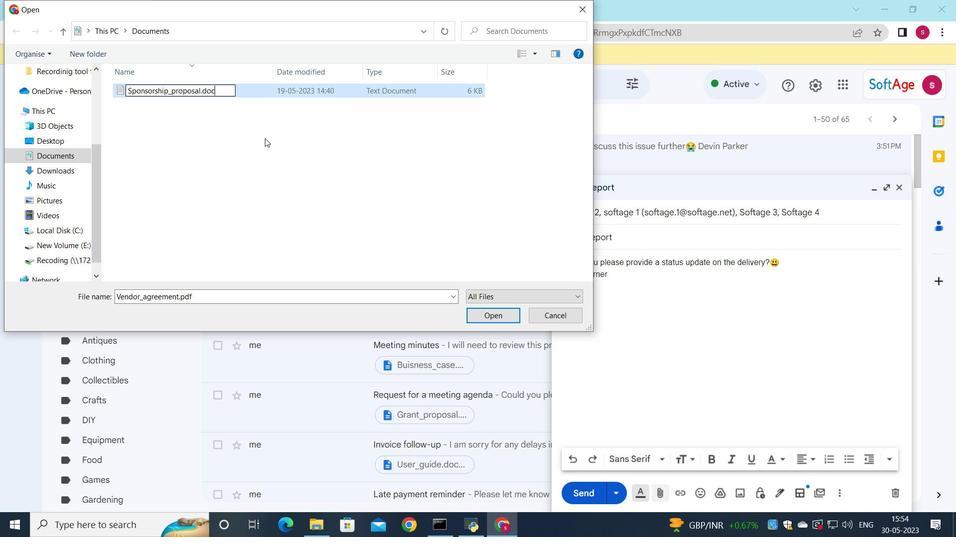 
Action: Mouse moved to (245, 88)
Screenshot: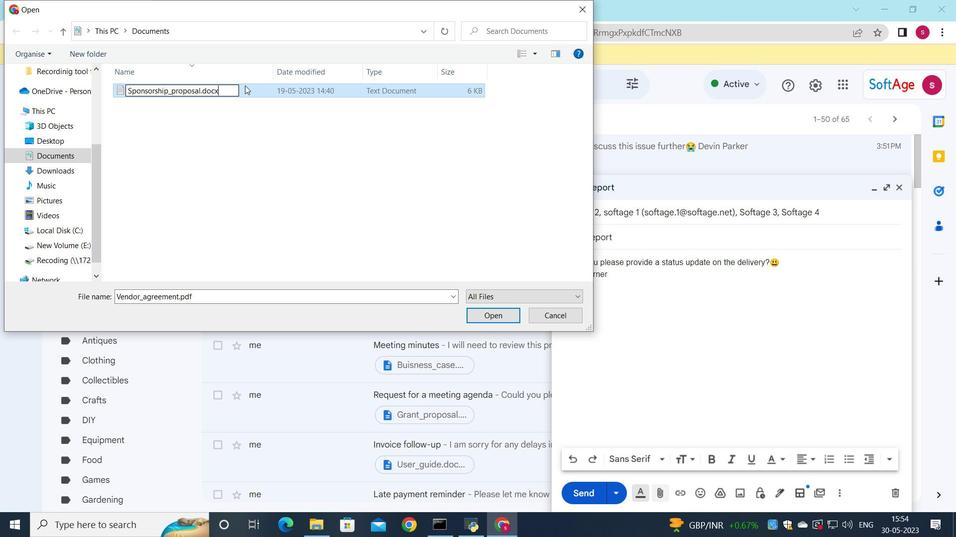 
Action: Mouse pressed left at (245, 88)
Screenshot: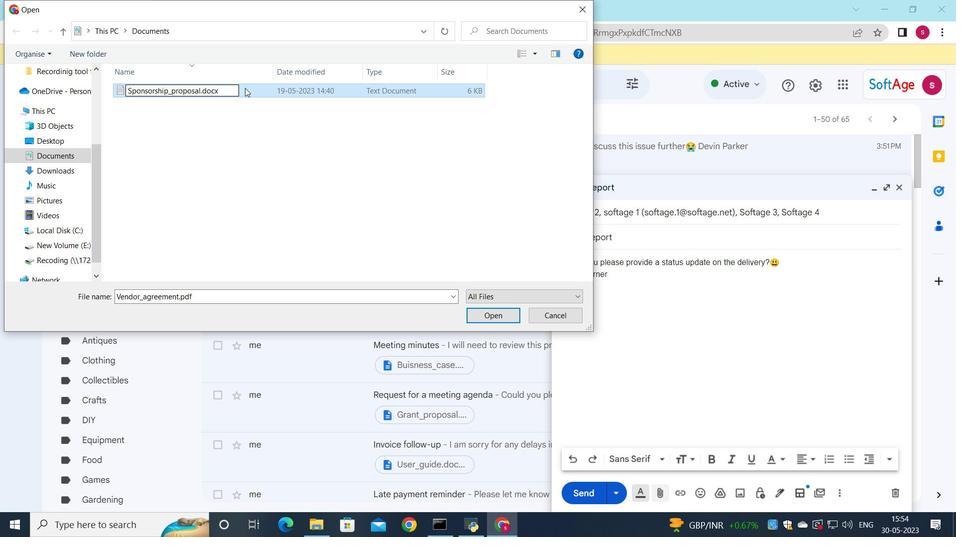 
Action: Mouse moved to (486, 315)
Screenshot: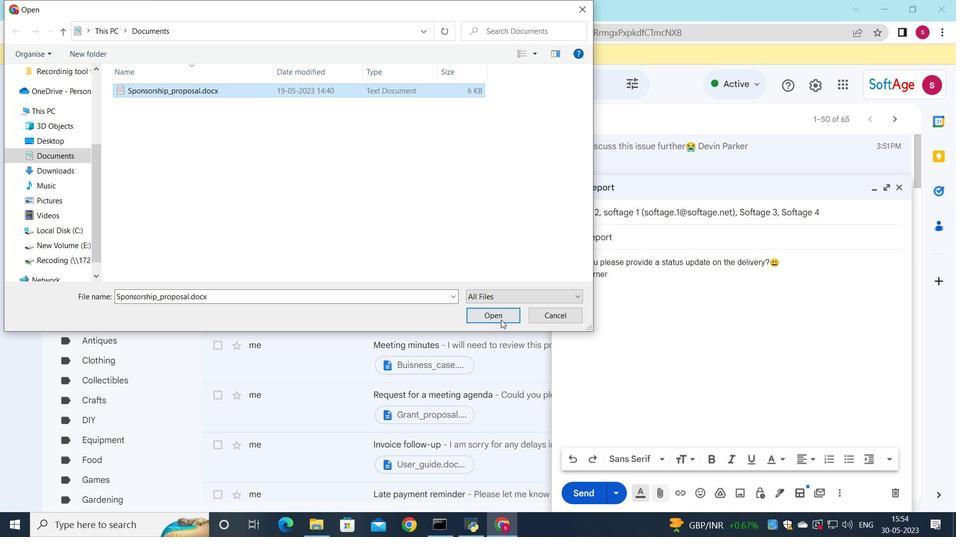 
Action: Mouse pressed left at (486, 315)
Screenshot: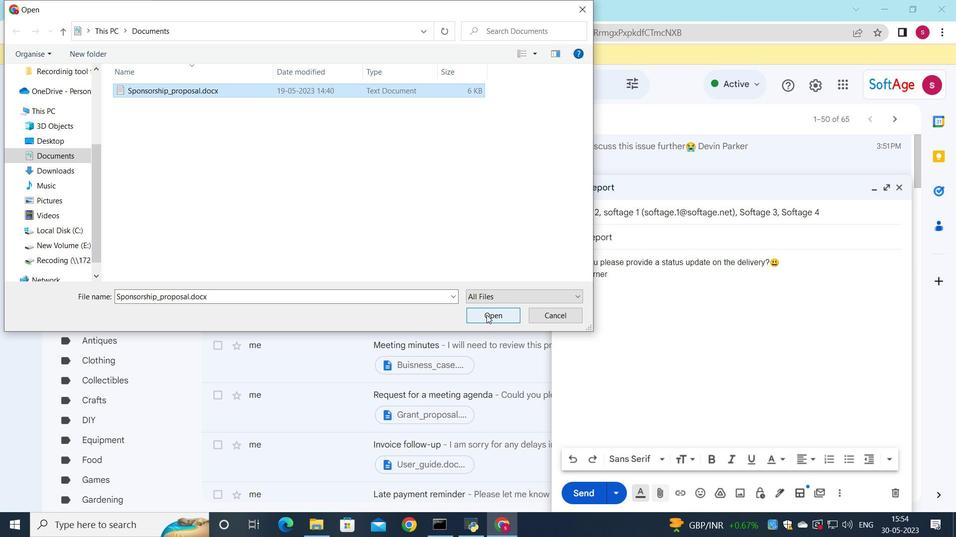 
Action: Mouse moved to (572, 489)
Screenshot: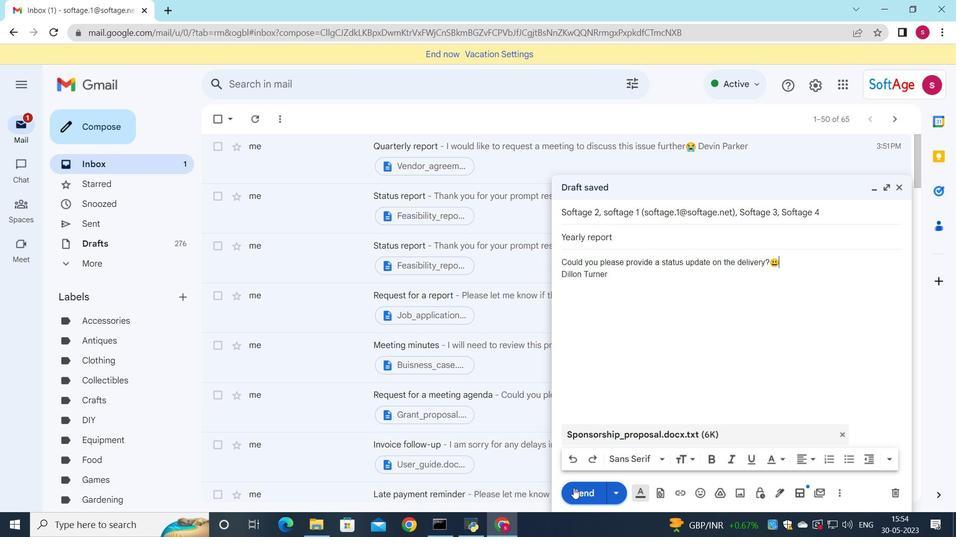
Action: Mouse pressed left at (572, 489)
Screenshot: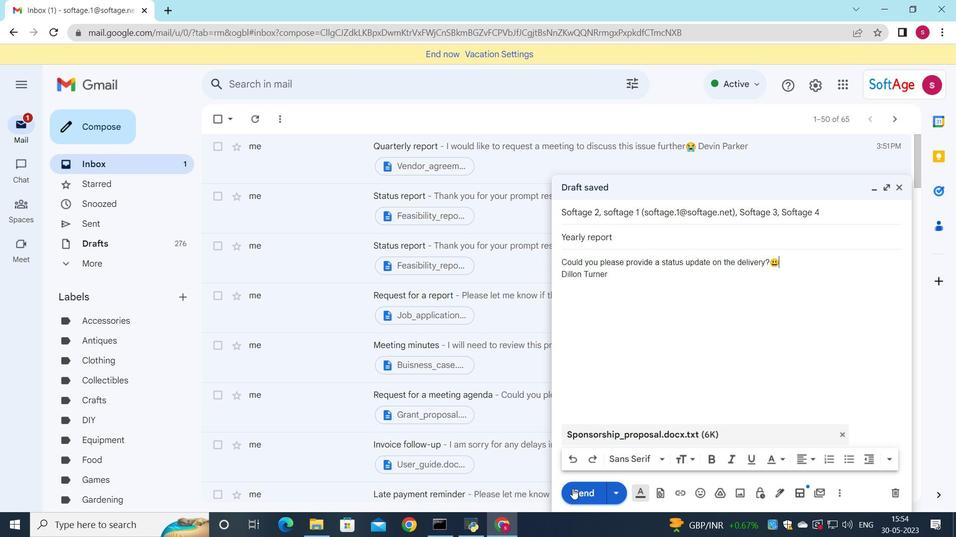 
Action: Mouse moved to (480, 154)
Screenshot: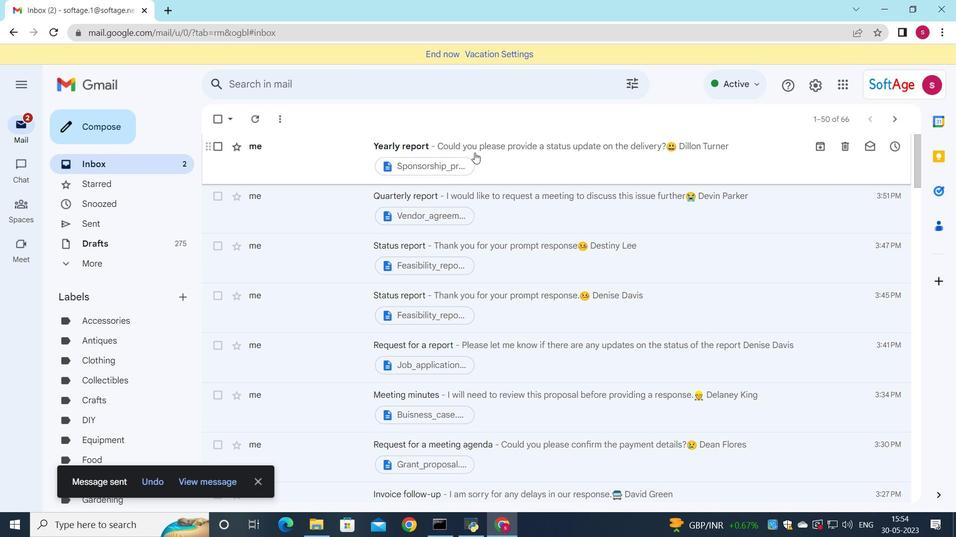 
Action: Mouse pressed left at (480, 154)
Screenshot: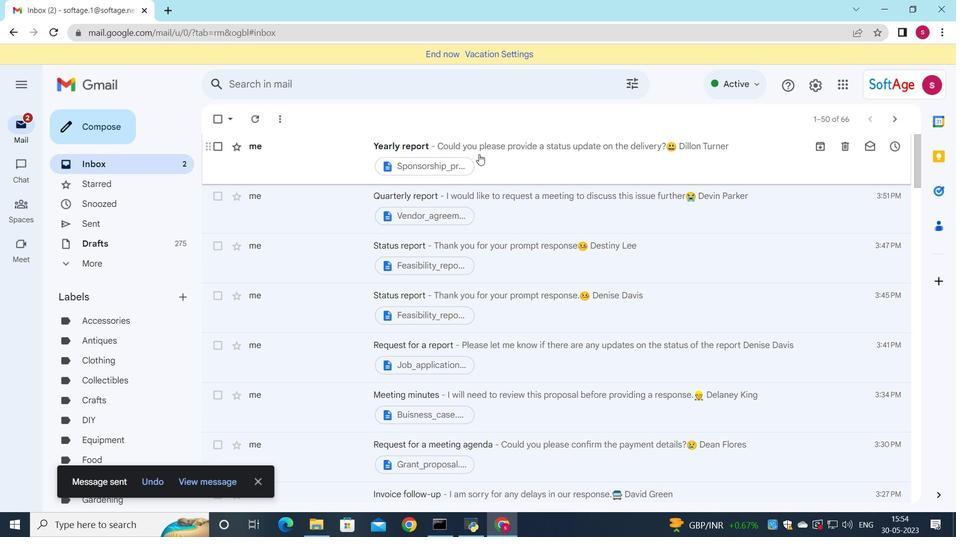 
Action: Mouse moved to (516, 178)
Screenshot: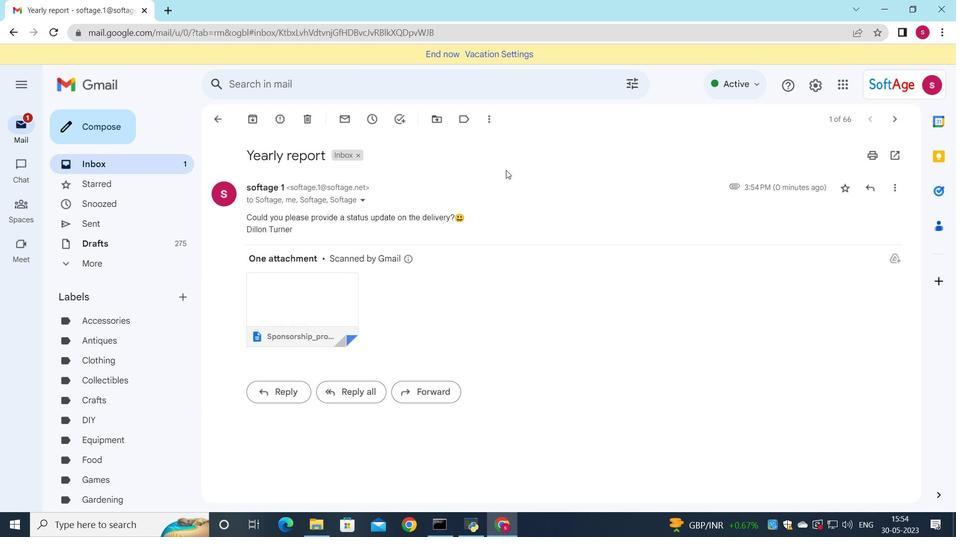 
